 Task: Search one way flight ticket for 2 adults, 4 children and 1 infant on lap in business from Palm Springs: Palm Springs International Airport to Jackson: Jackson Hole Airport on 5-2-2023. Choice of flights is Spirit. Number of bags: 1 carry on bag. Price is upto 107000. Outbound departure time preference is 4:00.
Action: Mouse moved to (254, 237)
Screenshot: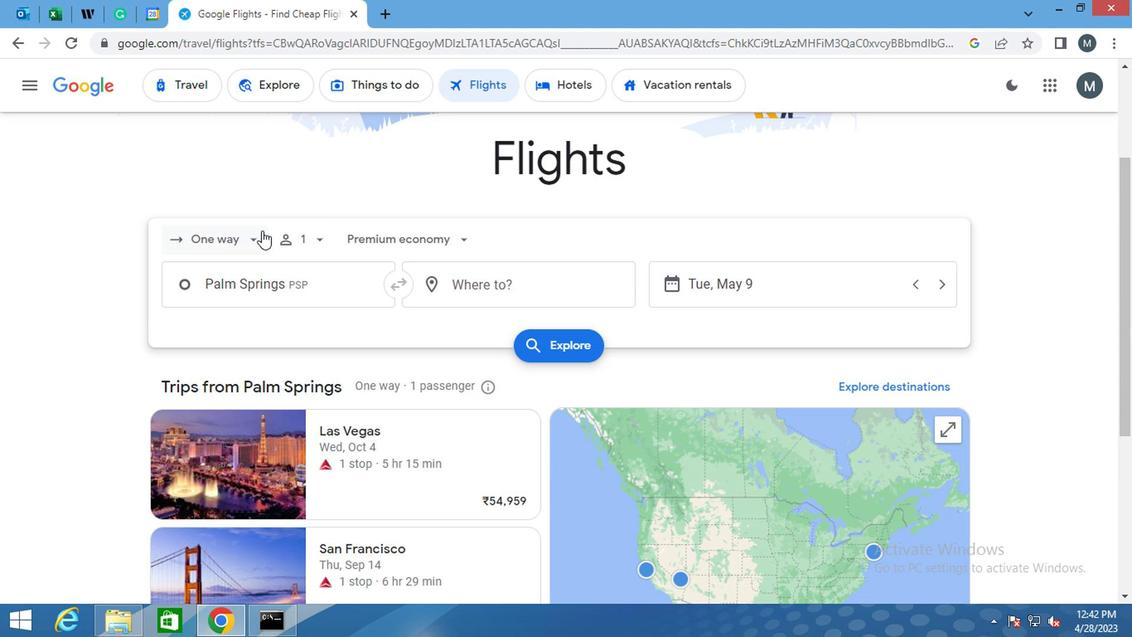 
Action: Mouse pressed left at (254, 237)
Screenshot: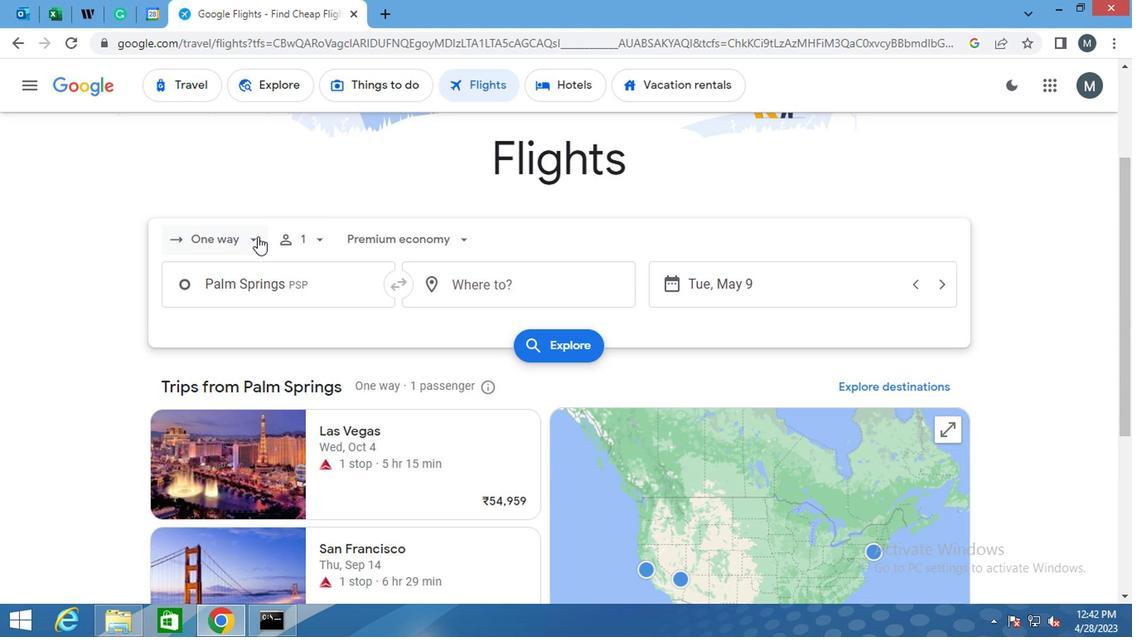 
Action: Mouse moved to (259, 310)
Screenshot: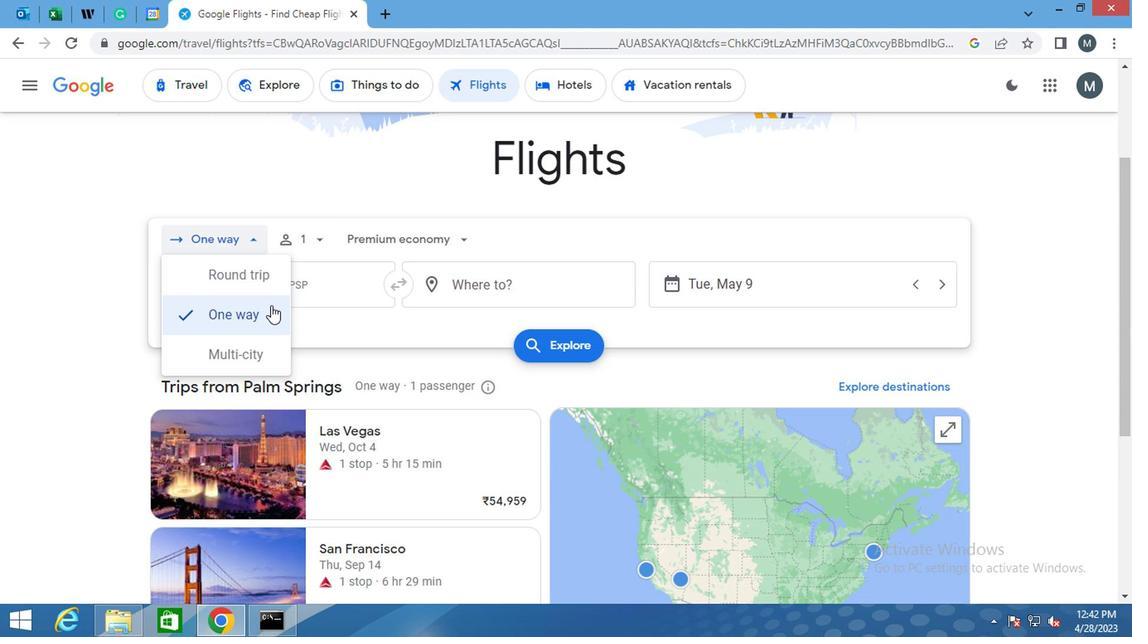 
Action: Mouse pressed left at (259, 310)
Screenshot: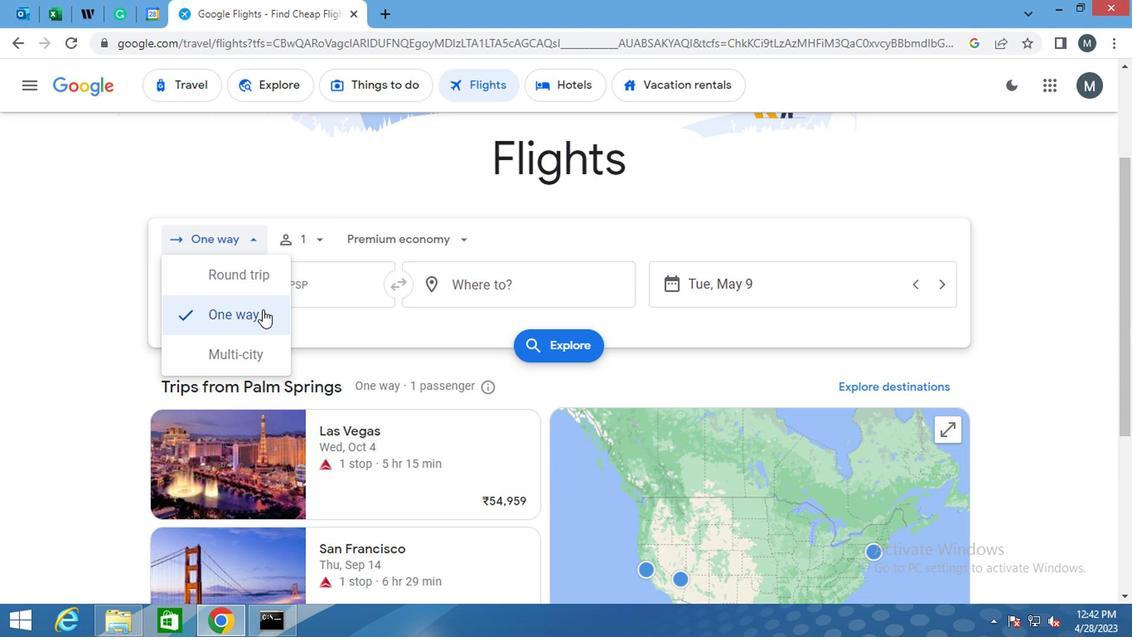 
Action: Mouse moved to (307, 240)
Screenshot: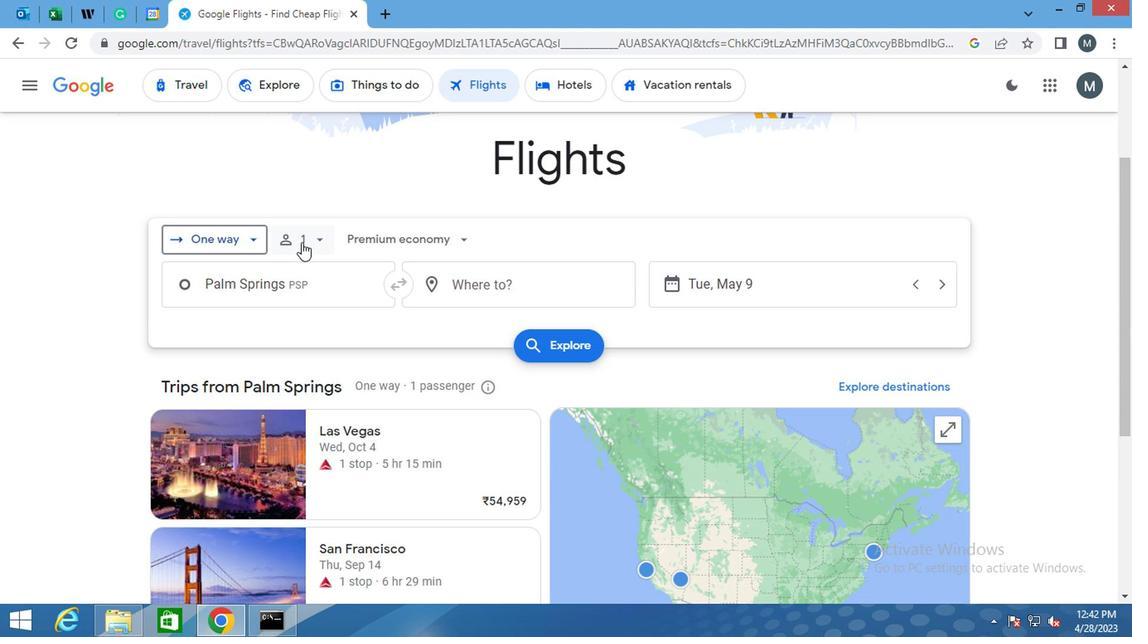 
Action: Mouse pressed left at (307, 240)
Screenshot: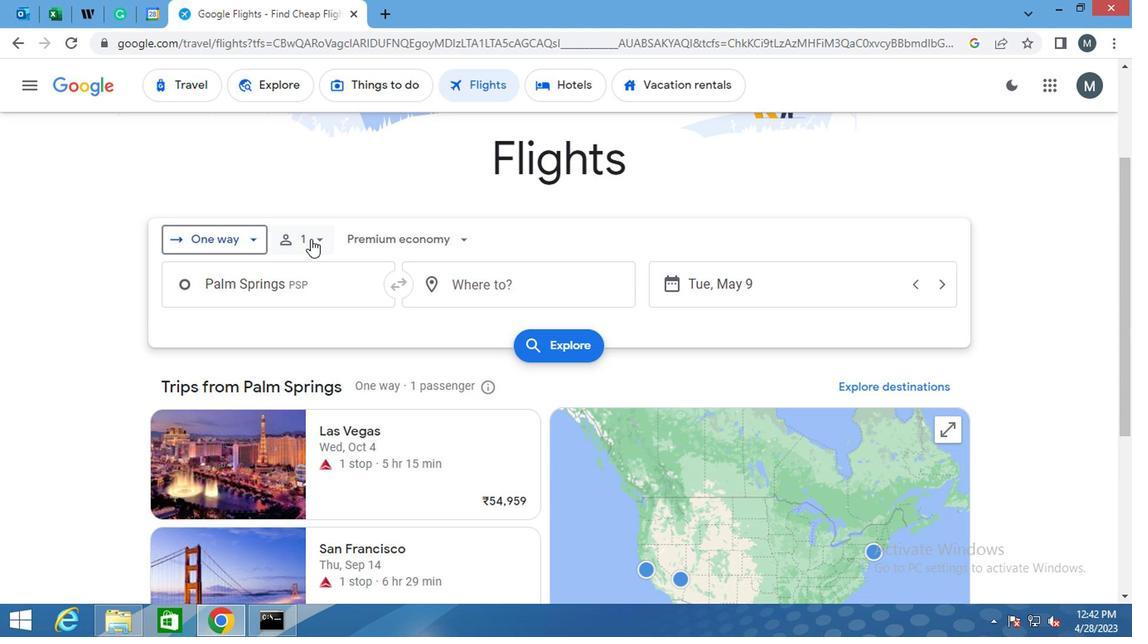 
Action: Mouse moved to (433, 283)
Screenshot: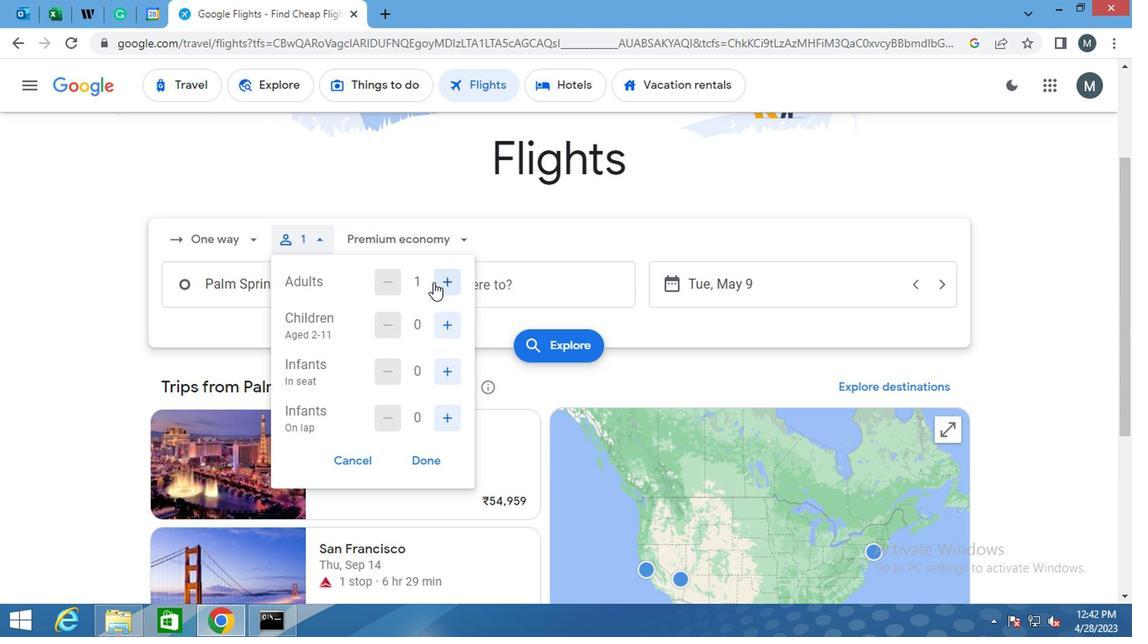 
Action: Mouse pressed left at (433, 283)
Screenshot: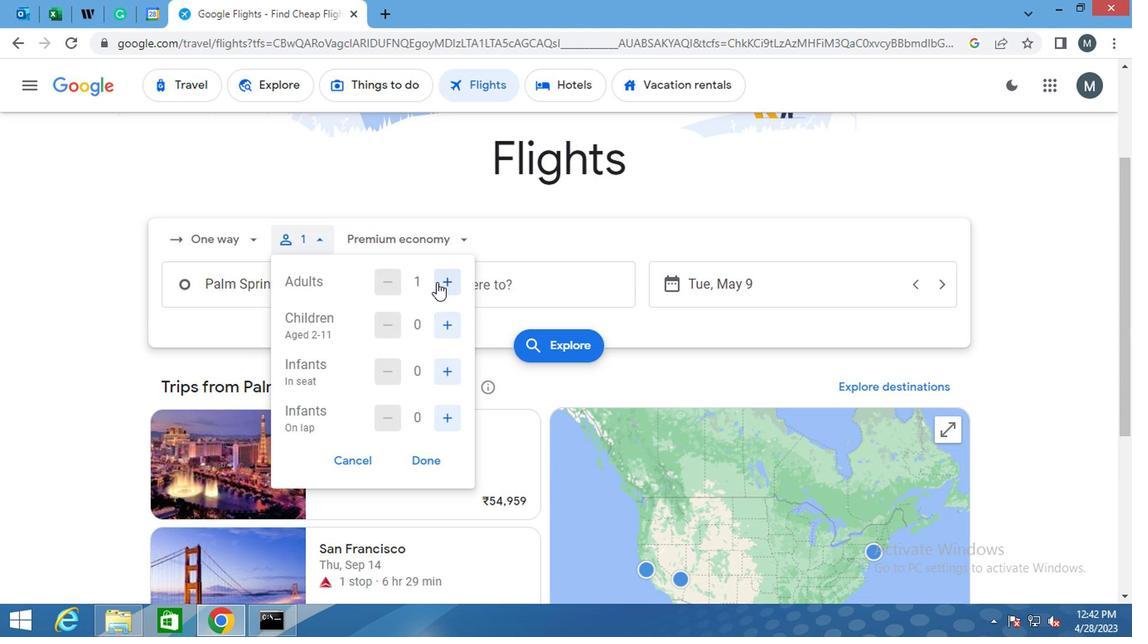 
Action: Mouse moved to (456, 323)
Screenshot: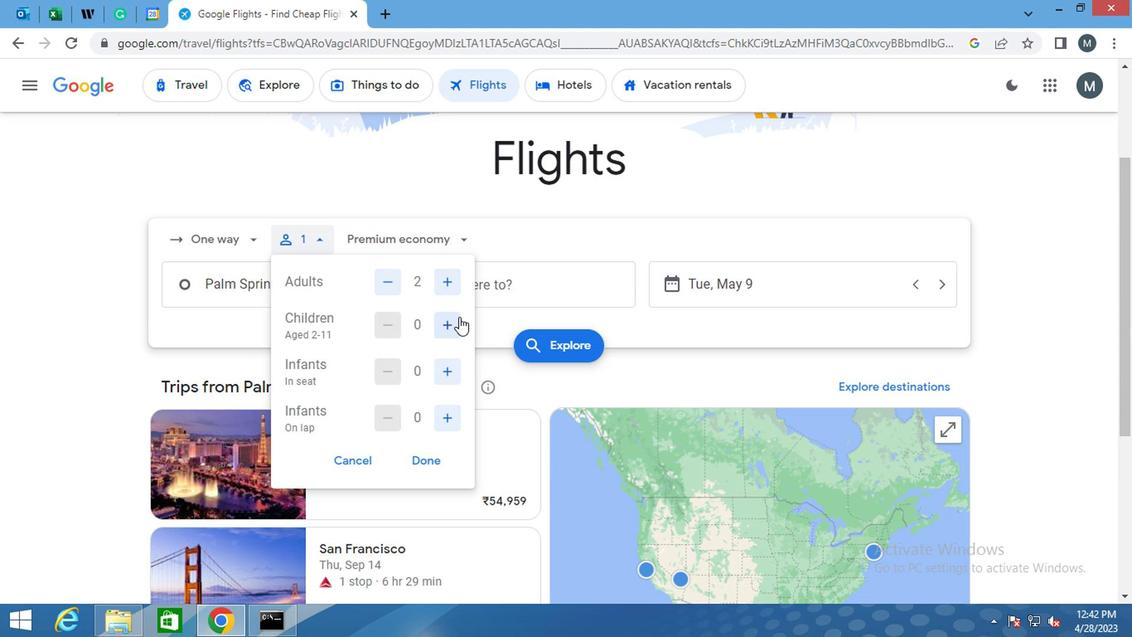 
Action: Mouse pressed left at (456, 323)
Screenshot: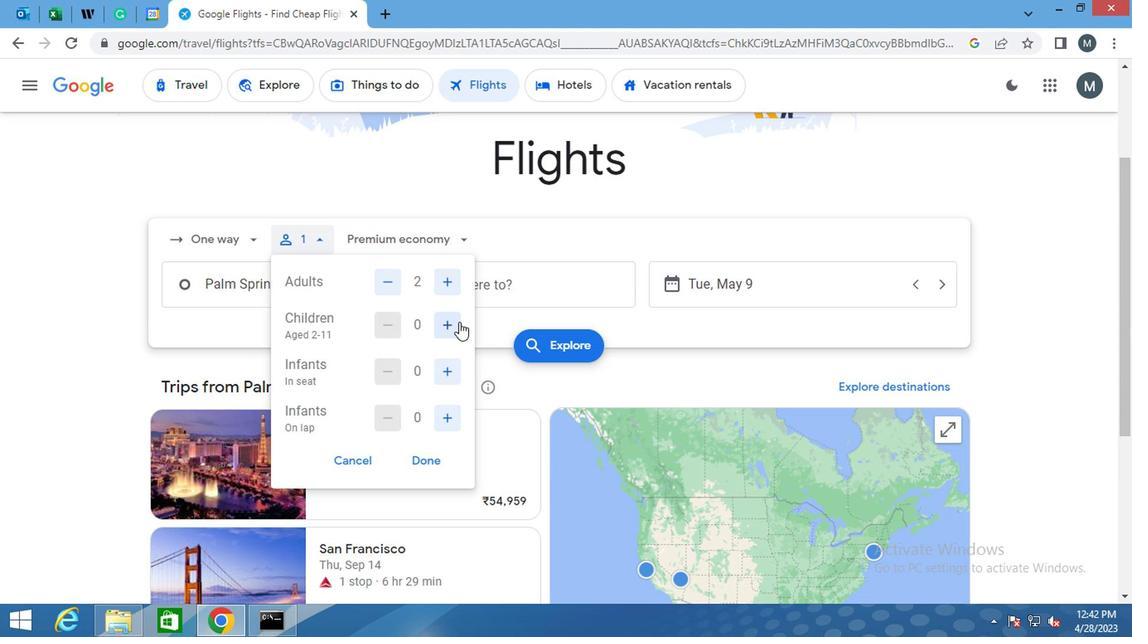 
Action: Mouse moved to (456, 325)
Screenshot: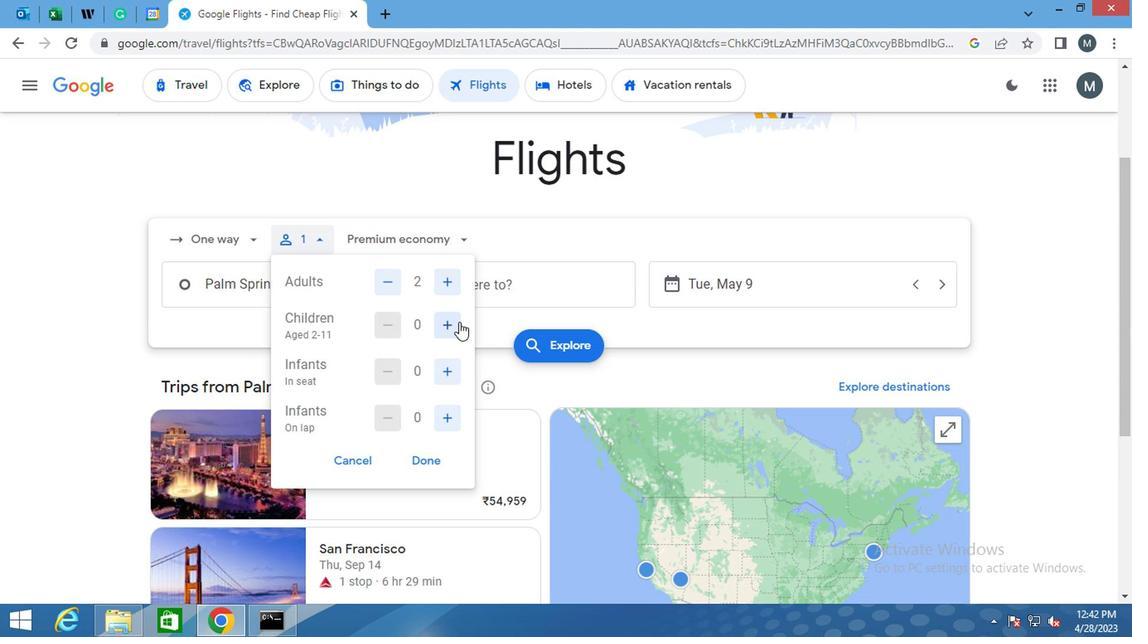 
Action: Mouse pressed left at (456, 325)
Screenshot: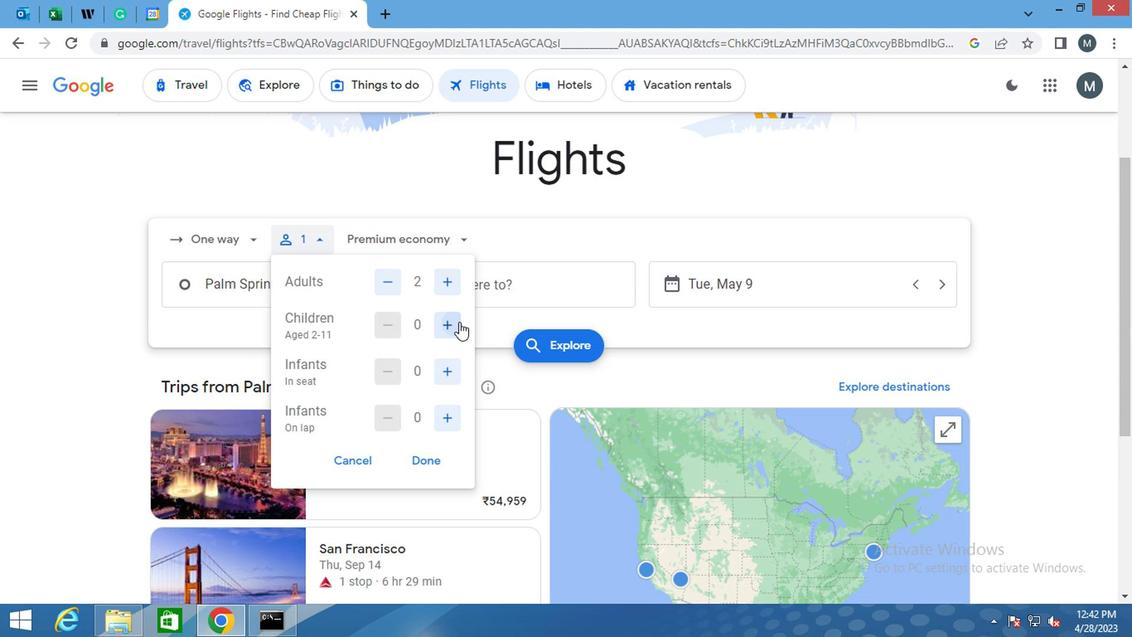 
Action: Mouse pressed left at (456, 325)
Screenshot: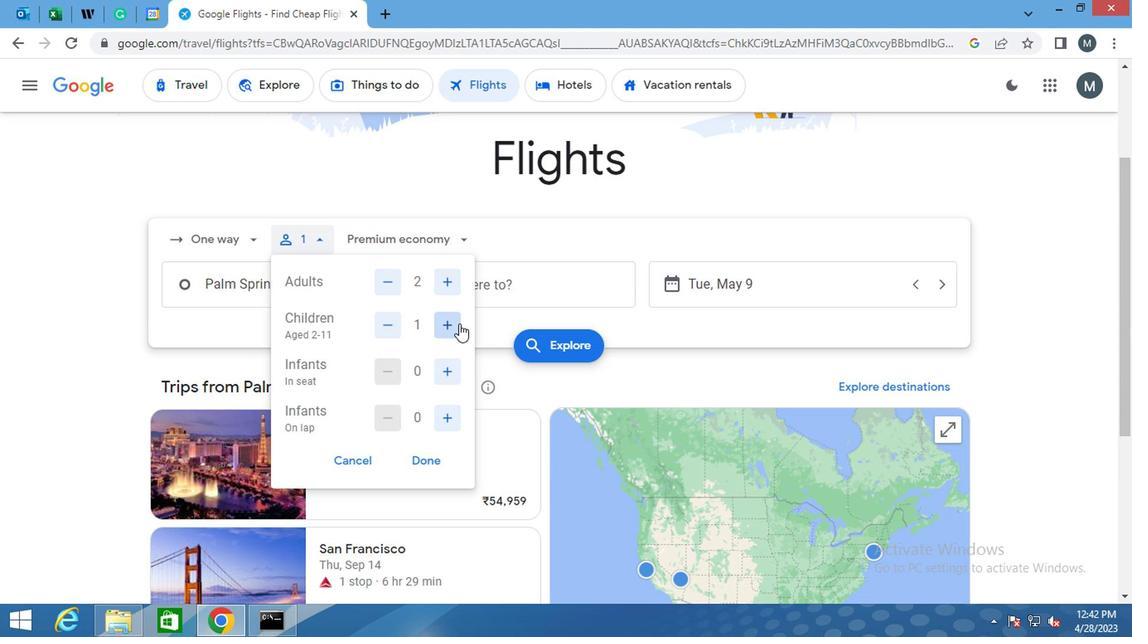 
Action: Mouse pressed left at (456, 325)
Screenshot: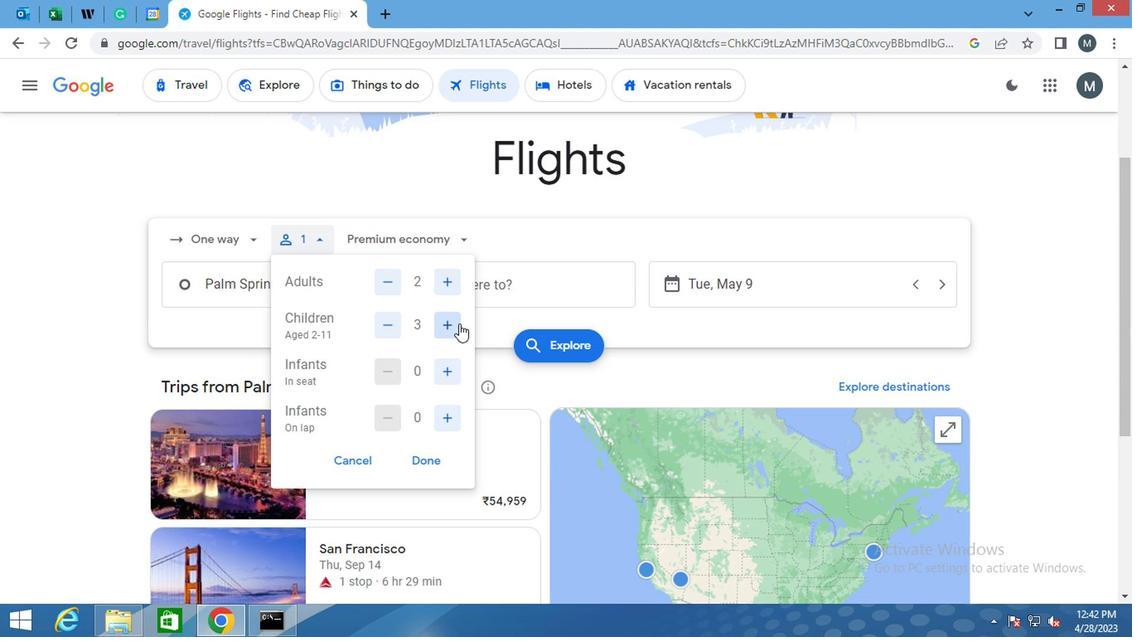 
Action: Mouse moved to (439, 420)
Screenshot: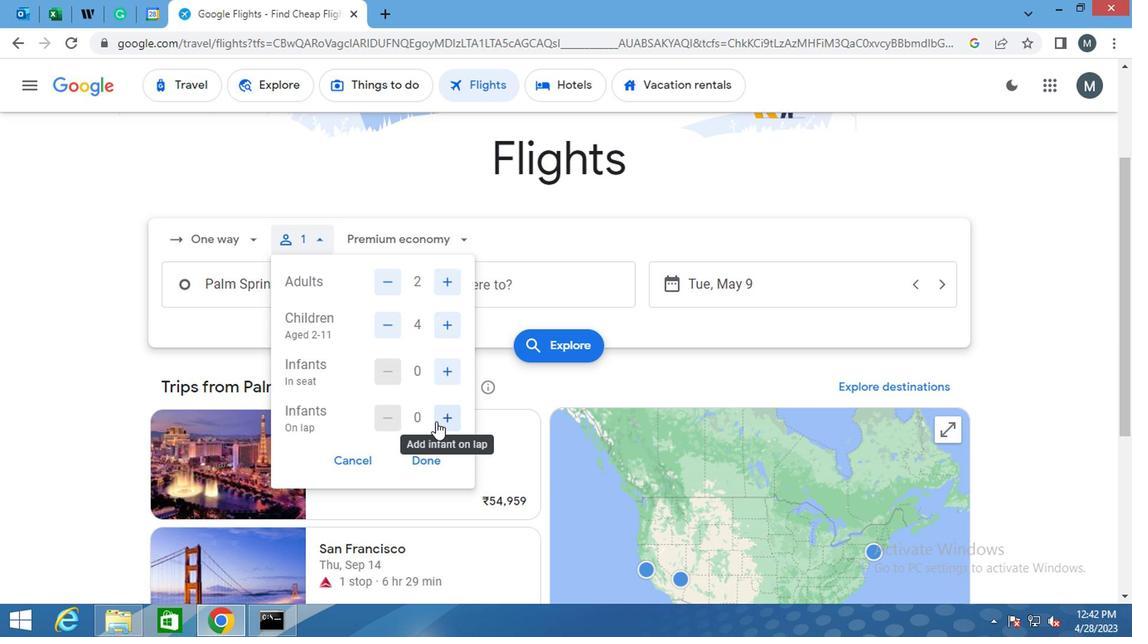 
Action: Mouse pressed left at (439, 420)
Screenshot: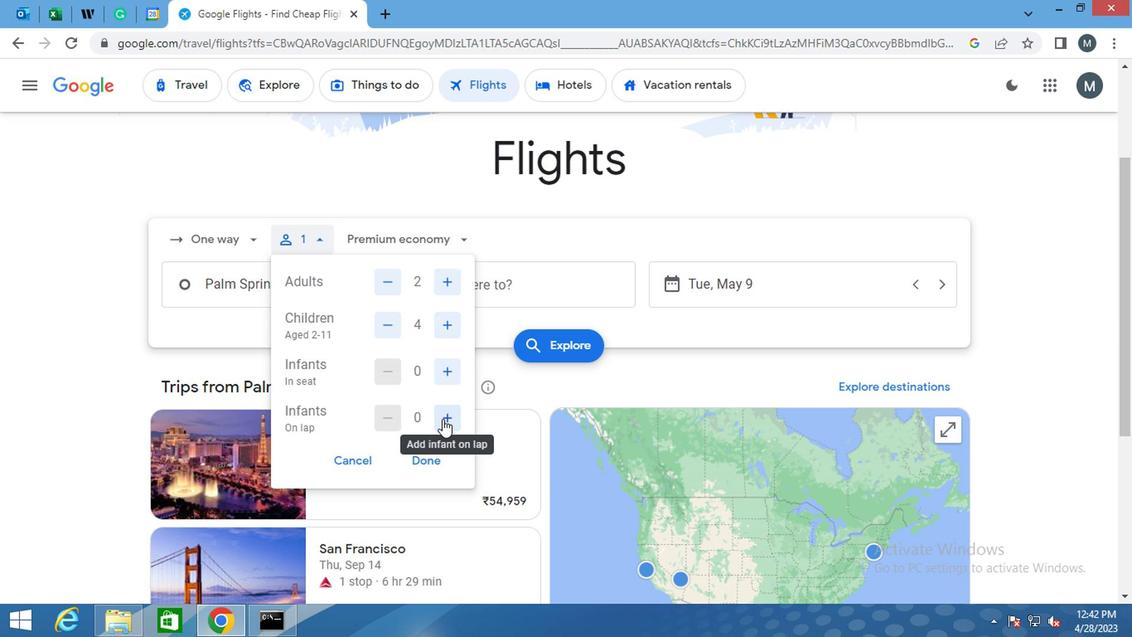 
Action: Mouse moved to (426, 464)
Screenshot: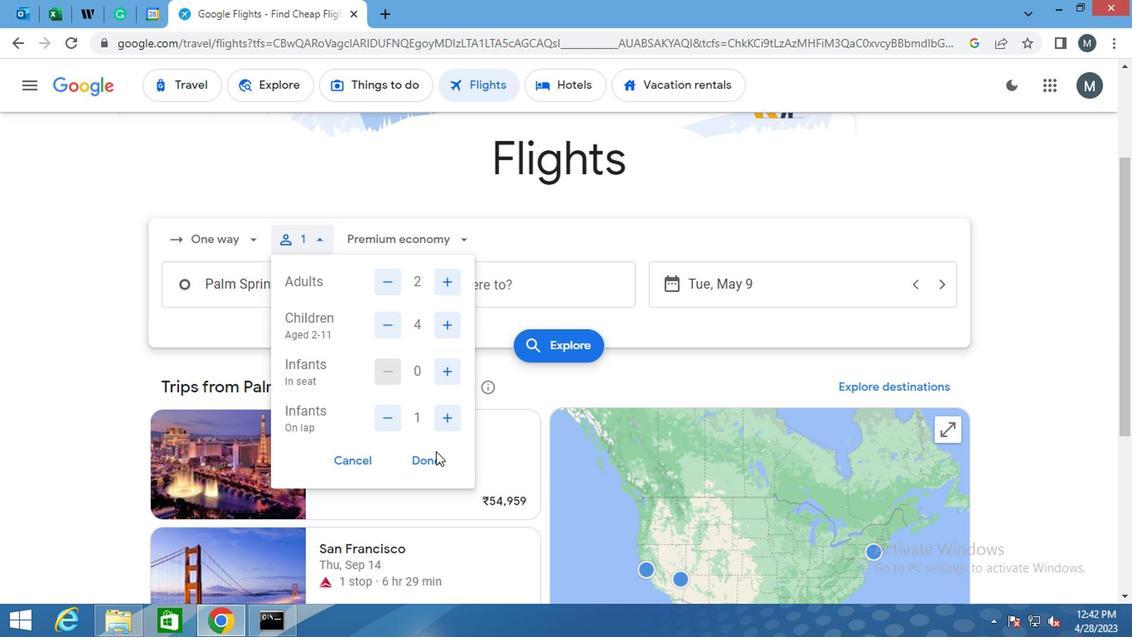 
Action: Mouse pressed left at (426, 464)
Screenshot: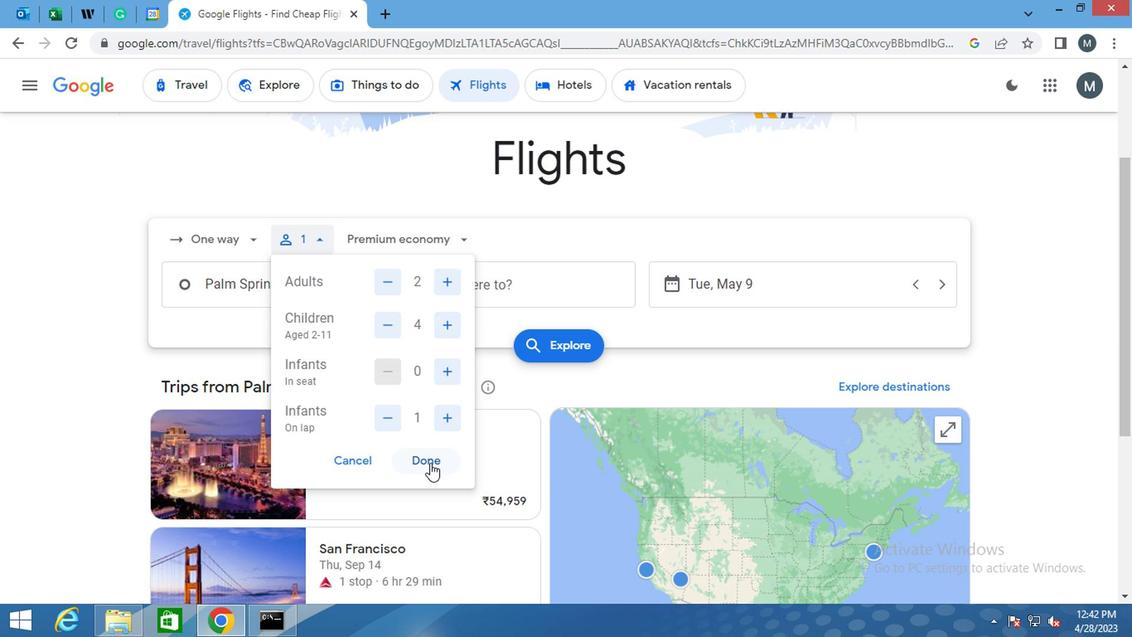
Action: Mouse moved to (440, 241)
Screenshot: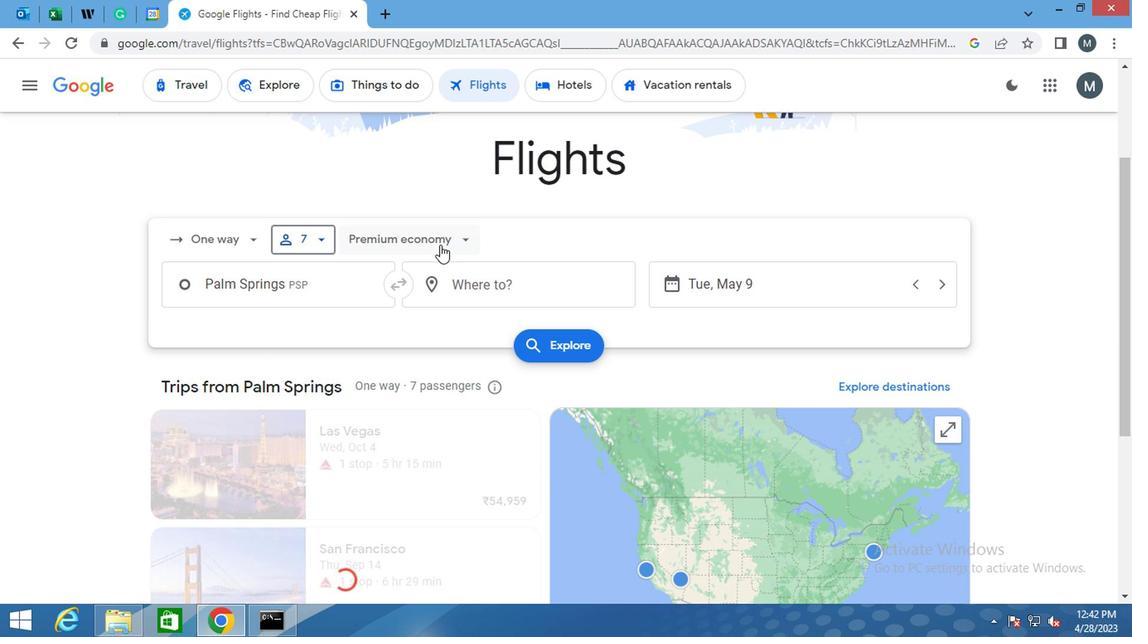 
Action: Mouse pressed left at (440, 241)
Screenshot: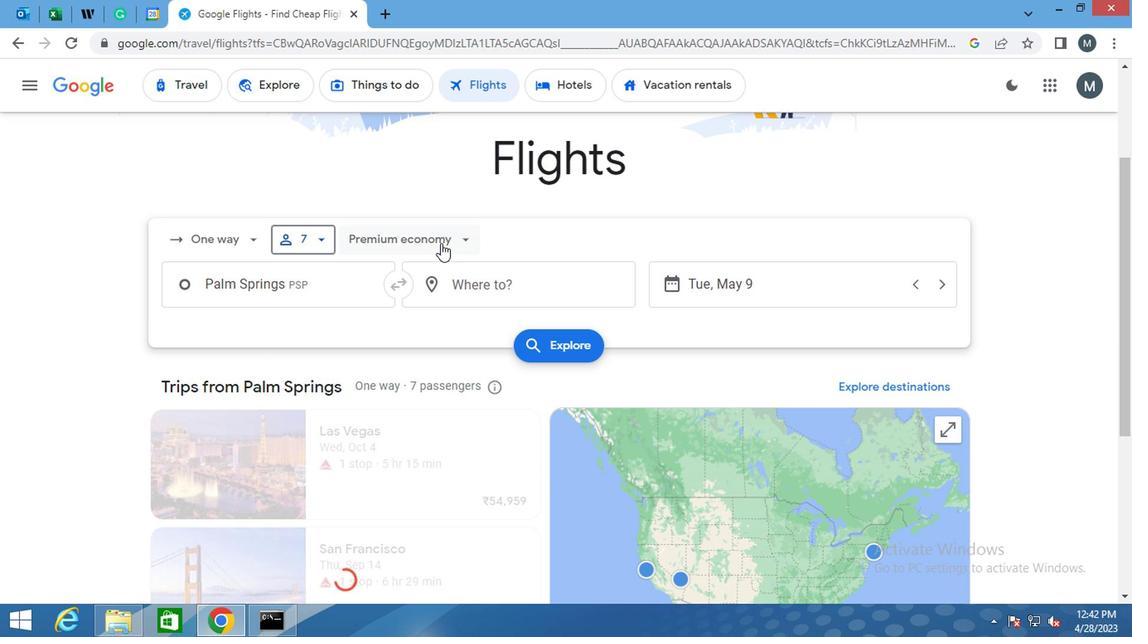 
Action: Mouse moved to (422, 359)
Screenshot: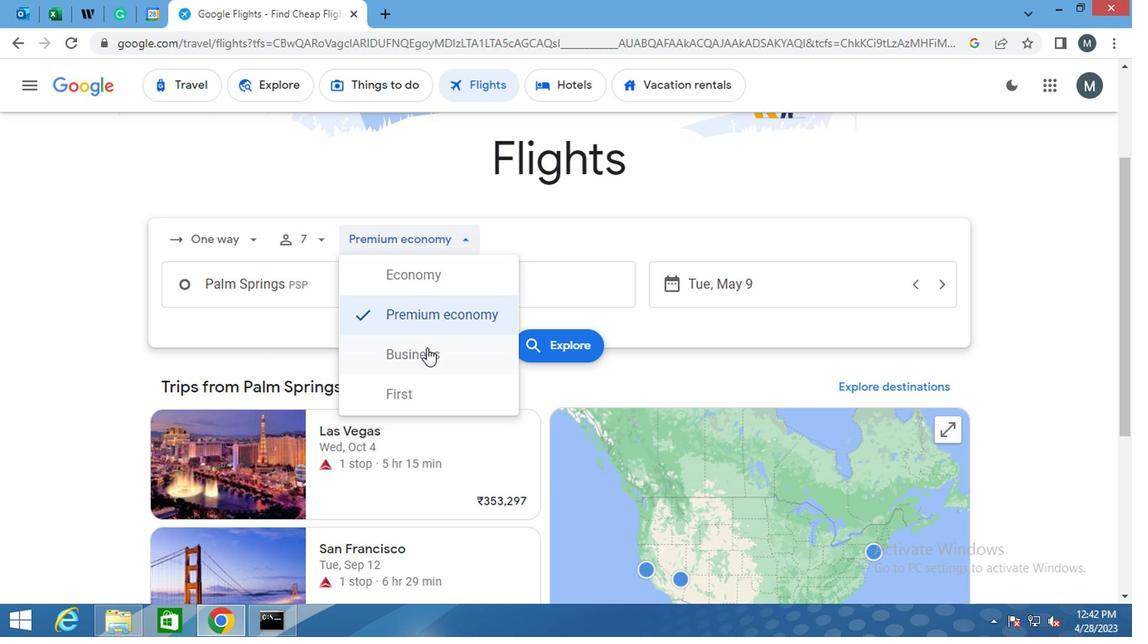 
Action: Mouse pressed left at (422, 359)
Screenshot: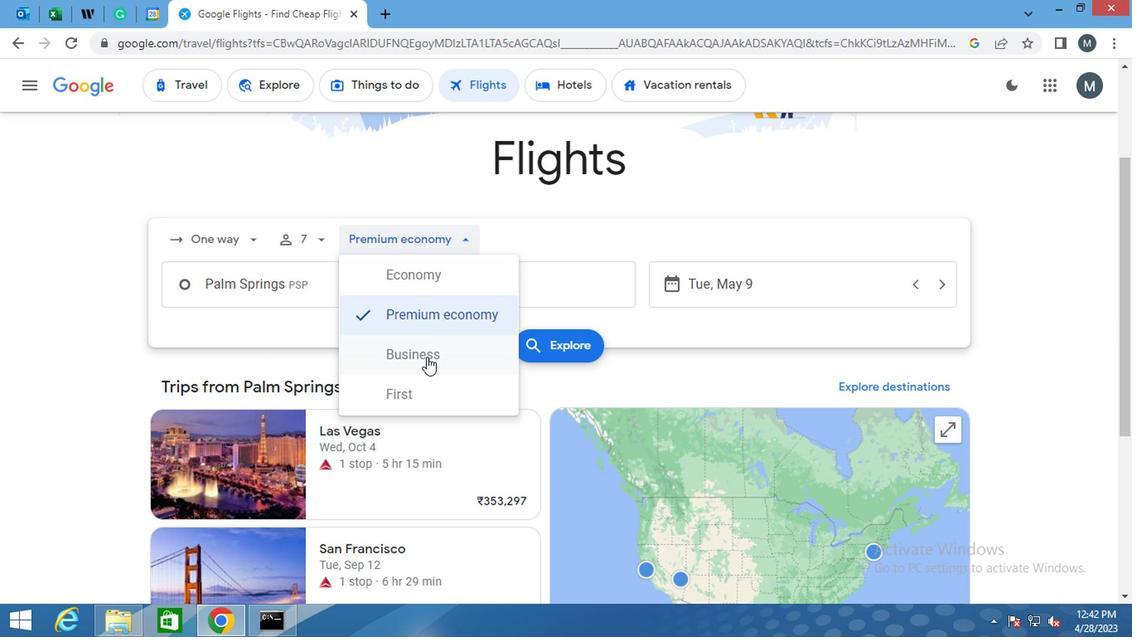 
Action: Mouse moved to (301, 288)
Screenshot: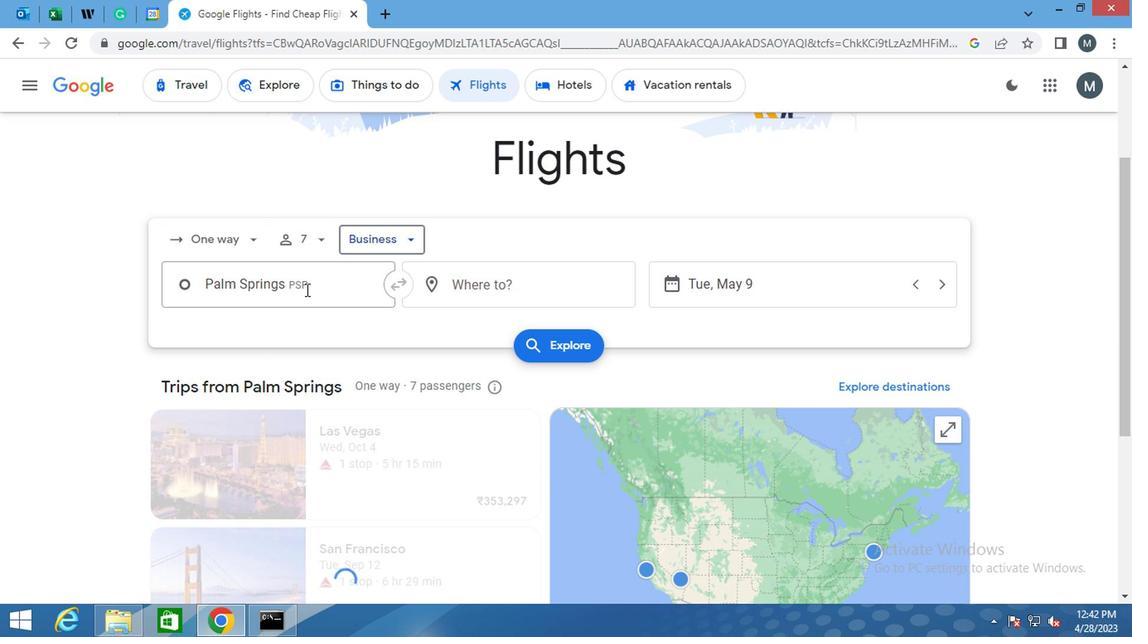 
Action: Mouse pressed left at (301, 288)
Screenshot: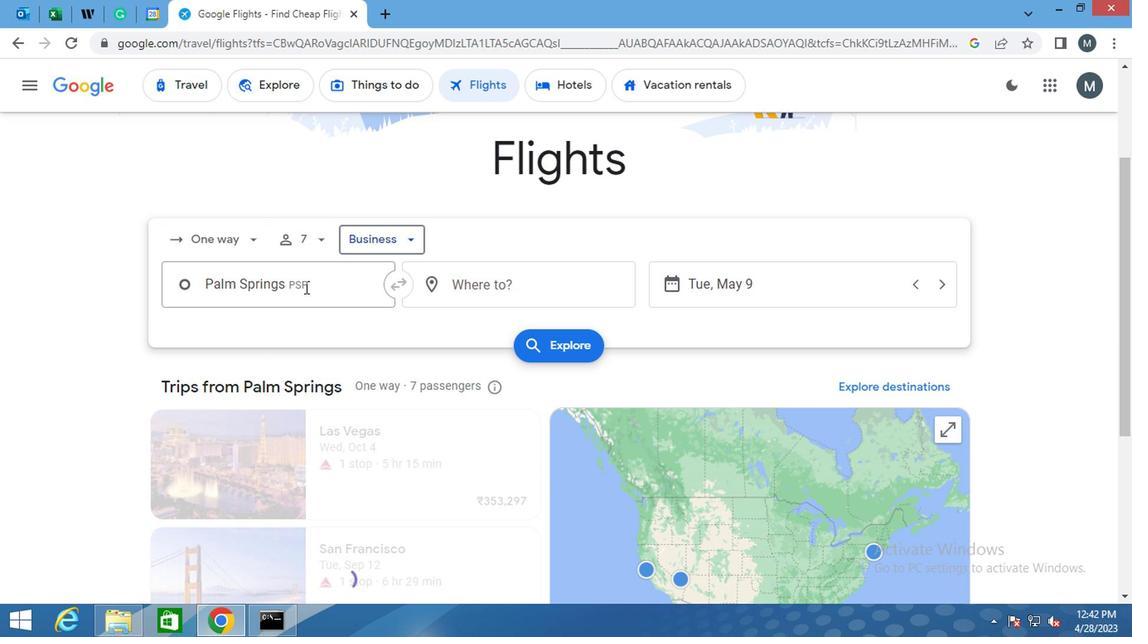 
Action: Mouse moved to (315, 369)
Screenshot: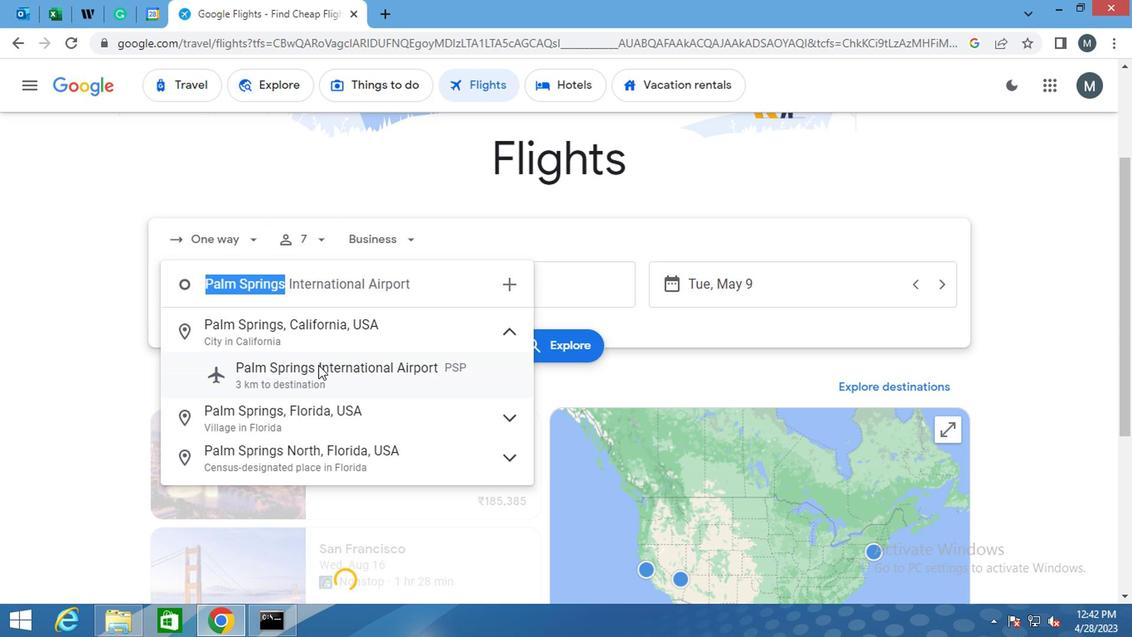 
Action: Mouse pressed left at (315, 369)
Screenshot: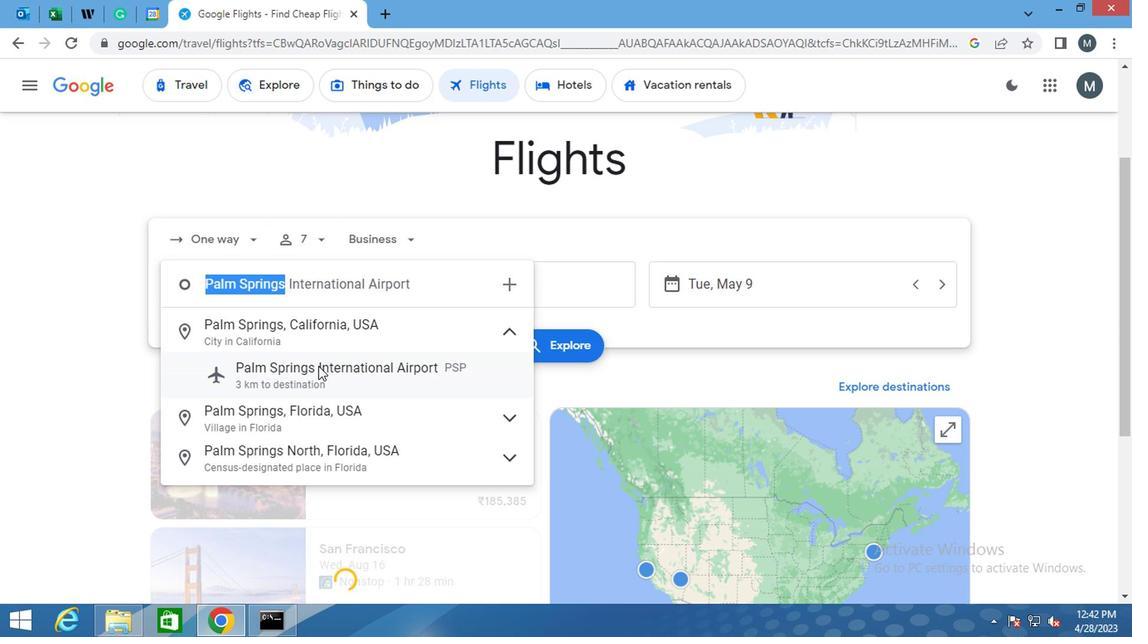
Action: Mouse moved to (463, 276)
Screenshot: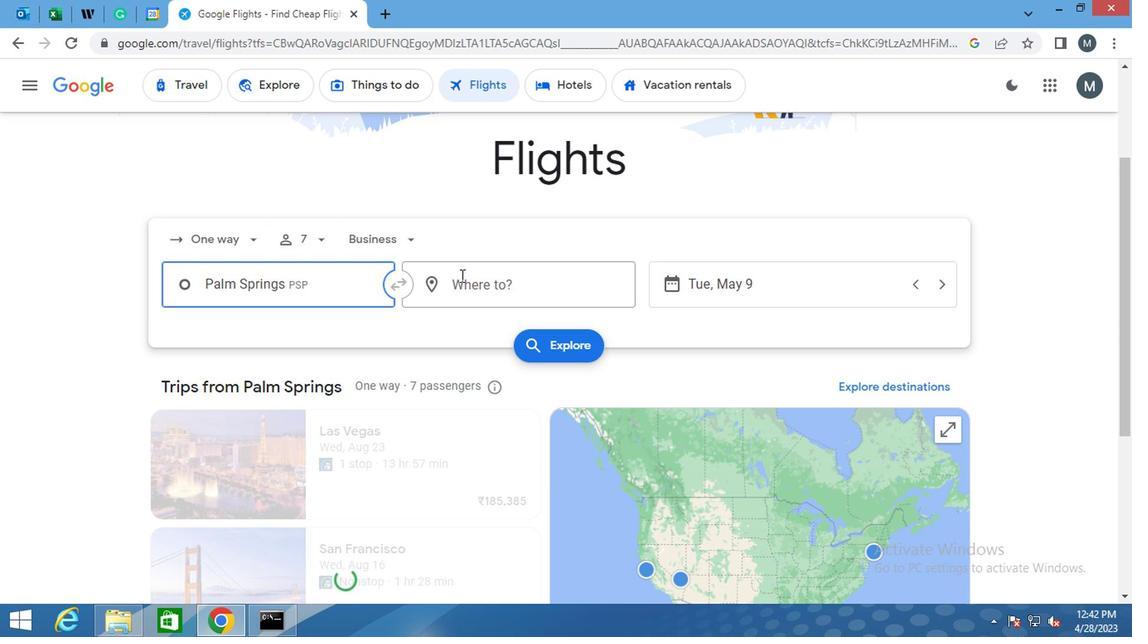 
Action: Mouse pressed left at (463, 276)
Screenshot: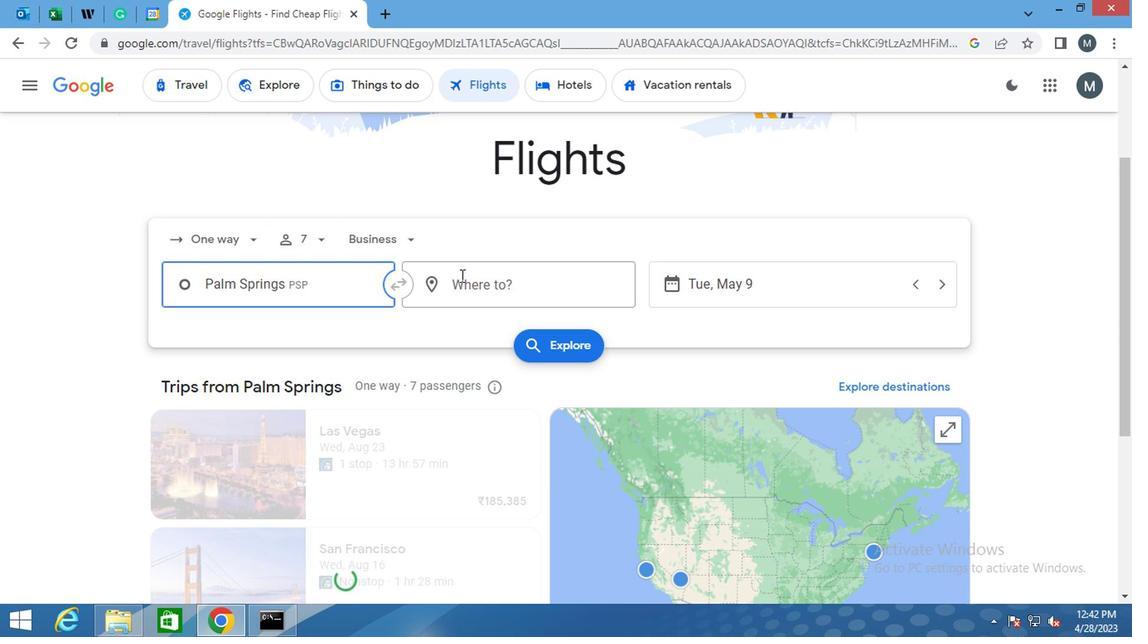 
Action: Mouse moved to (474, 310)
Screenshot: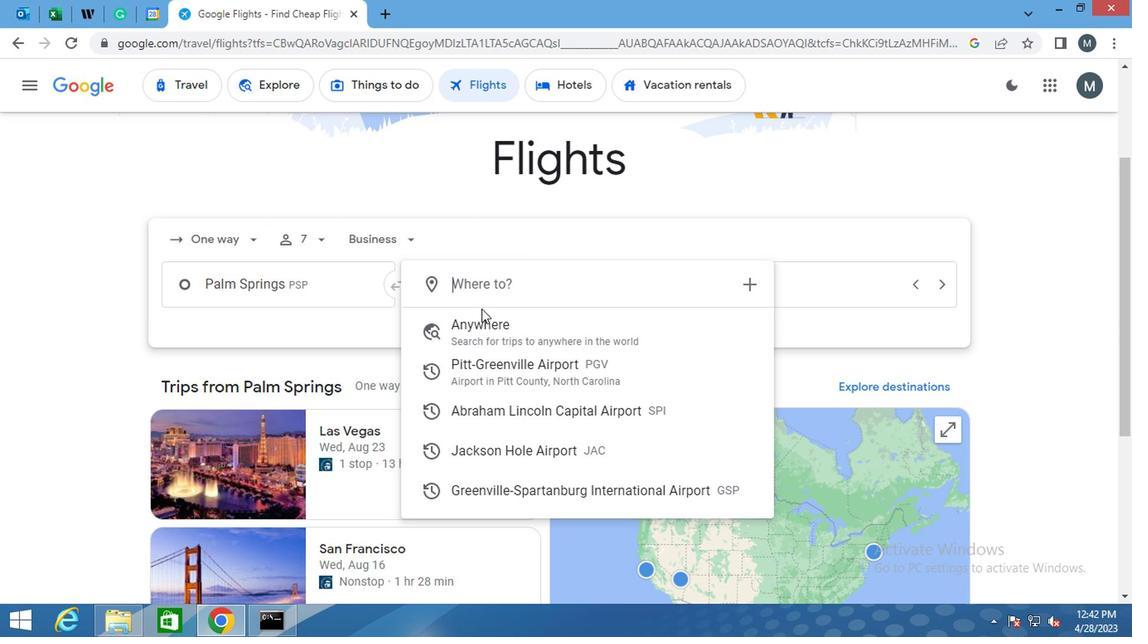 
Action: Key pressed <Key.shift><Key.shift><Key.shift><Key.shift><Key.shift><Key.shift><Key.shift><Key.shift>JACKSON<Key.space>H
Screenshot: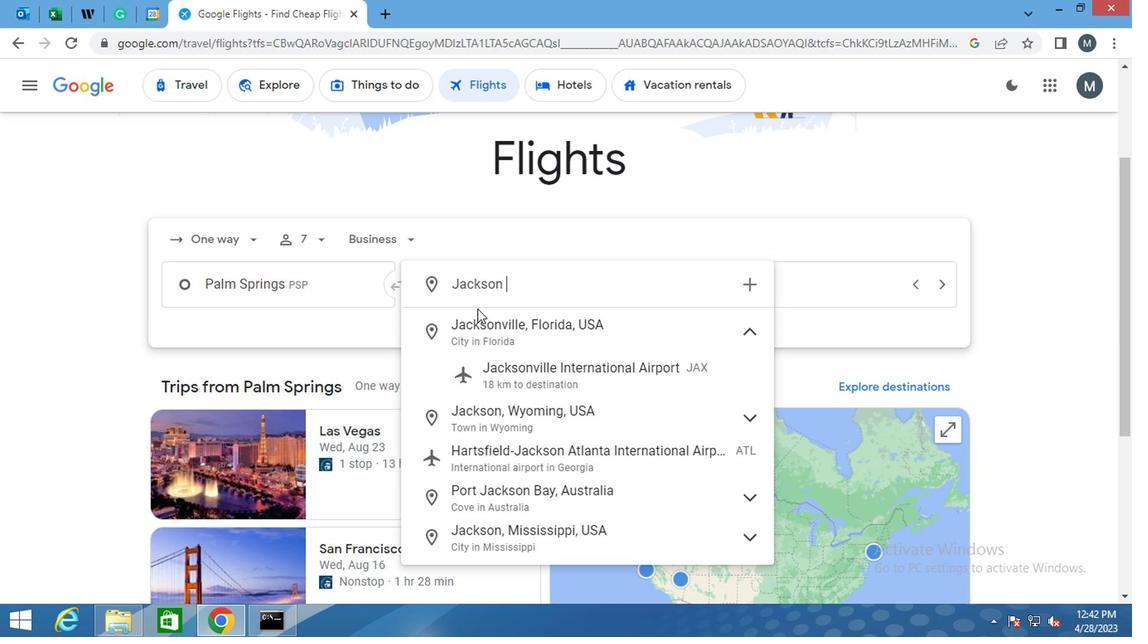
Action: Mouse moved to (544, 377)
Screenshot: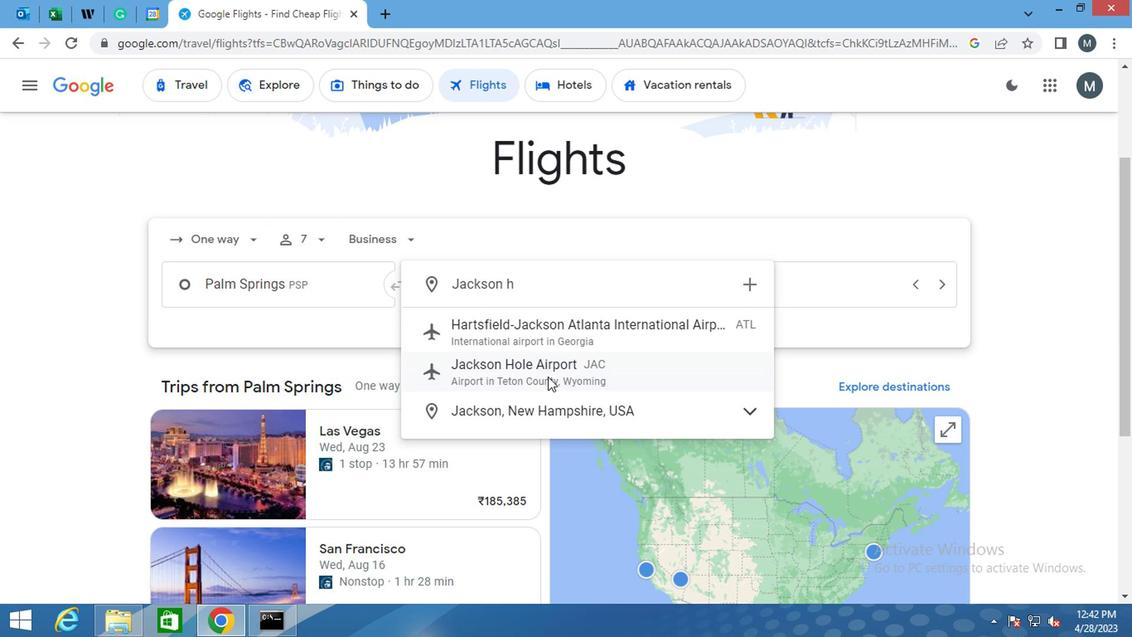 
Action: Mouse pressed left at (544, 377)
Screenshot: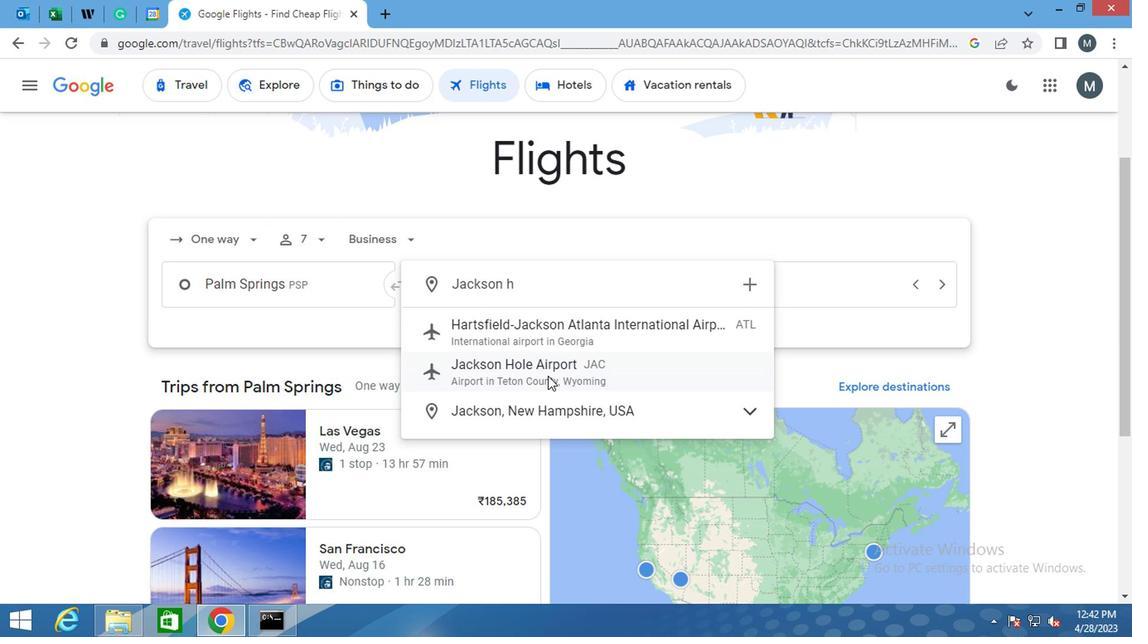 
Action: Mouse moved to (723, 292)
Screenshot: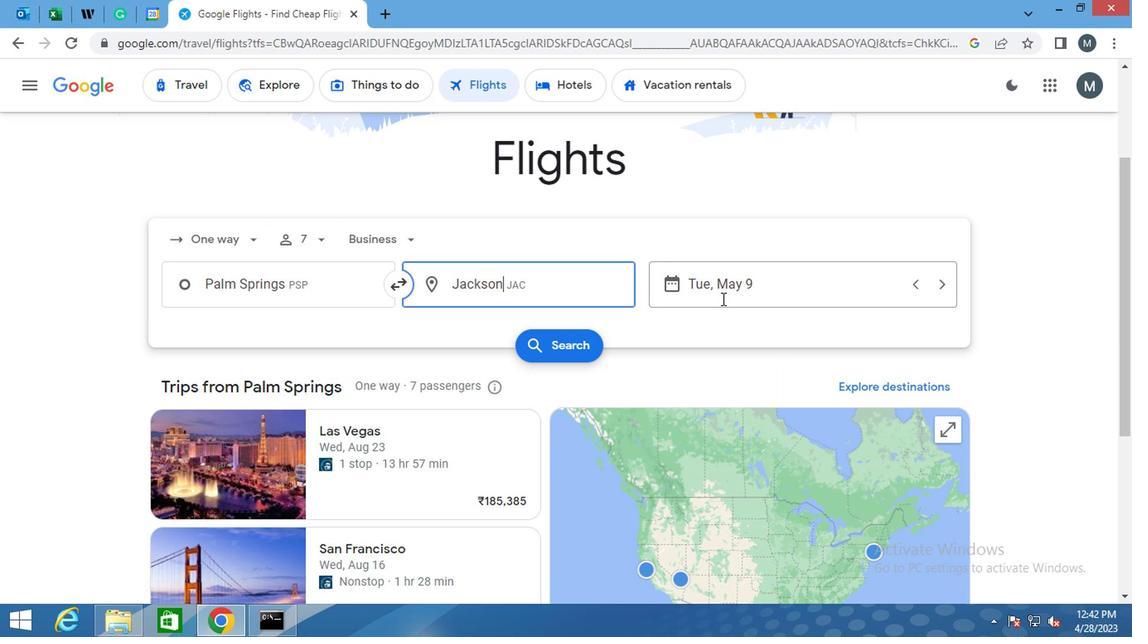 
Action: Mouse pressed left at (723, 292)
Screenshot: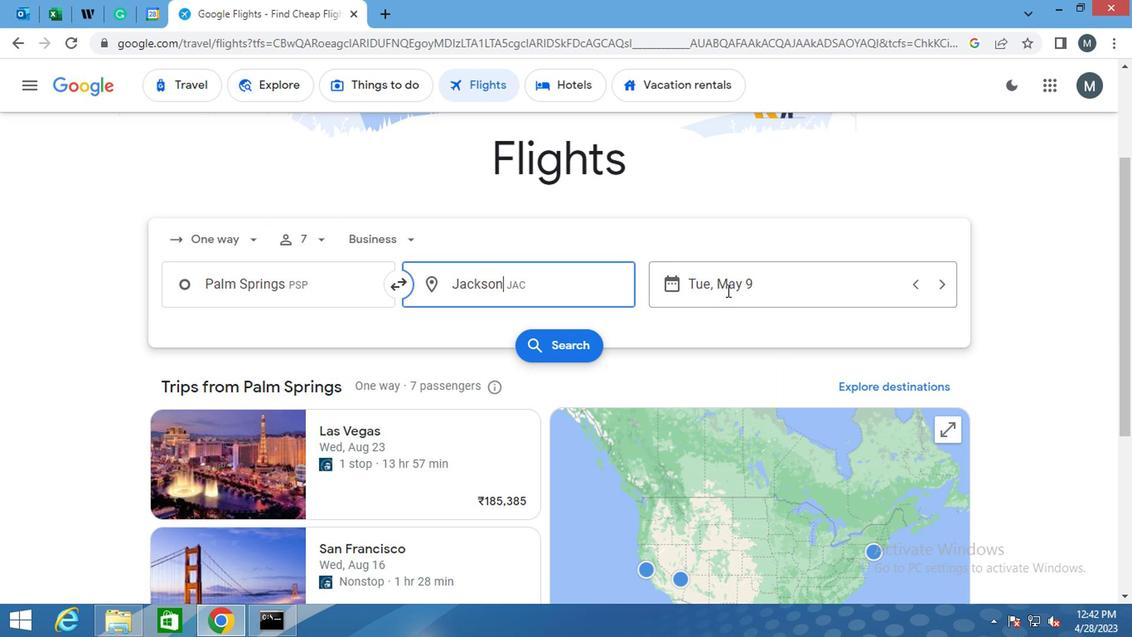 
Action: Mouse moved to (771, 296)
Screenshot: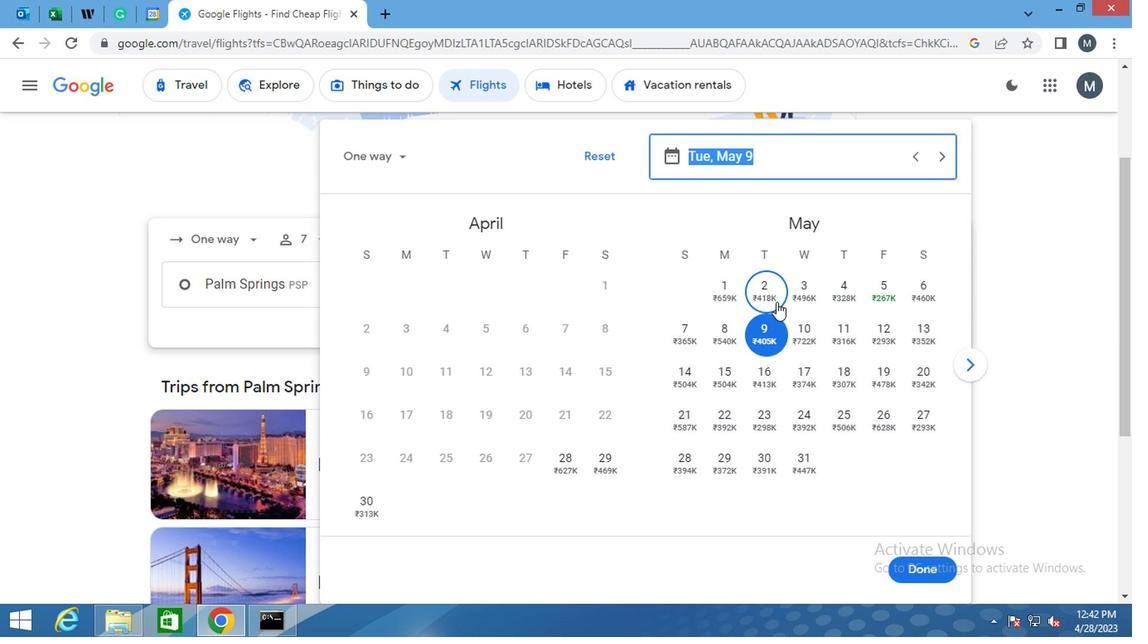 
Action: Mouse pressed left at (771, 296)
Screenshot: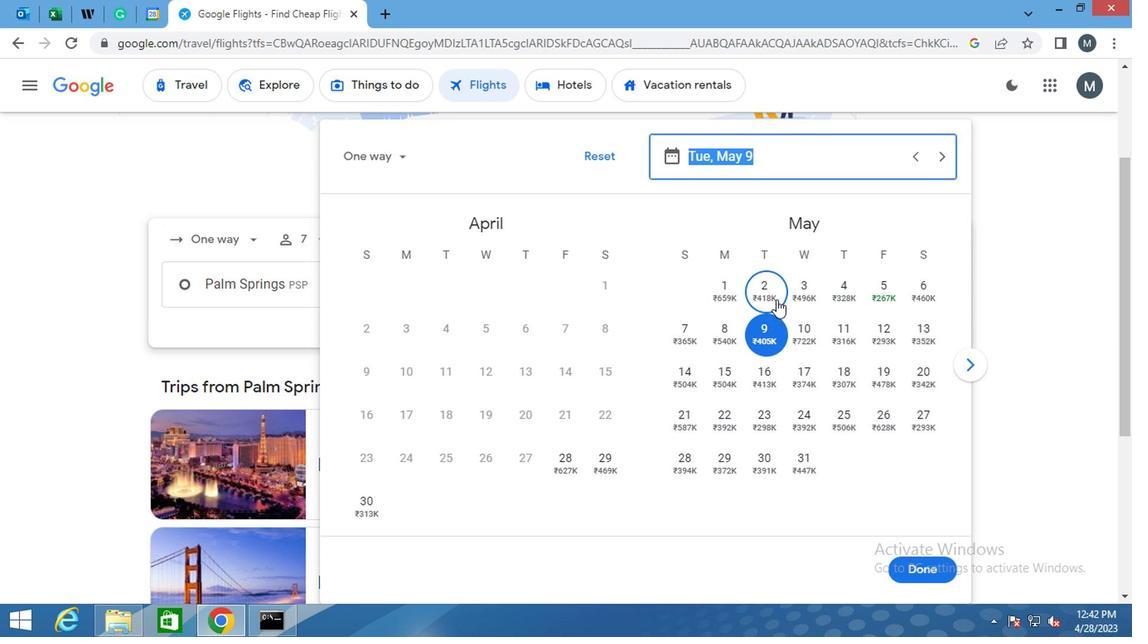 
Action: Mouse moved to (928, 564)
Screenshot: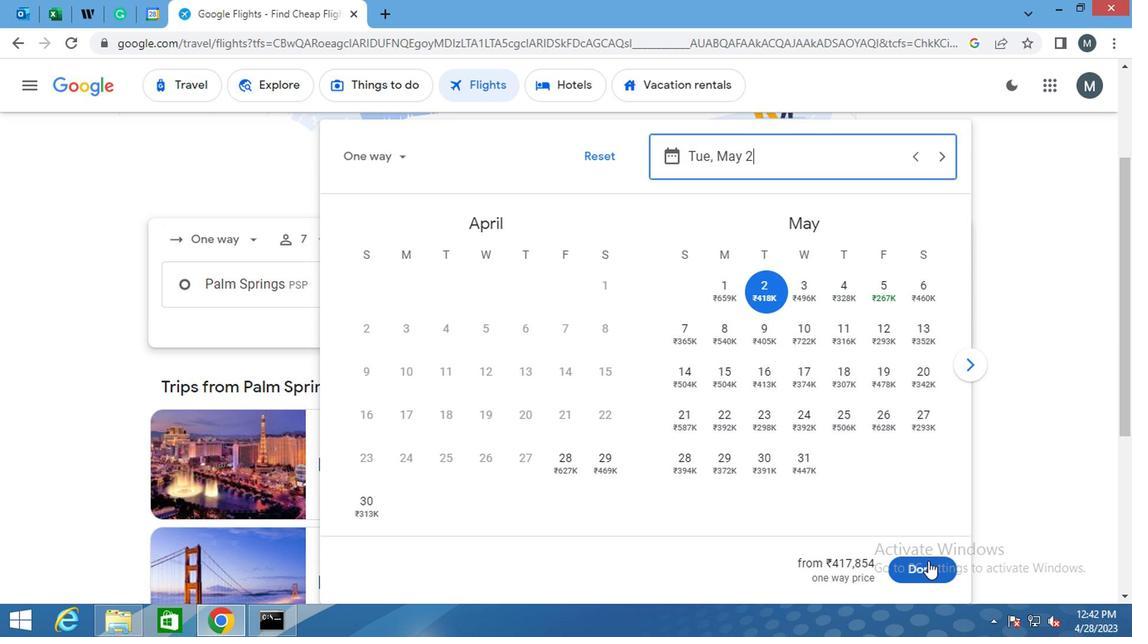 
Action: Mouse pressed left at (928, 564)
Screenshot: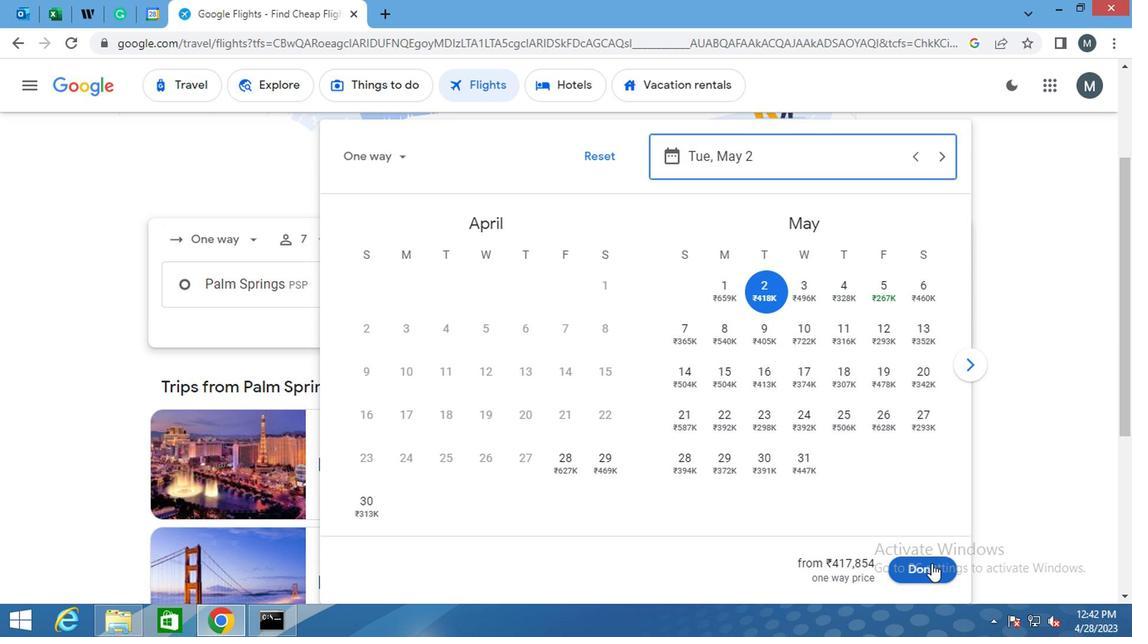 
Action: Mouse moved to (556, 349)
Screenshot: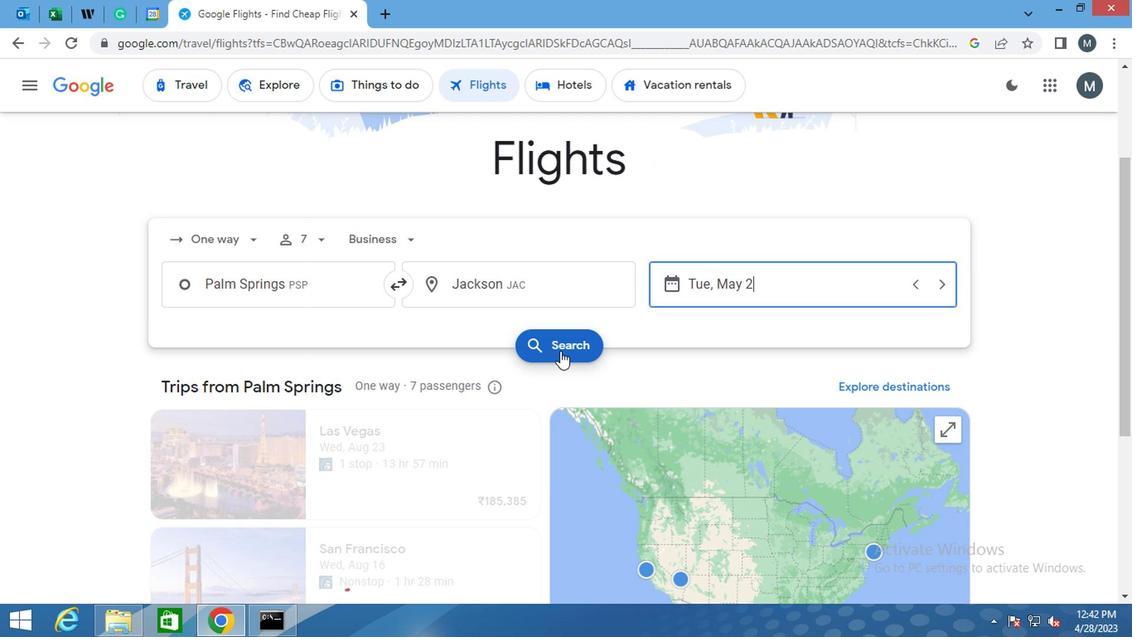 
Action: Mouse pressed left at (556, 349)
Screenshot: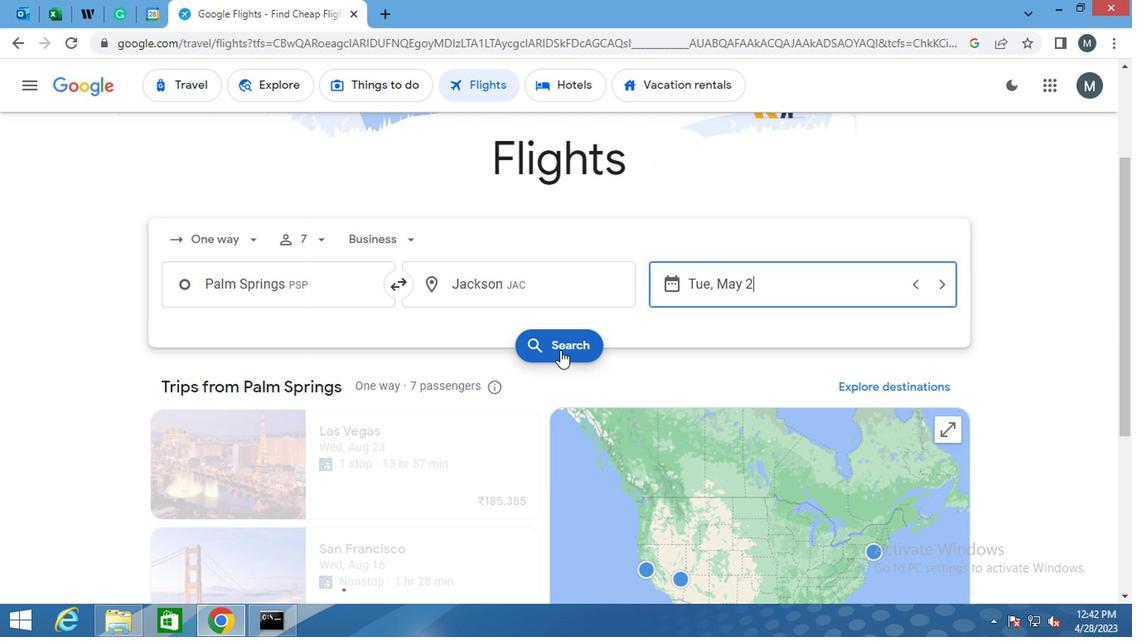 
Action: Mouse moved to (161, 246)
Screenshot: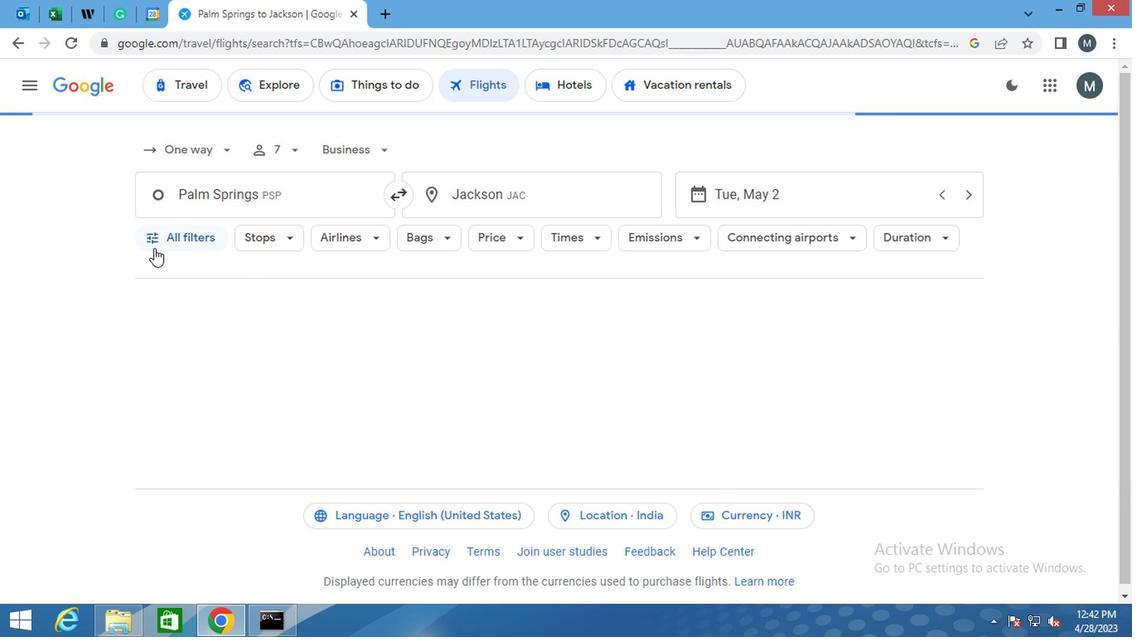 
Action: Mouse pressed left at (161, 246)
Screenshot: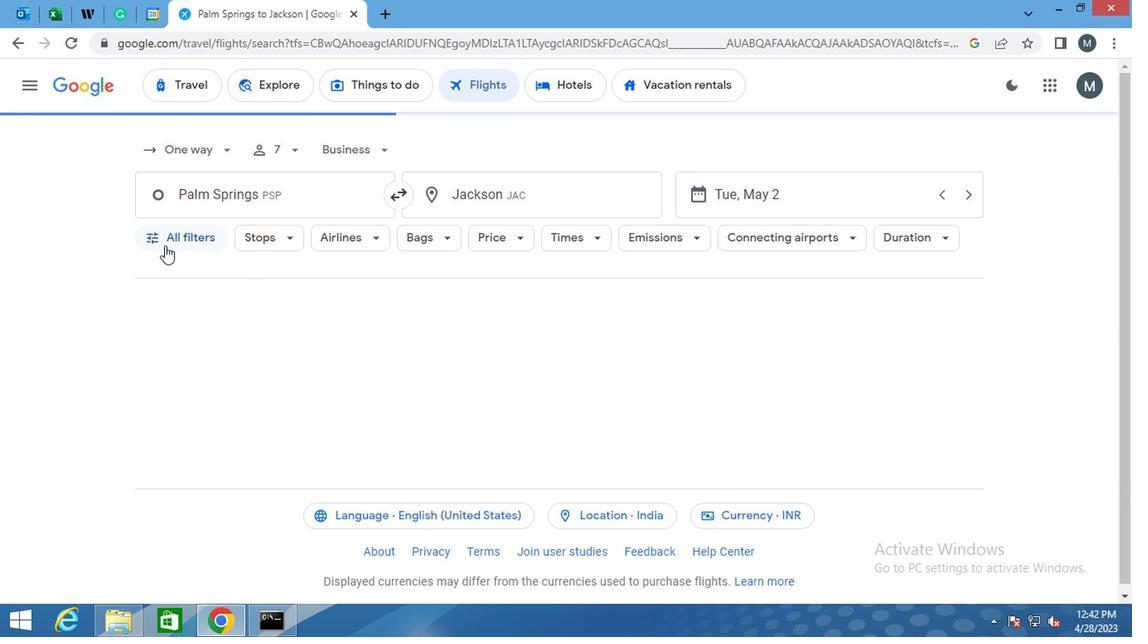 
Action: Mouse moved to (221, 319)
Screenshot: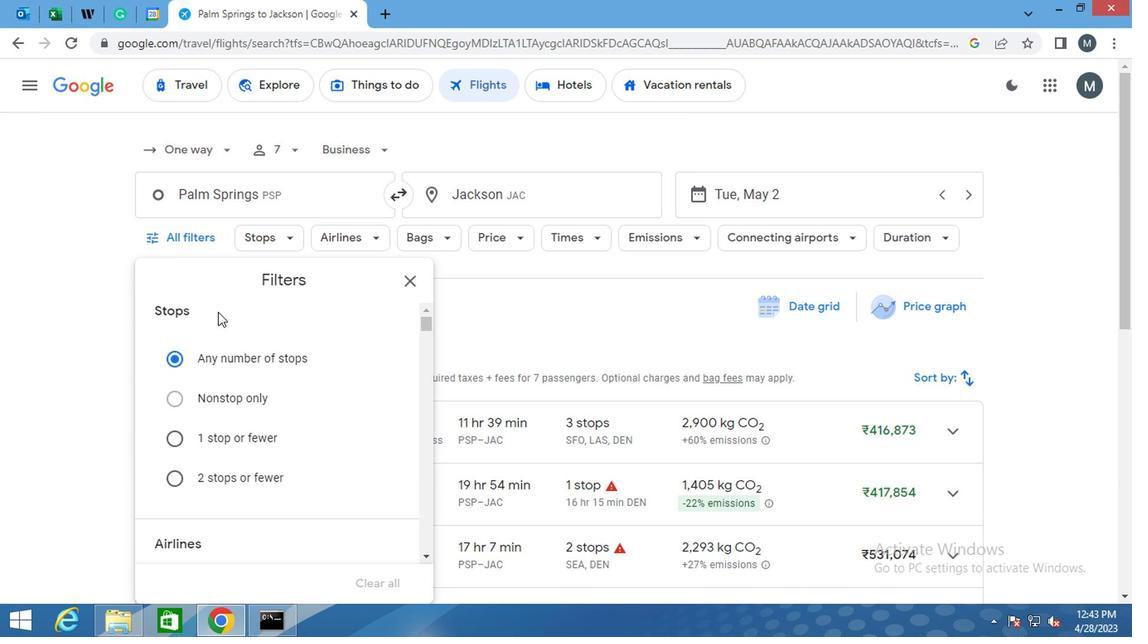 
Action: Mouse scrolled (221, 318) with delta (0, 0)
Screenshot: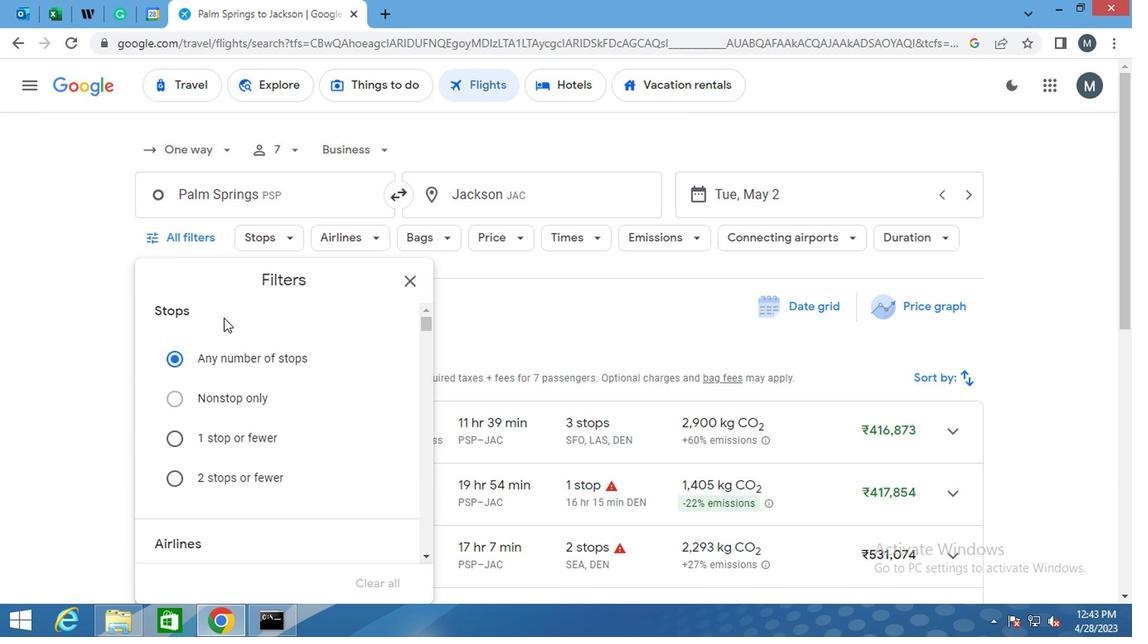 
Action: Mouse moved to (266, 372)
Screenshot: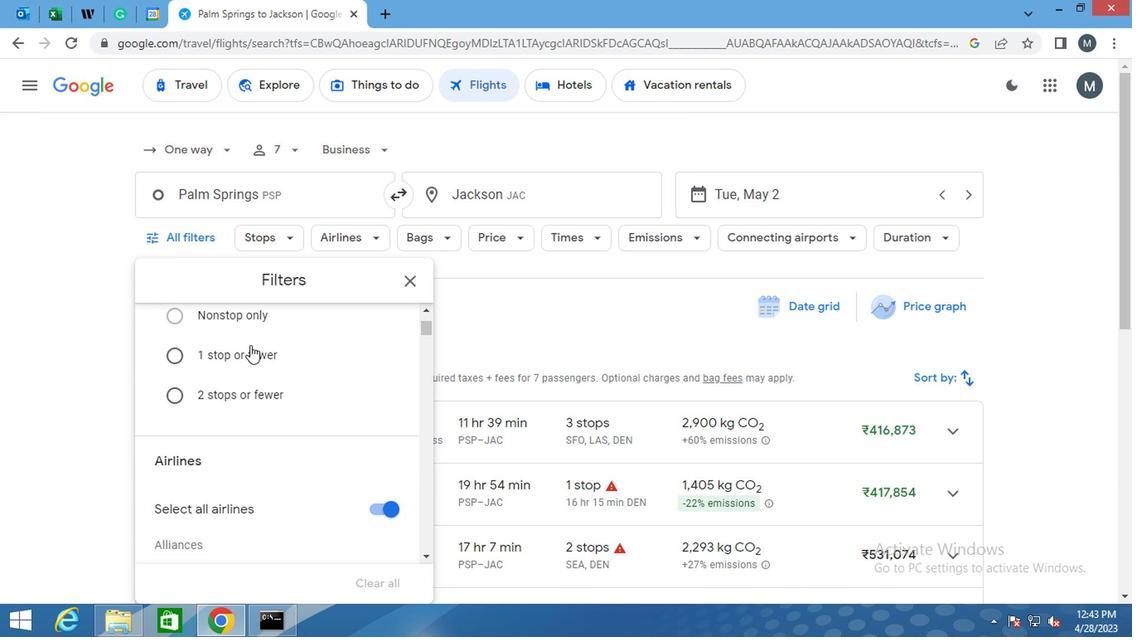 
Action: Mouse scrolled (266, 372) with delta (0, 0)
Screenshot: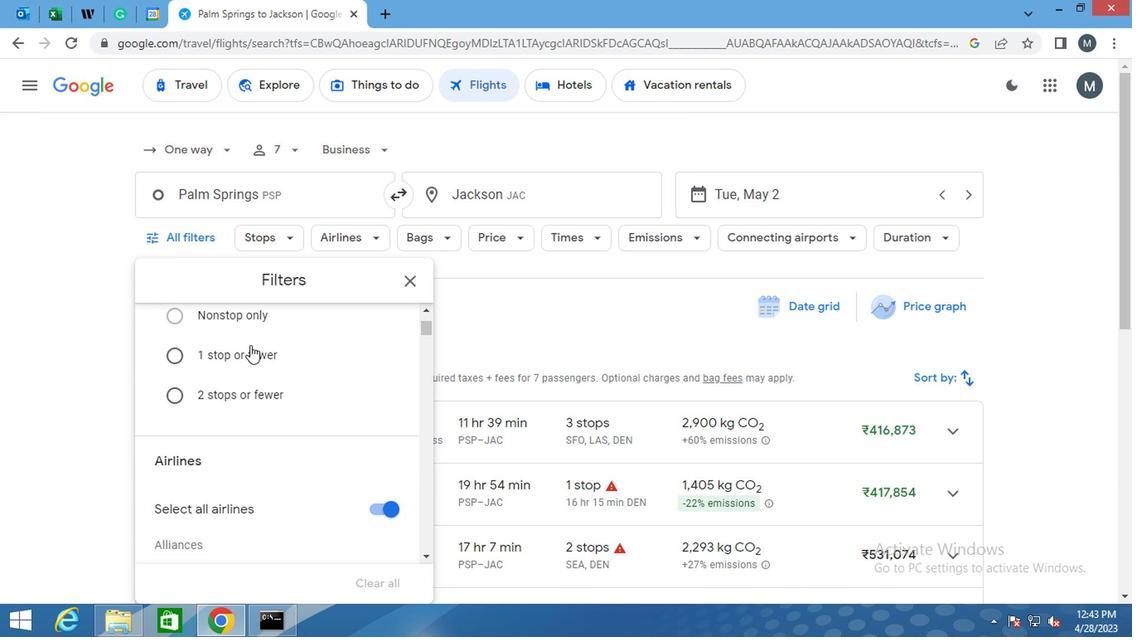 
Action: Mouse moved to (372, 429)
Screenshot: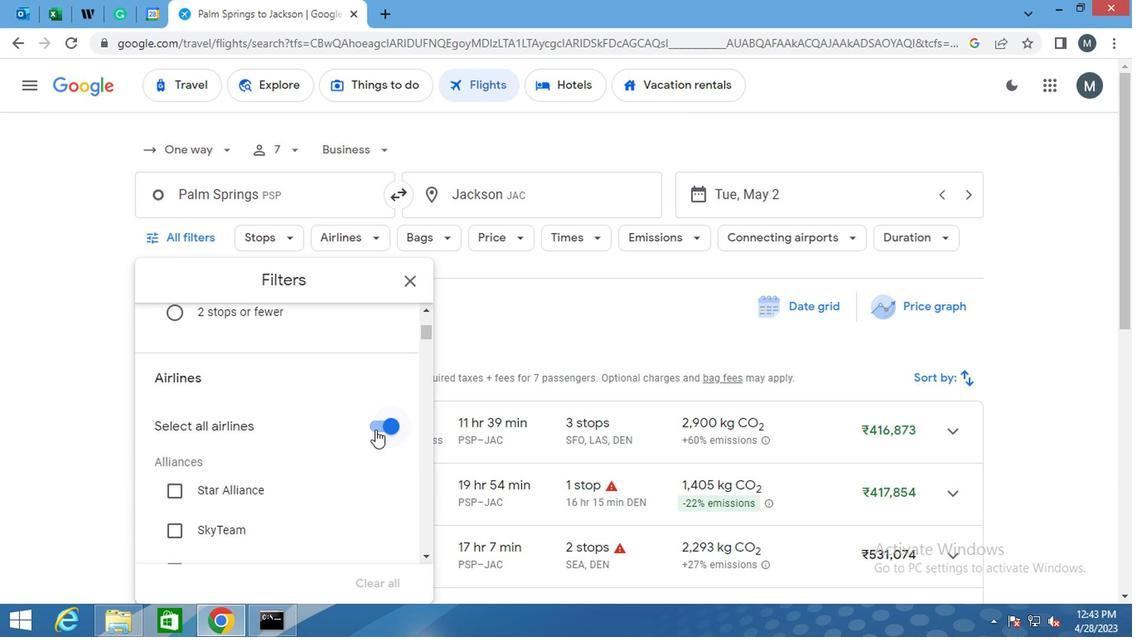 
Action: Mouse pressed left at (372, 429)
Screenshot: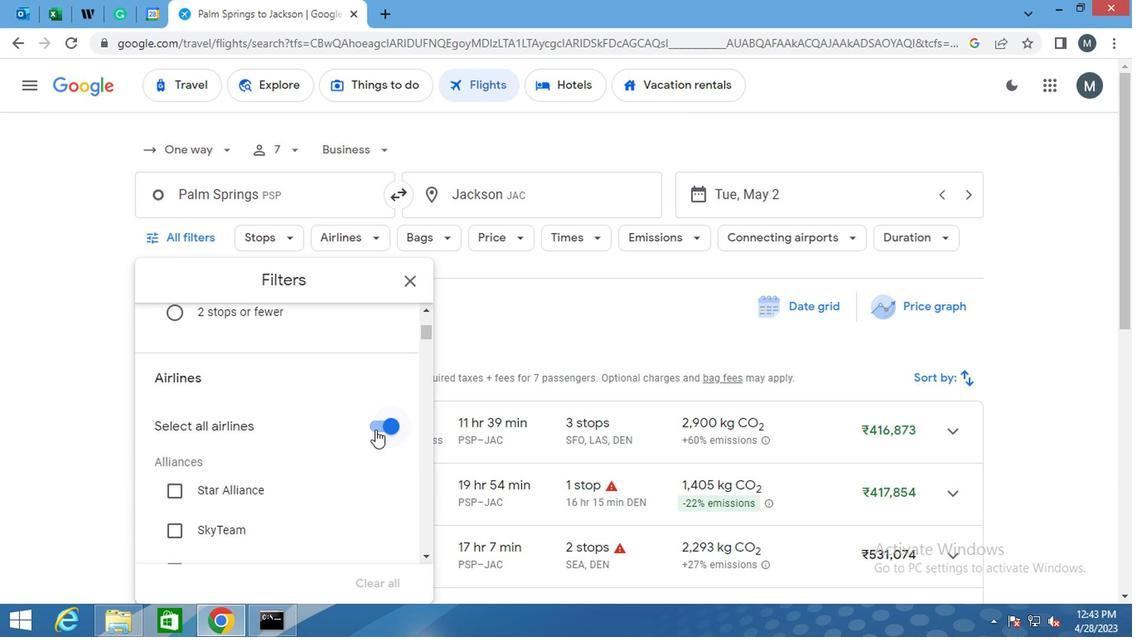 
Action: Mouse moved to (290, 411)
Screenshot: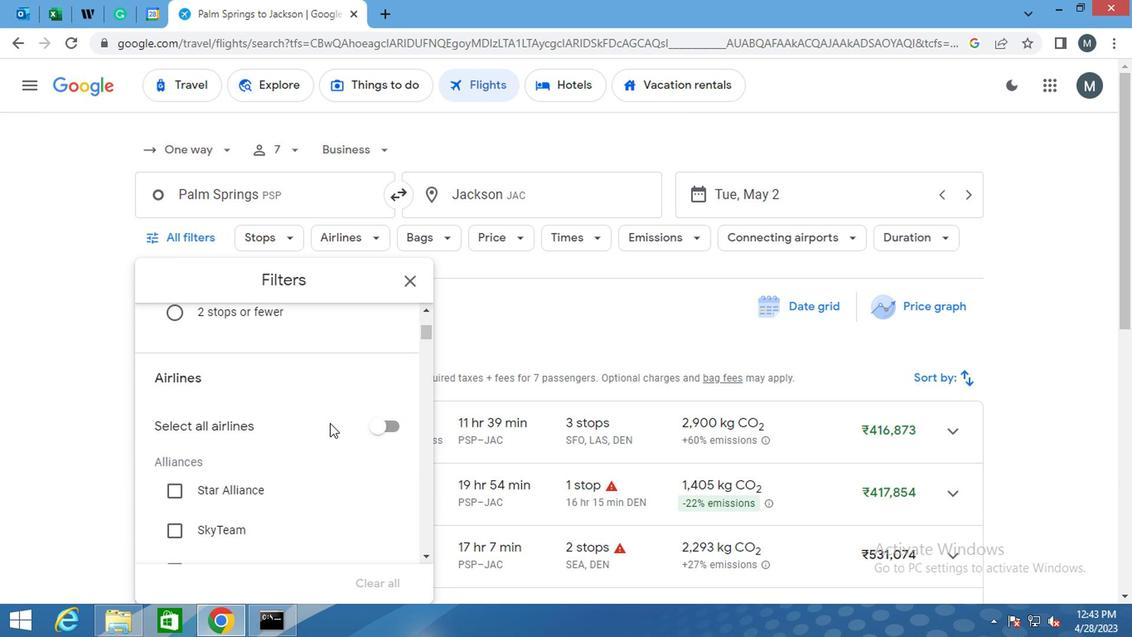 
Action: Mouse scrolled (290, 410) with delta (0, -1)
Screenshot: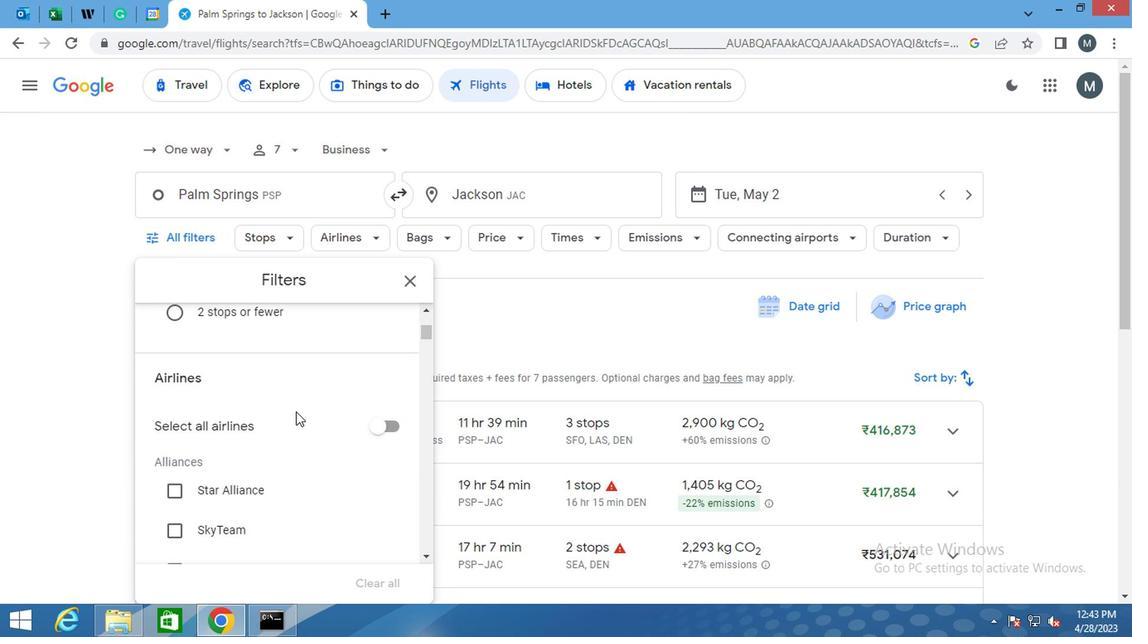 
Action: Mouse moved to (289, 411)
Screenshot: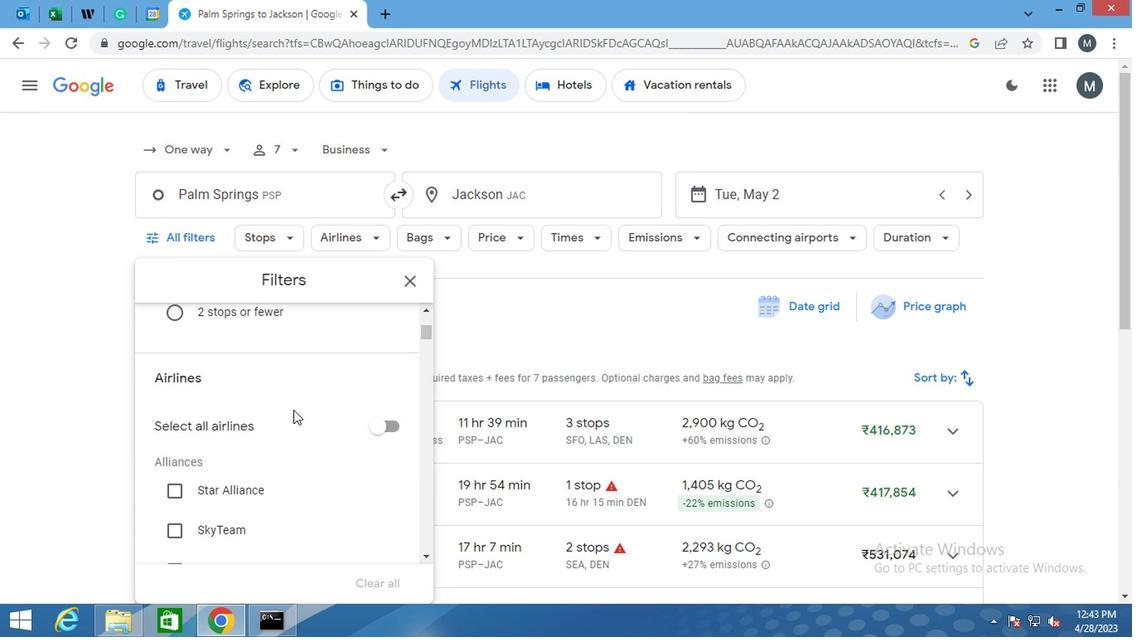 
Action: Mouse scrolled (289, 410) with delta (0, -1)
Screenshot: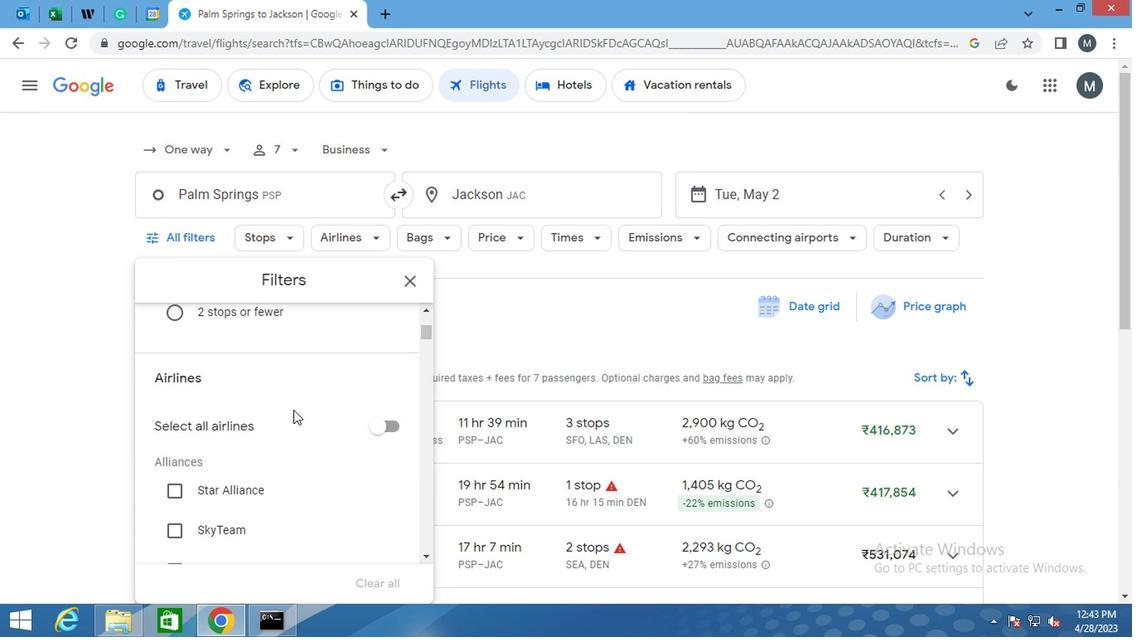 
Action: Mouse moved to (237, 400)
Screenshot: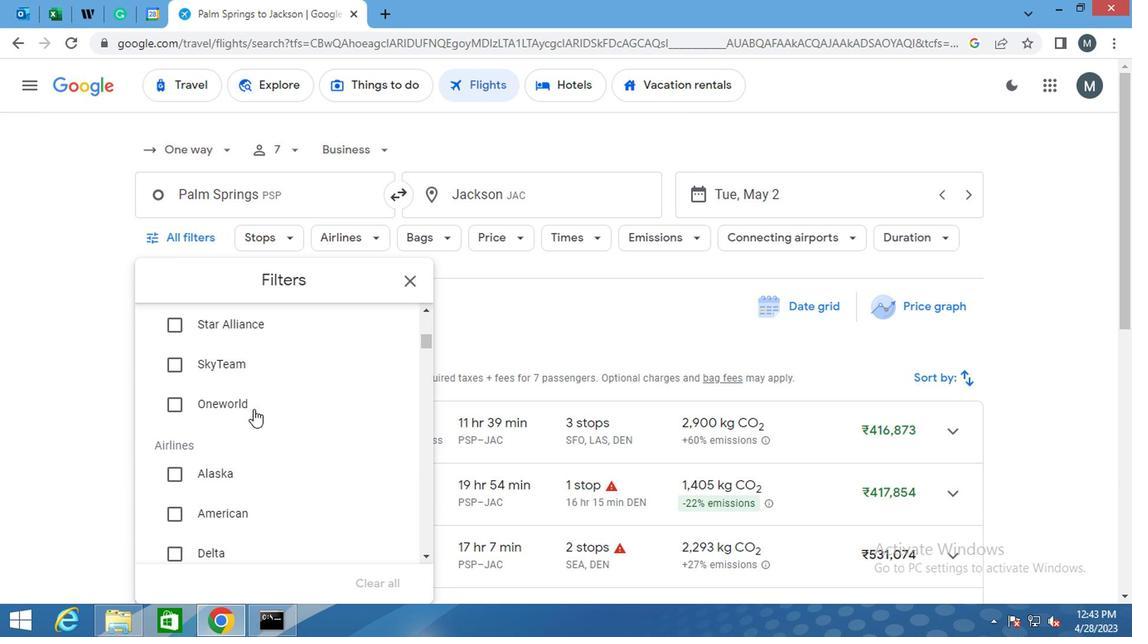 
Action: Mouse scrolled (237, 399) with delta (0, -1)
Screenshot: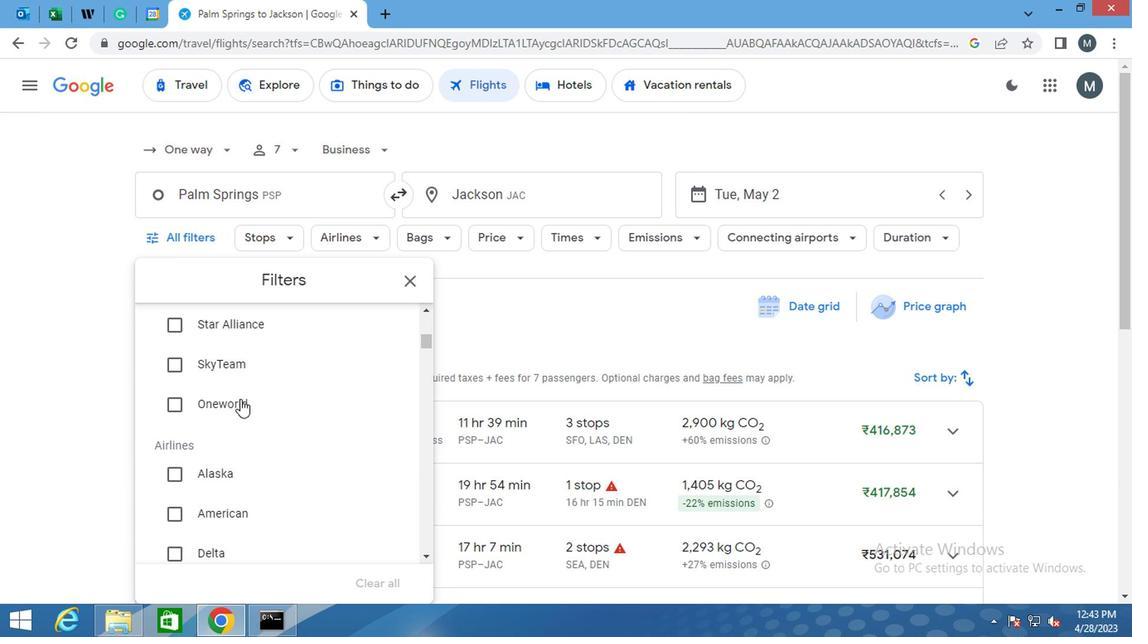 
Action: Mouse moved to (233, 410)
Screenshot: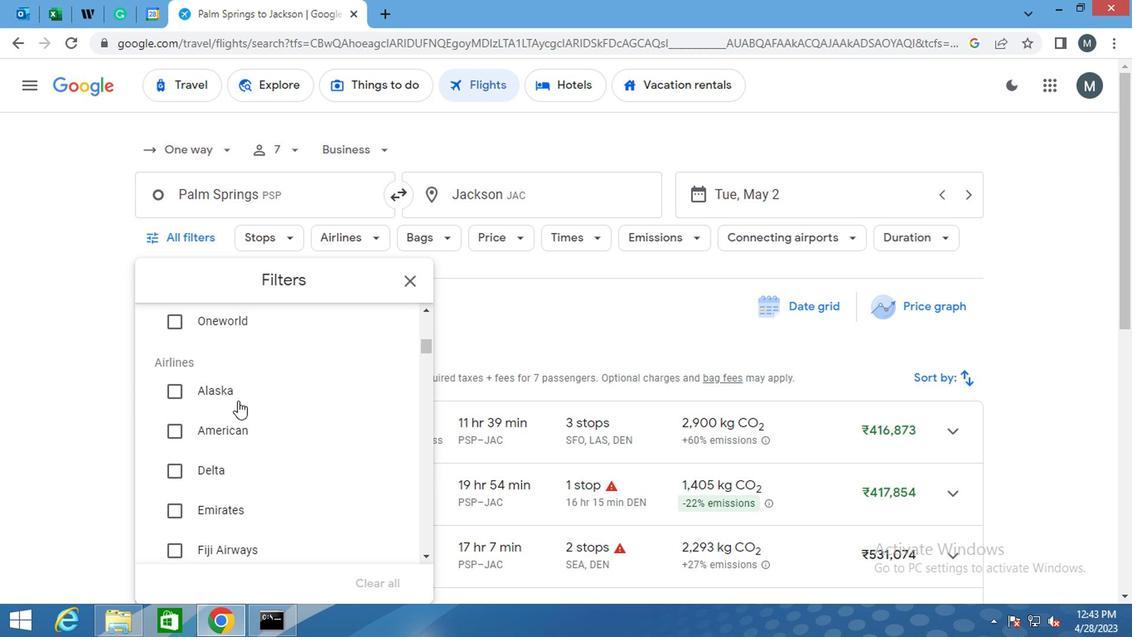 
Action: Mouse scrolled (233, 409) with delta (0, 0)
Screenshot: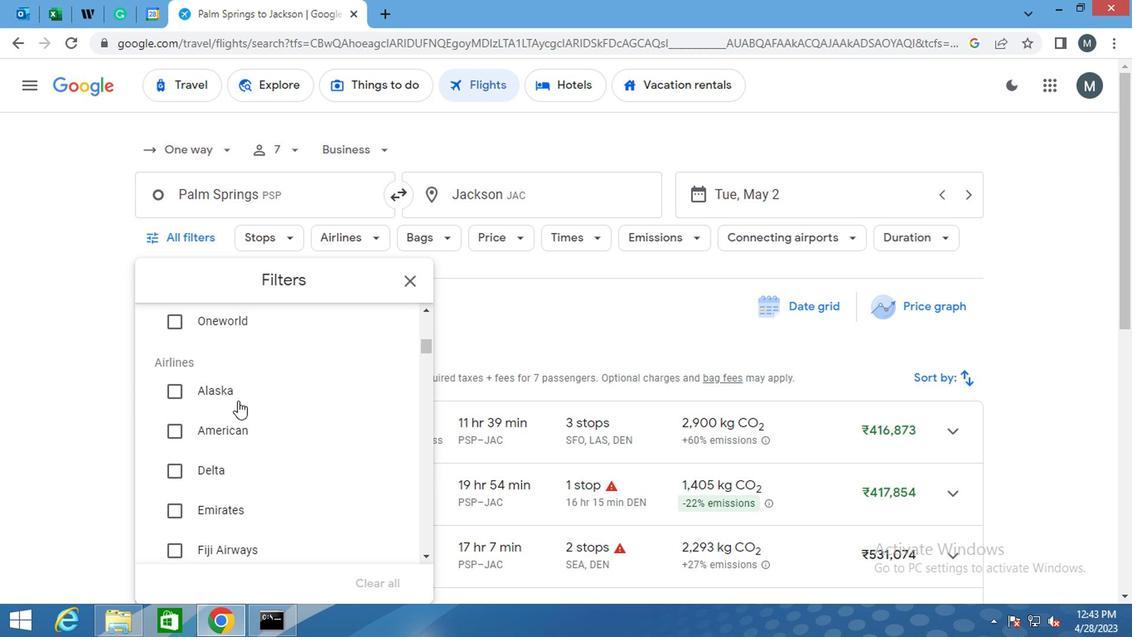 
Action: Mouse moved to (235, 422)
Screenshot: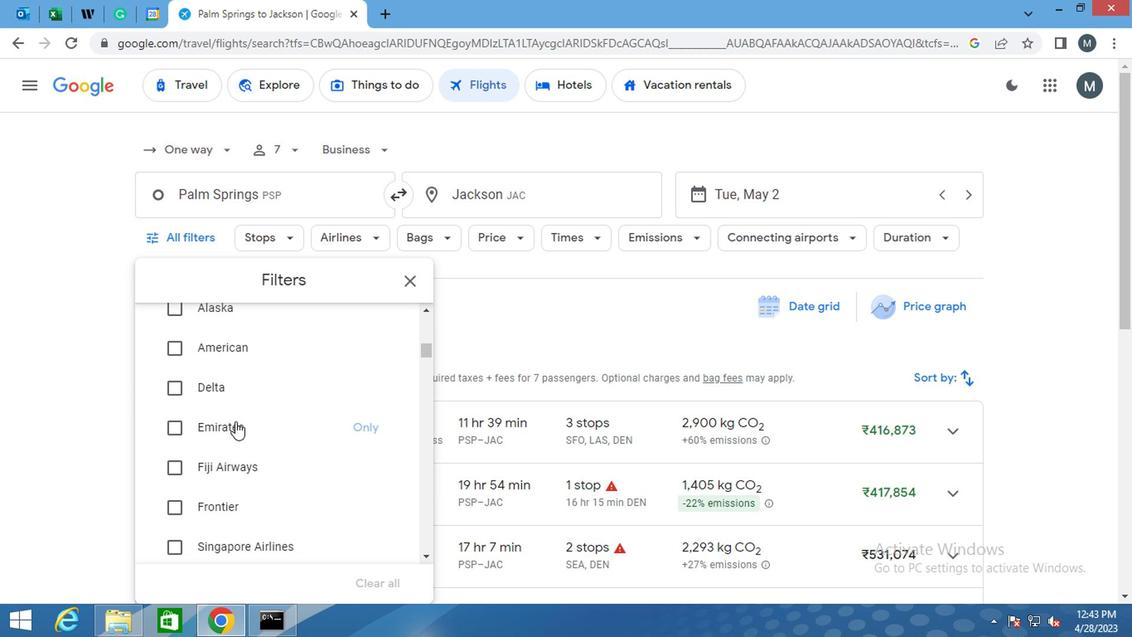 
Action: Mouse scrolled (235, 421) with delta (0, 0)
Screenshot: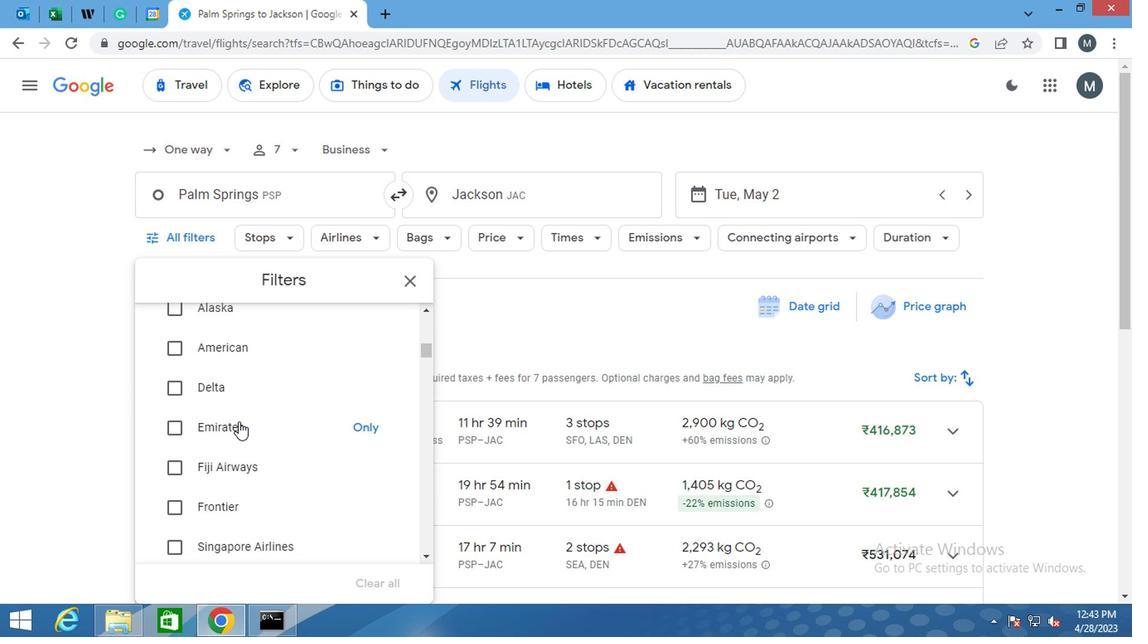 
Action: Mouse scrolled (235, 421) with delta (0, 0)
Screenshot: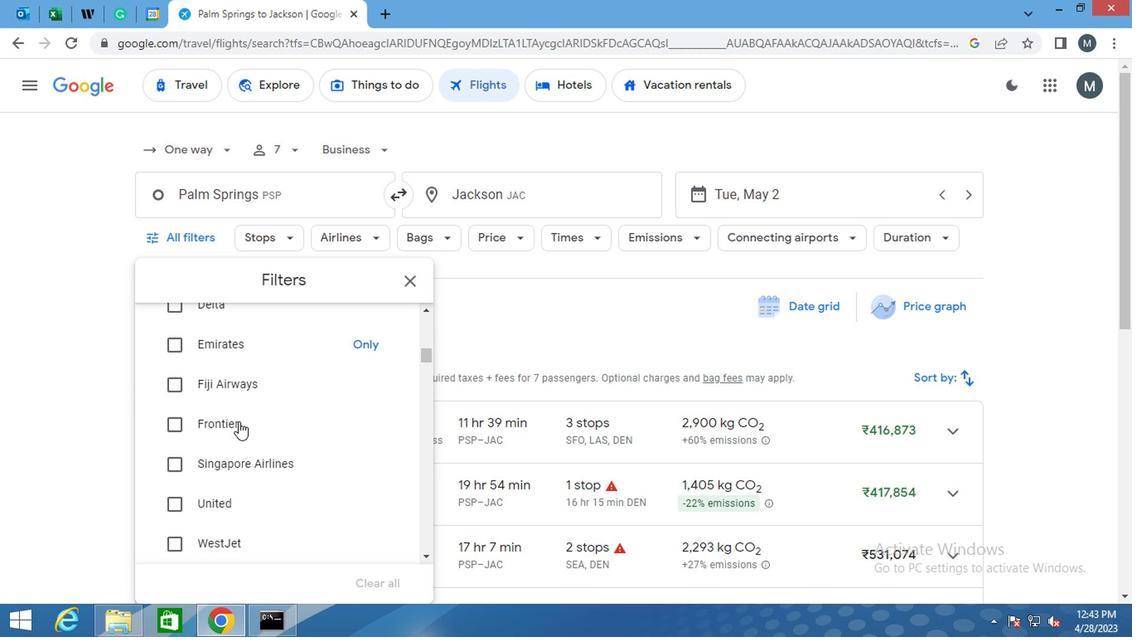 
Action: Mouse scrolled (235, 421) with delta (0, 0)
Screenshot: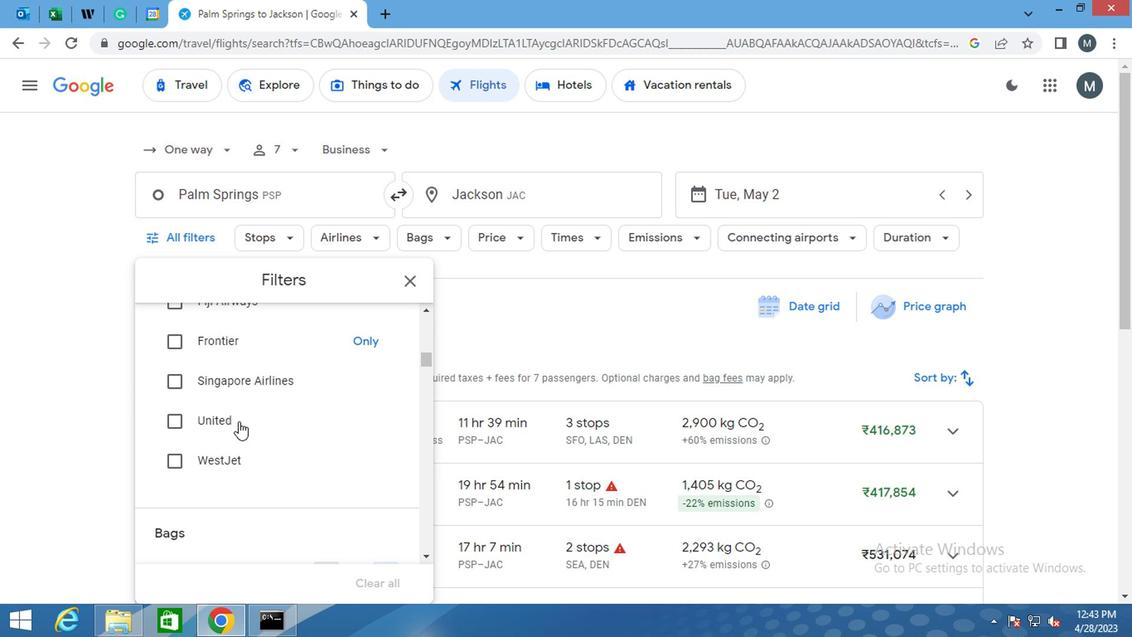 
Action: Mouse moved to (276, 392)
Screenshot: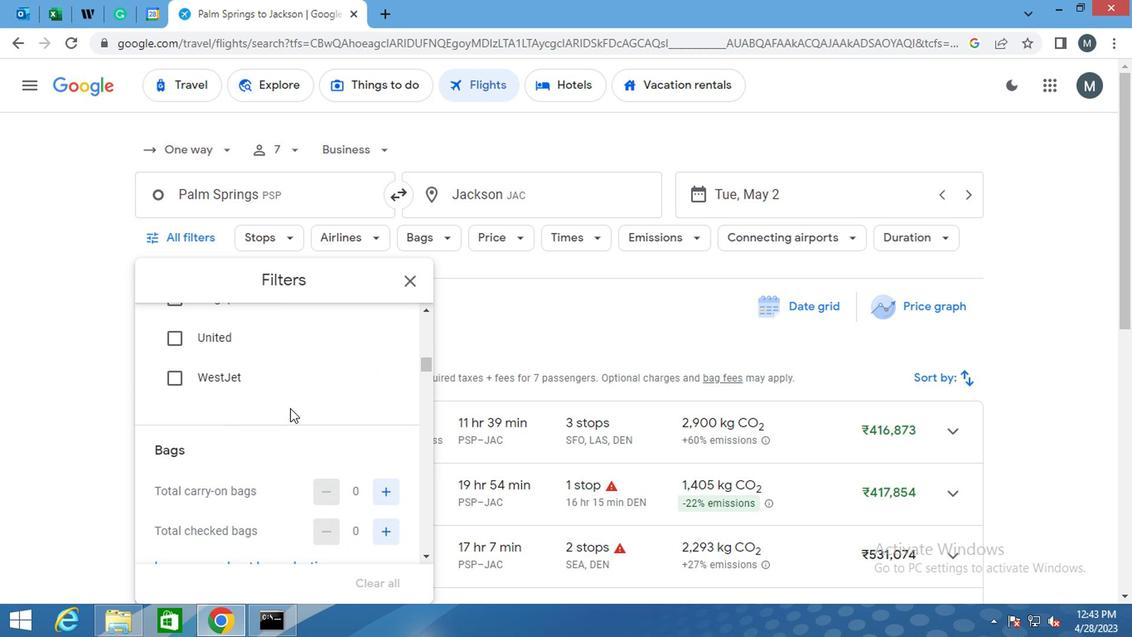 
Action: Mouse scrolled (276, 391) with delta (0, -1)
Screenshot: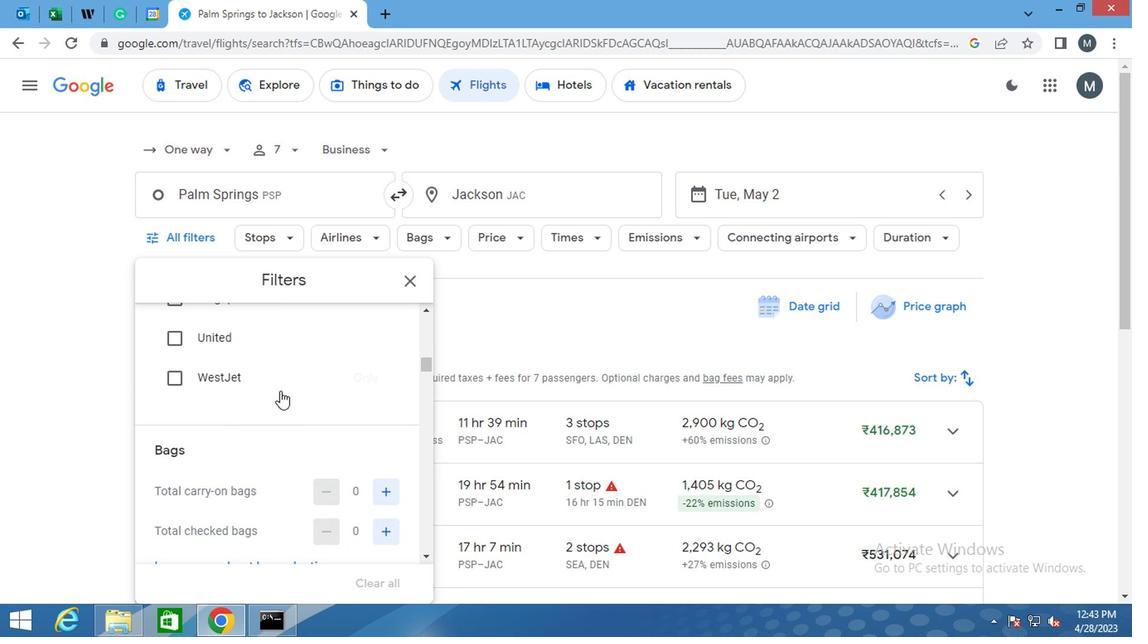 
Action: Mouse moved to (382, 414)
Screenshot: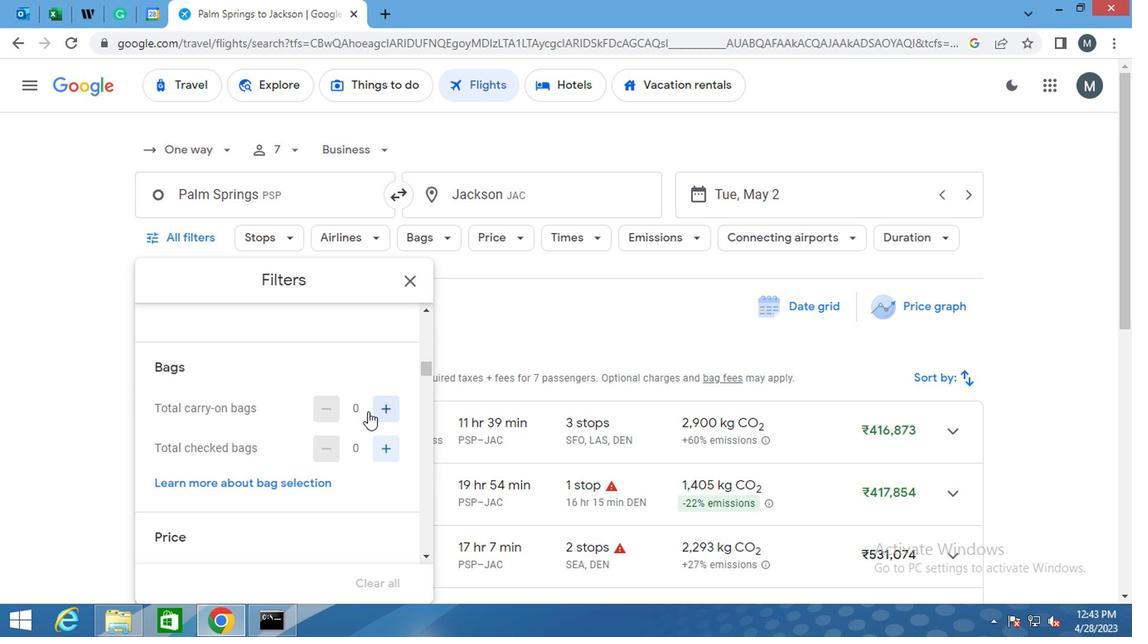 
Action: Mouse pressed left at (382, 414)
Screenshot: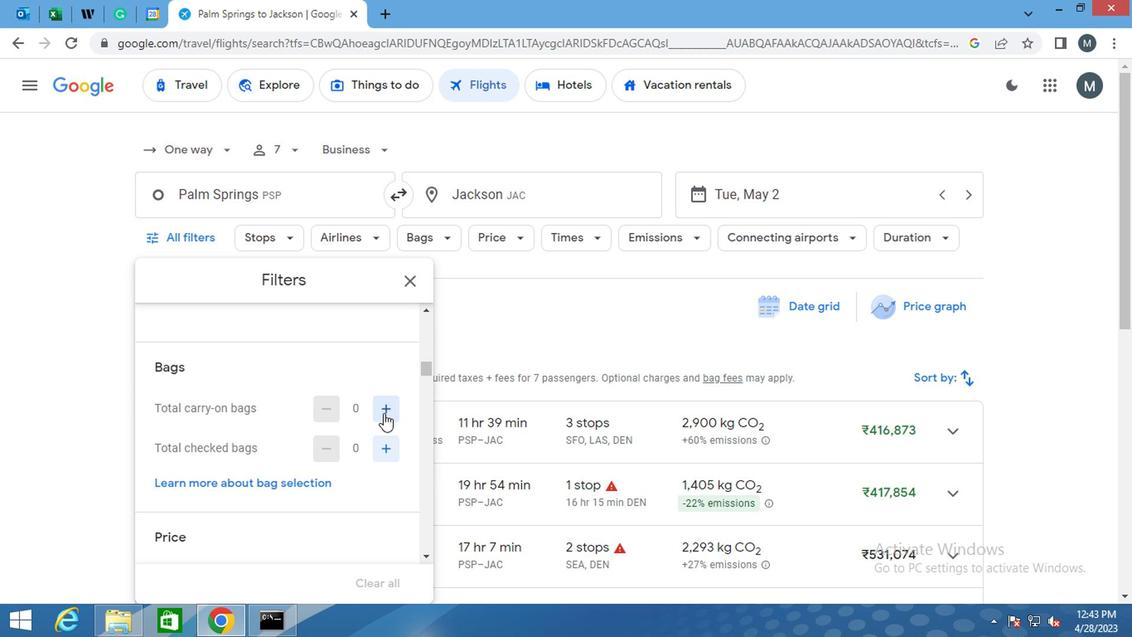 
Action: Mouse moved to (256, 429)
Screenshot: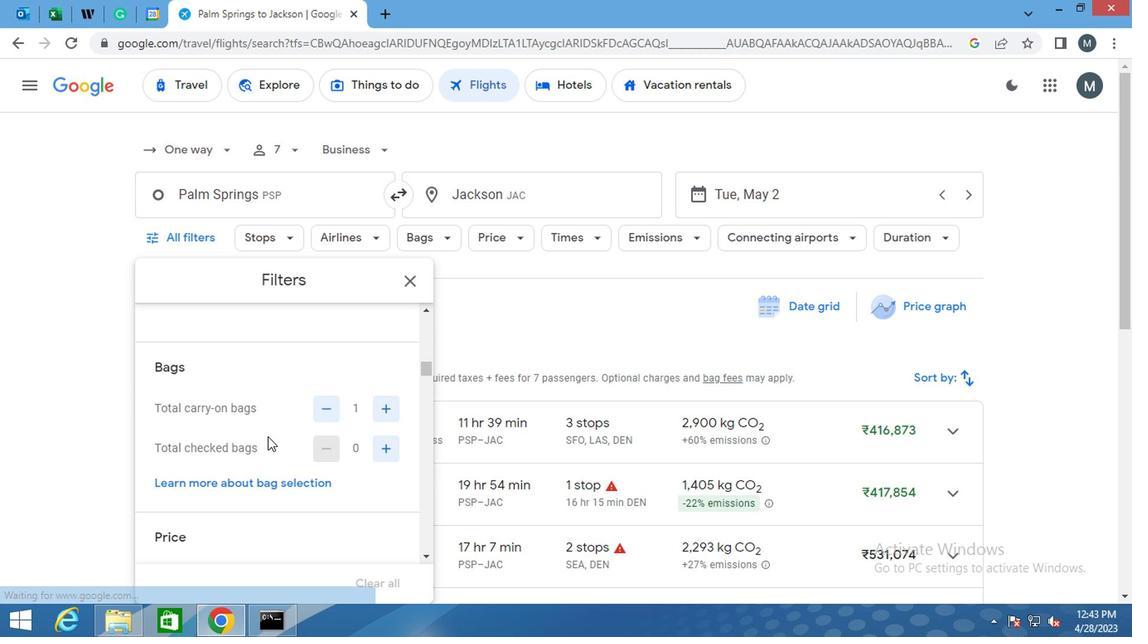 
Action: Mouse scrolled (256, 428) with delta (0, -1)
Screenshot: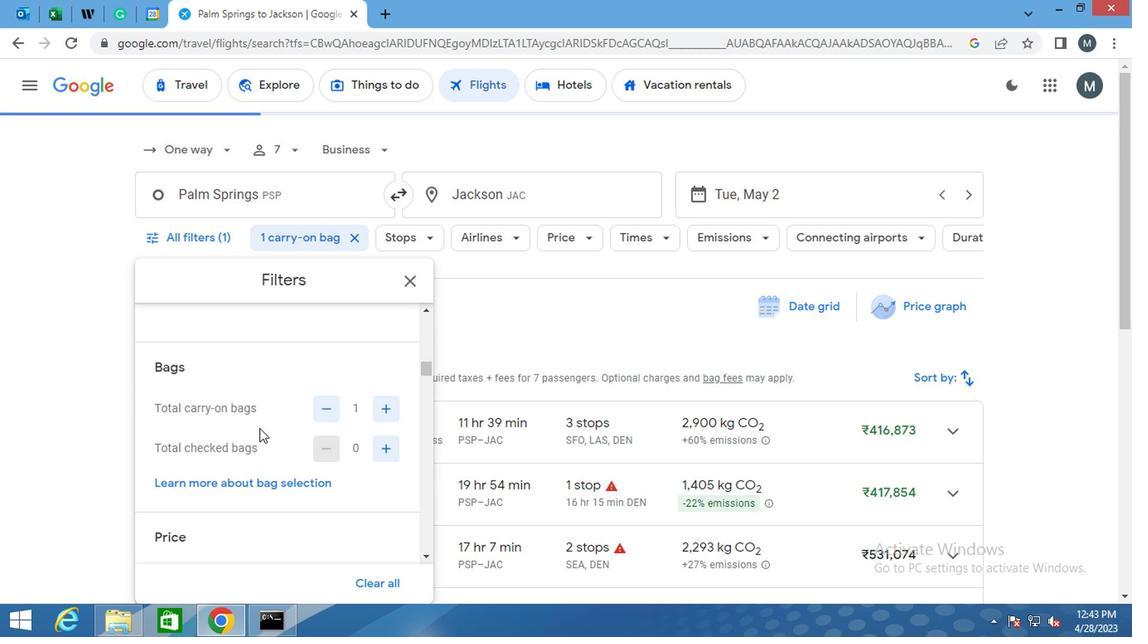 
Action: Mouse moved to (255, 417)
Screenshot: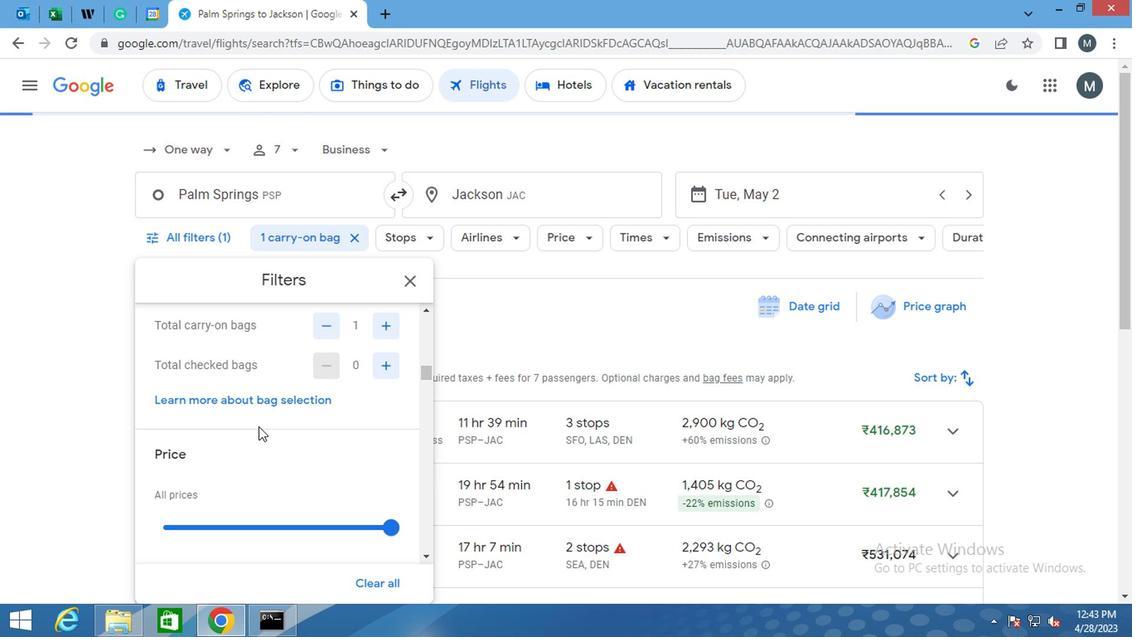
Action: Mouse scrolled (255, 417) with delta (0, 0)
Screenshot: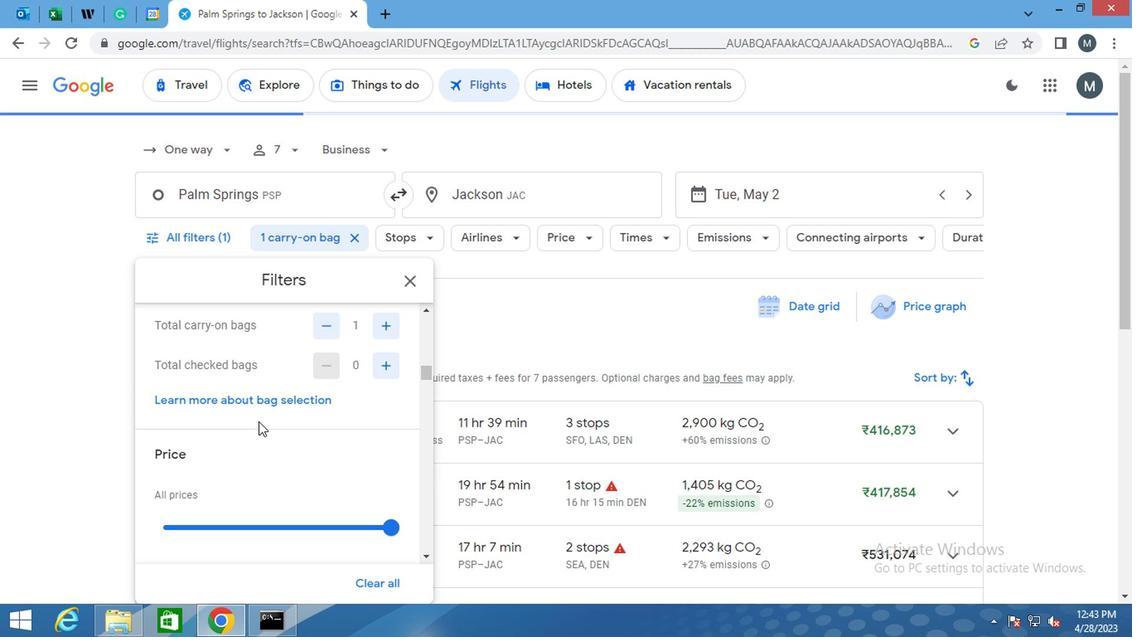 
Action: Mouse moved to (346, 443)
Screenshot: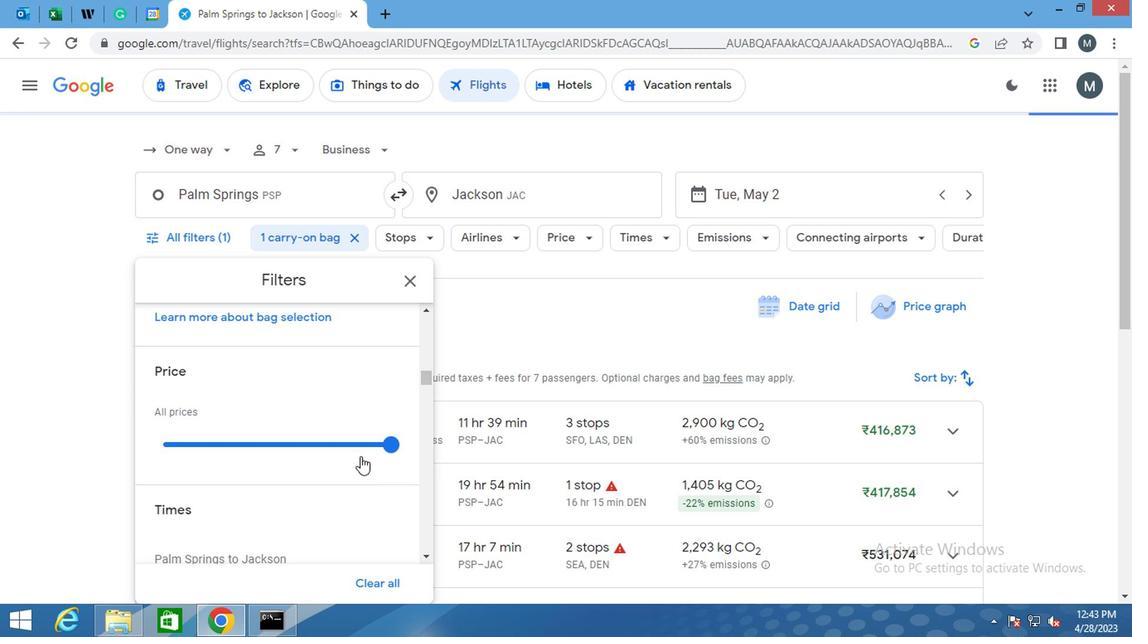 
Action: Mouse pressed left at (346, 443)
Screenshot: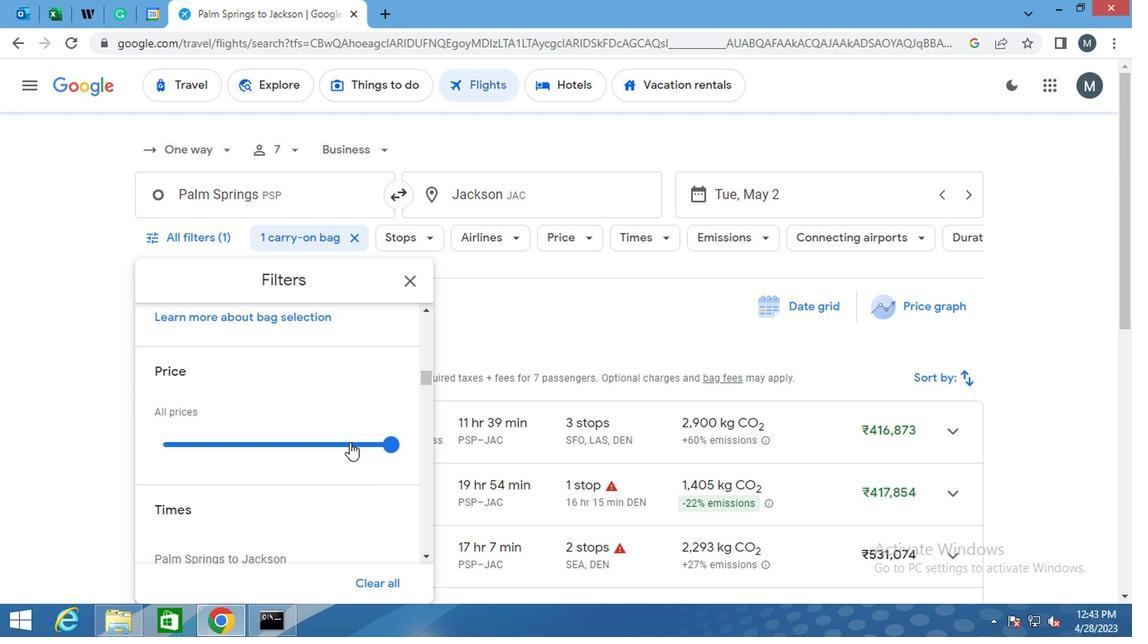 
Action: Mouse pressed left at (346, 443)
Screenshot: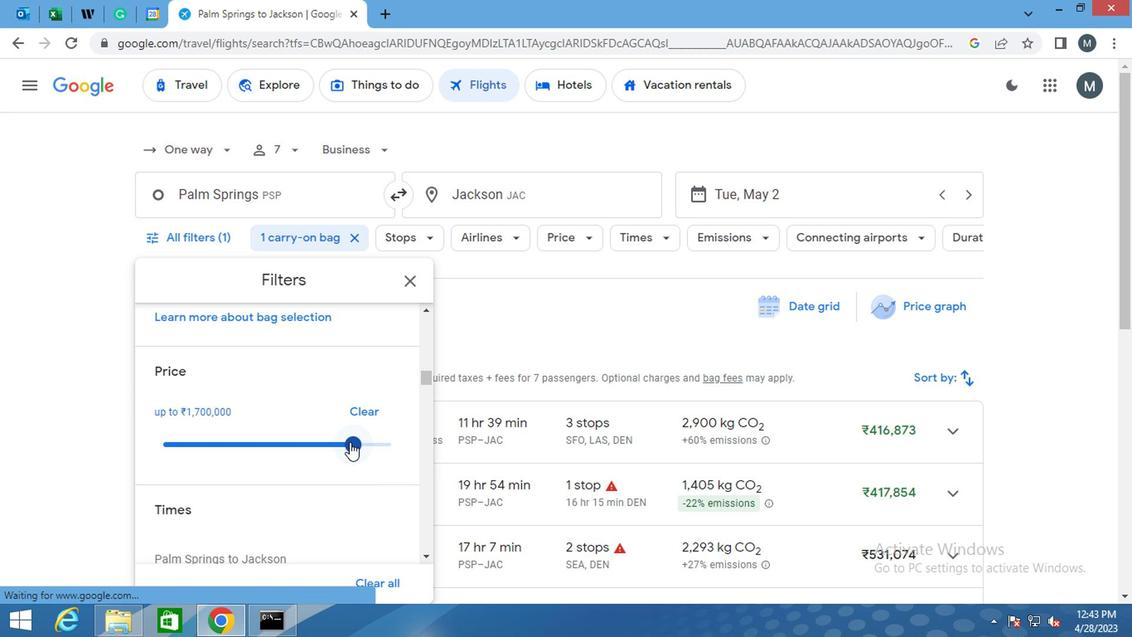 
Action: Mouse moved to (255, 441)
Screenshot: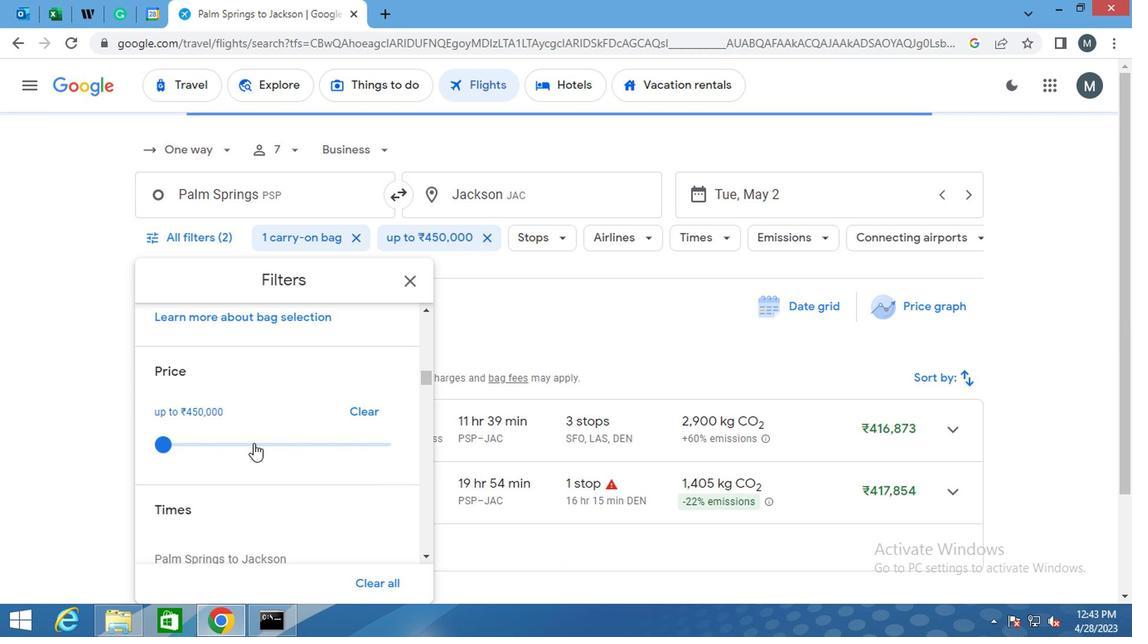 
Action: Mouse scrolled (255, 440) with delta (0, -1)
Screenshot: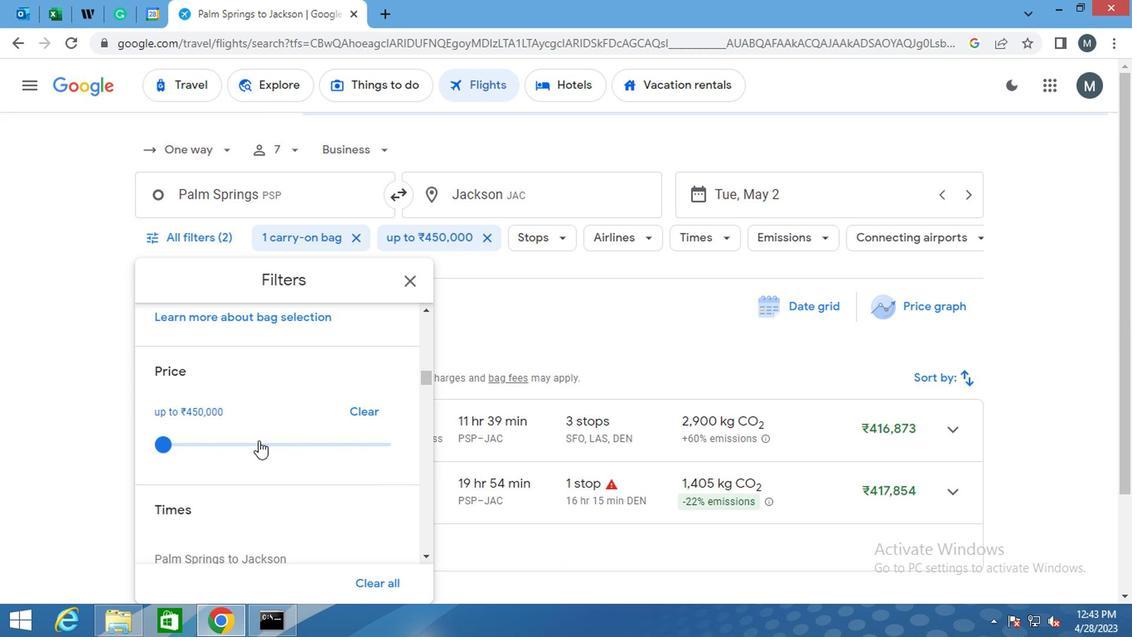 
Action: Mouse moved to (319, 439)
Screenshot: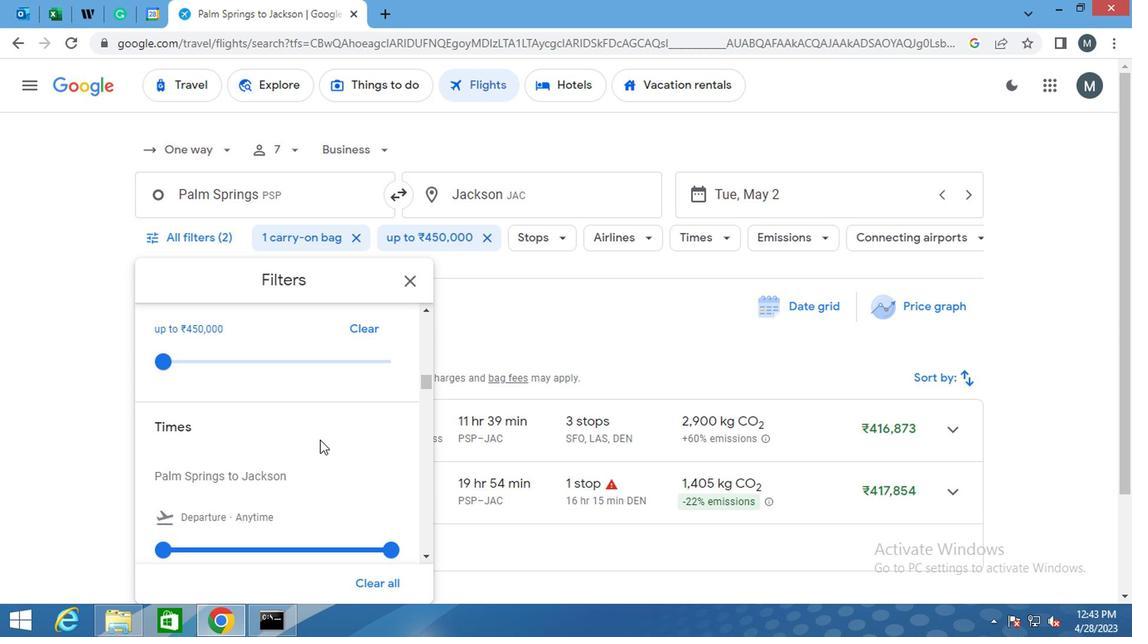 
Action: Mouse scrolled (319, 438) with delta (0, -1)
Screenshot: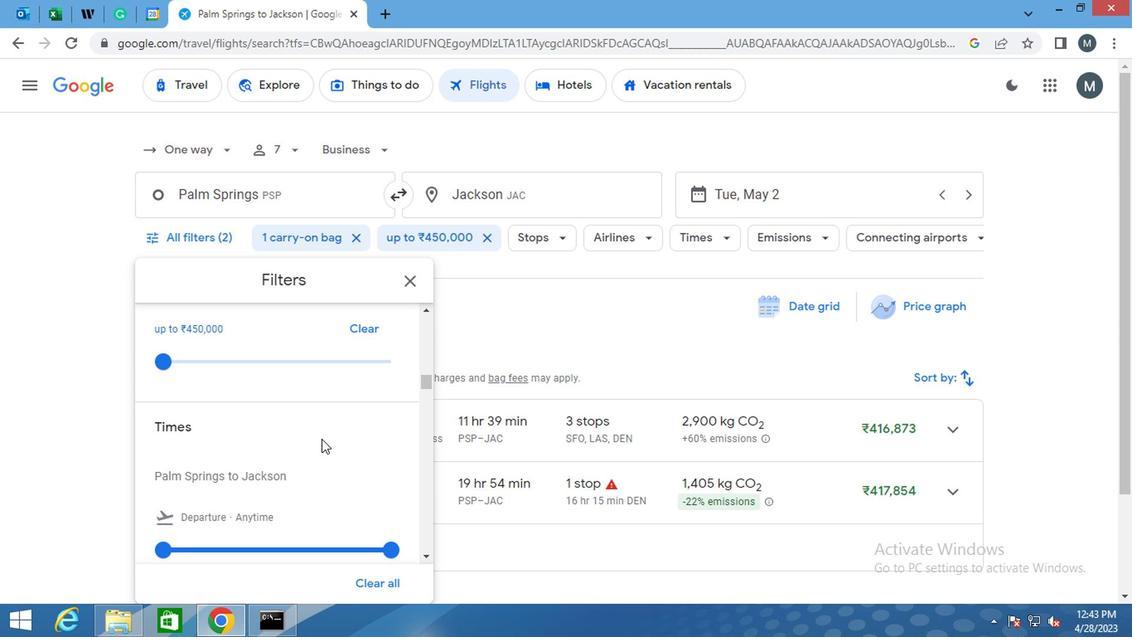 
Action: Mouse moved to (276, 446)
Screenshot: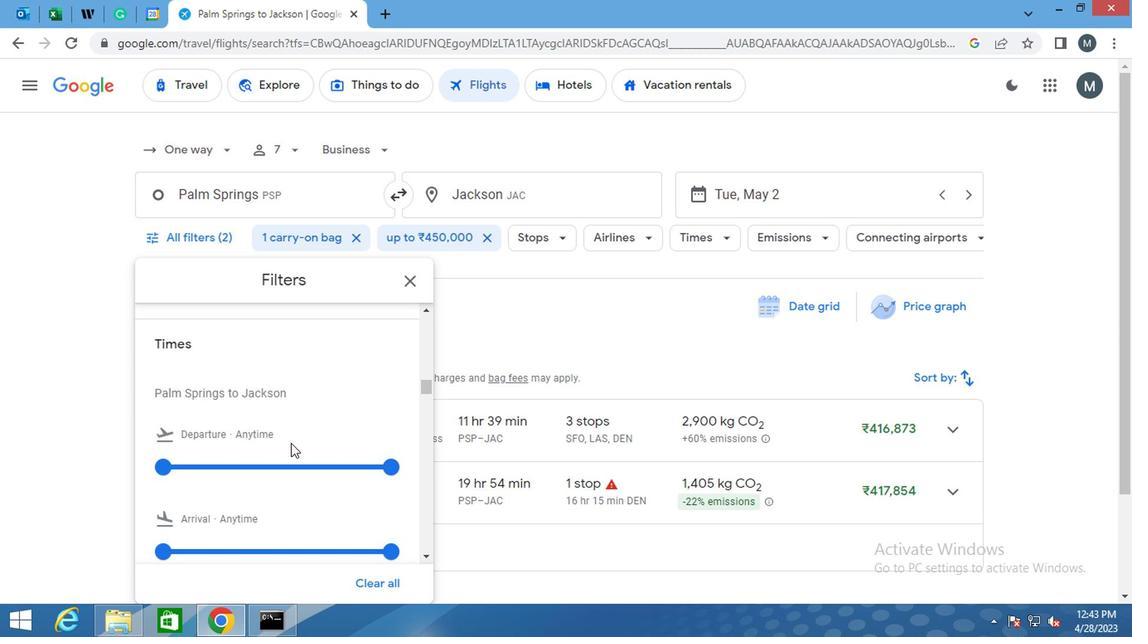 
Action: Mouse scrolled (276, 444) with delta (0, -1)
Screenshot: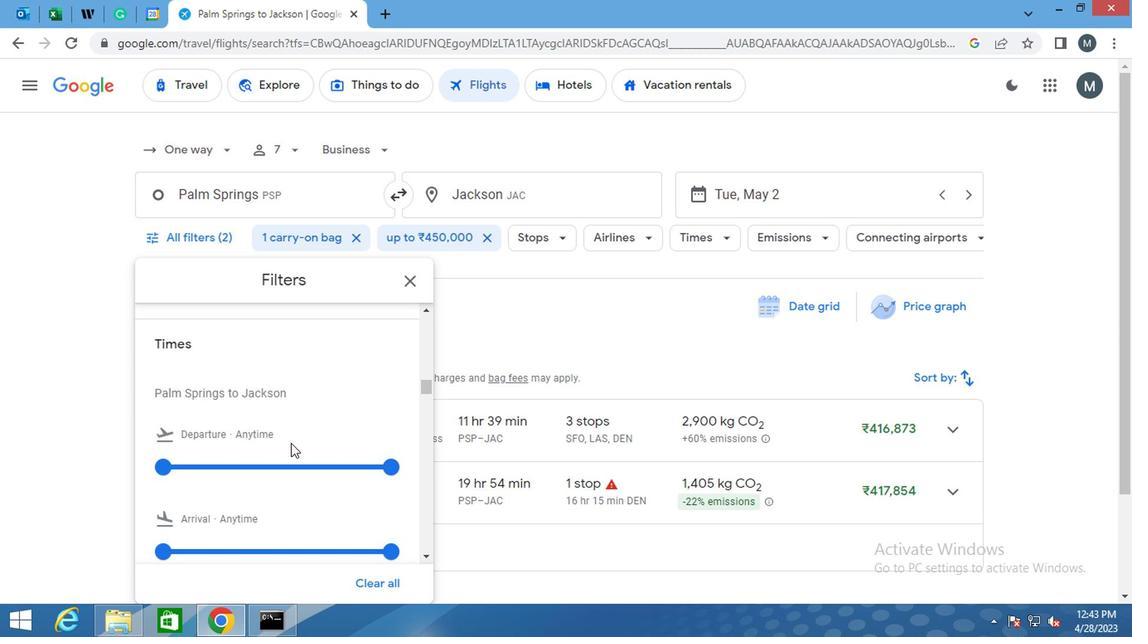 
Action: Mouse moved to (159, 388)
Screenshot: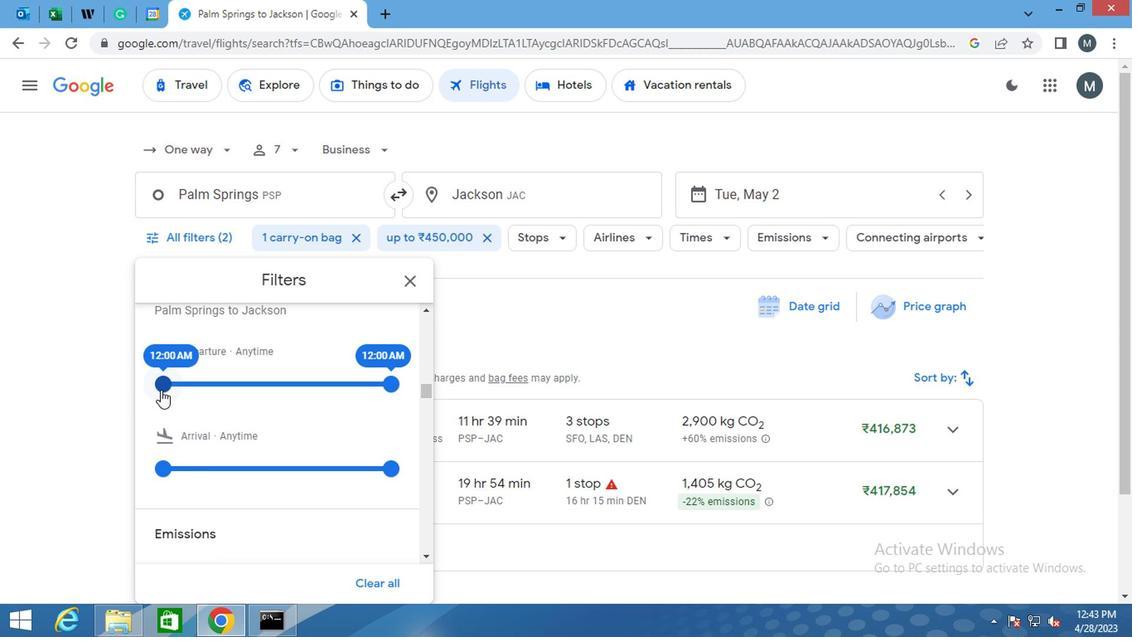 
Action: Mouse pressed left at (159, 388)
Screenshot: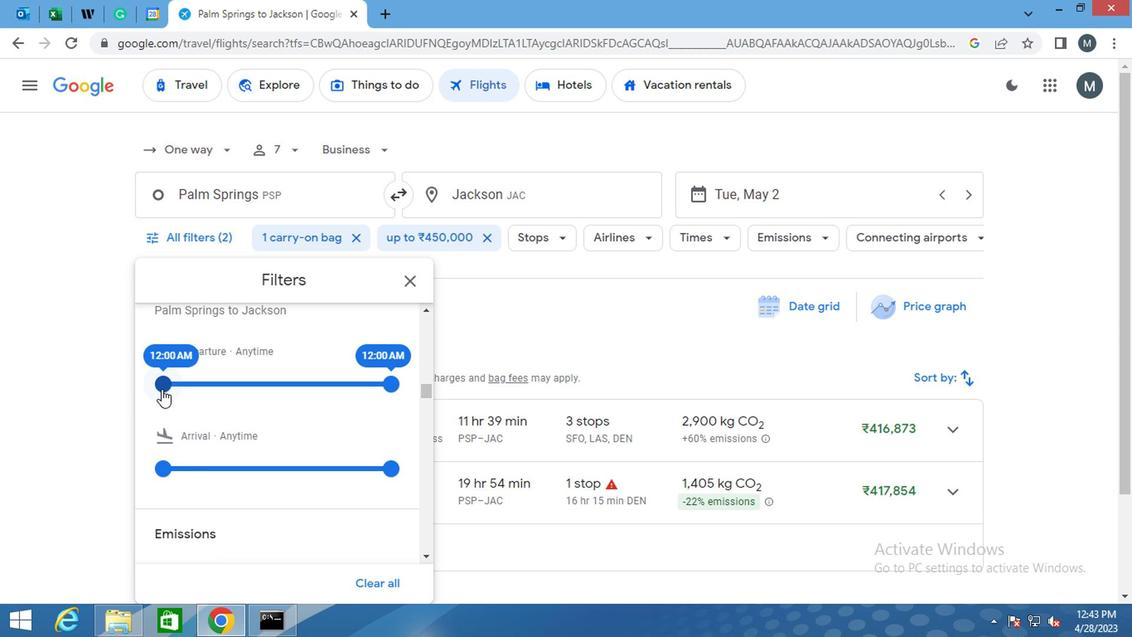 
Action: Mouse moved to (387, 385)
Screenshot: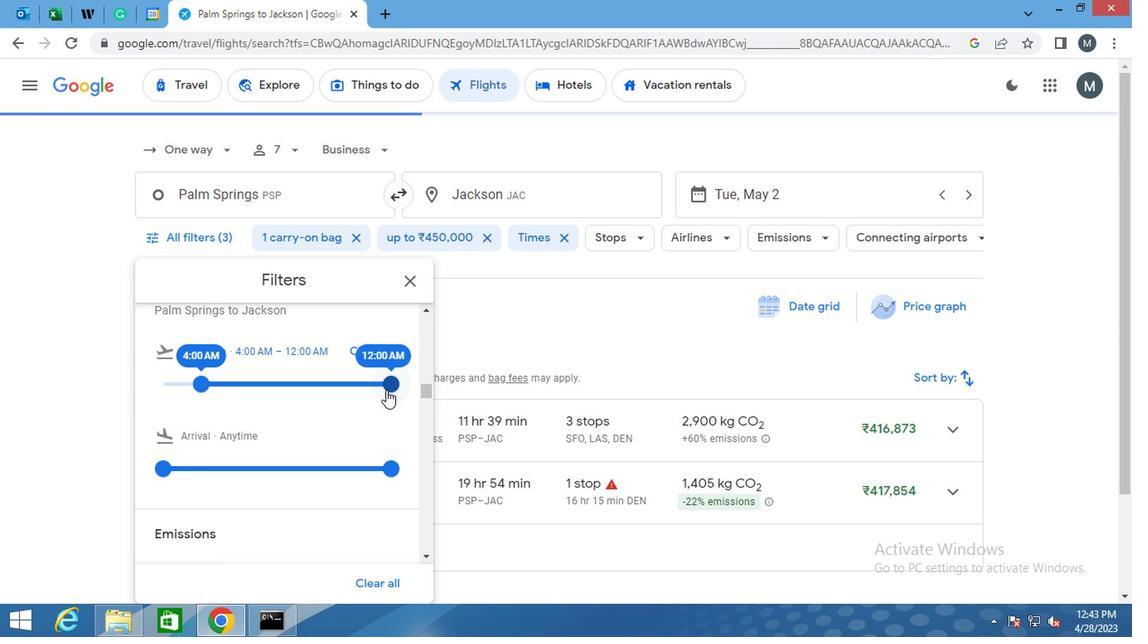 
Action: Mouse pressed left at (387, 385)
Screenshot: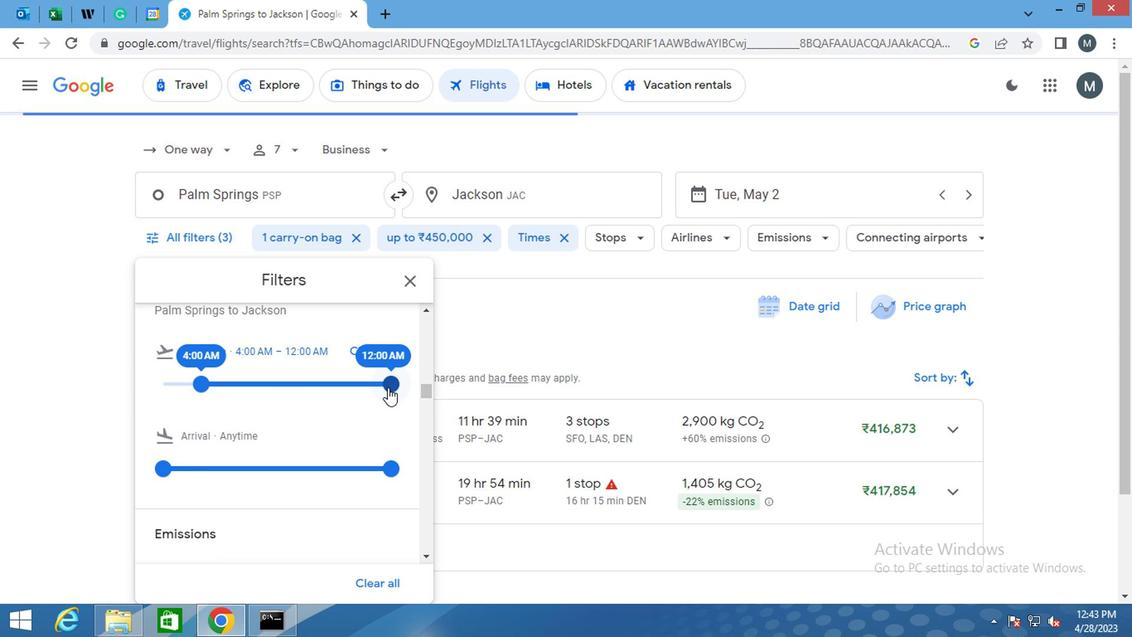 
Action: Mouse moved to (241, 400)
Screenshot: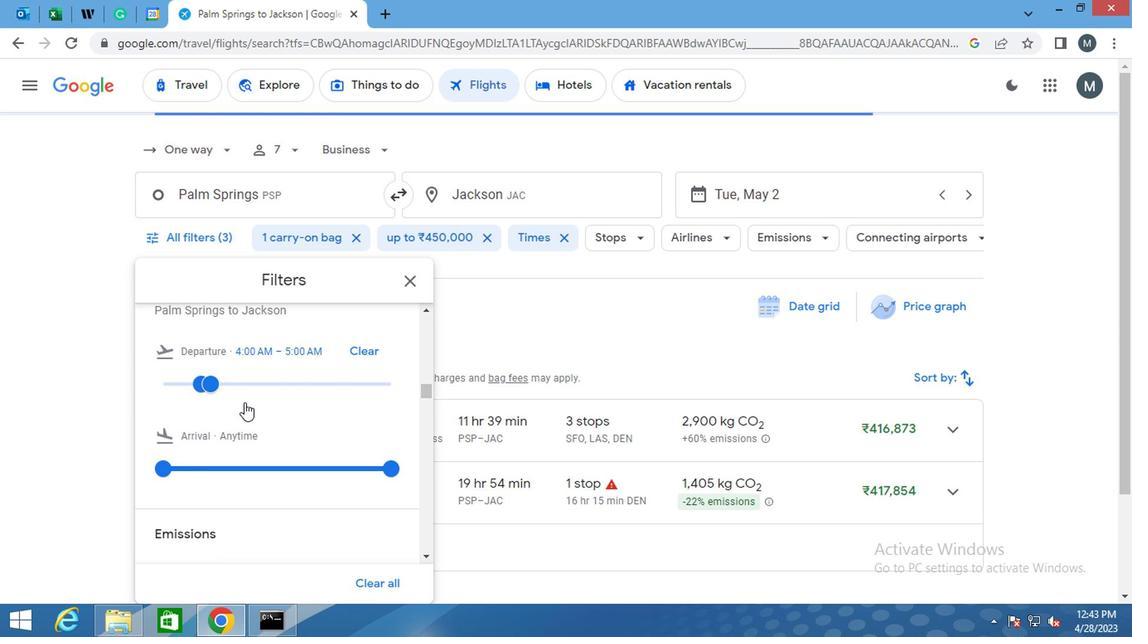 
Action: Mouse scrolled (241, 399) with delta (0, -1)
Screenshot: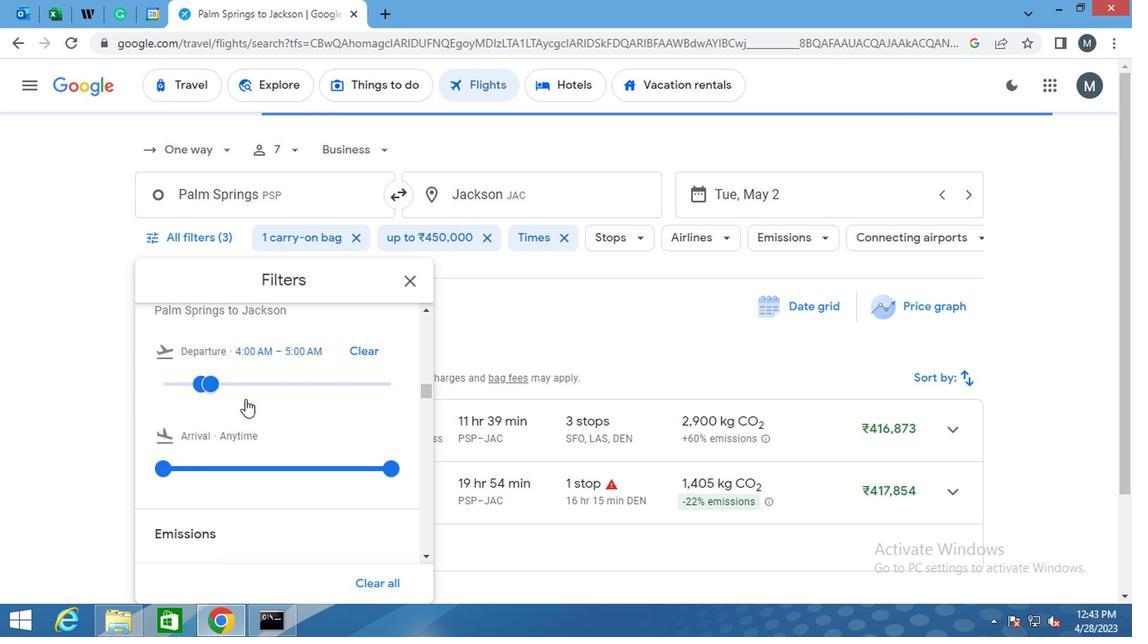
Action: Mouse moved to (241, 399)
Screenshot: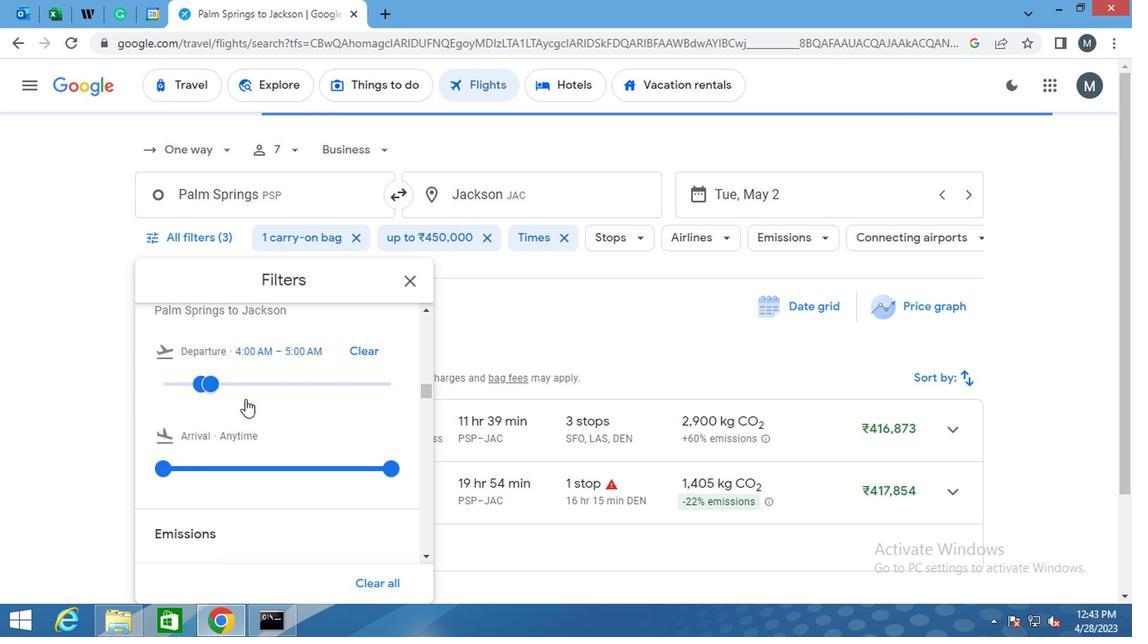 
Action: Mouse scrolled (241, 398) with delta (0, 0)
Screenshot: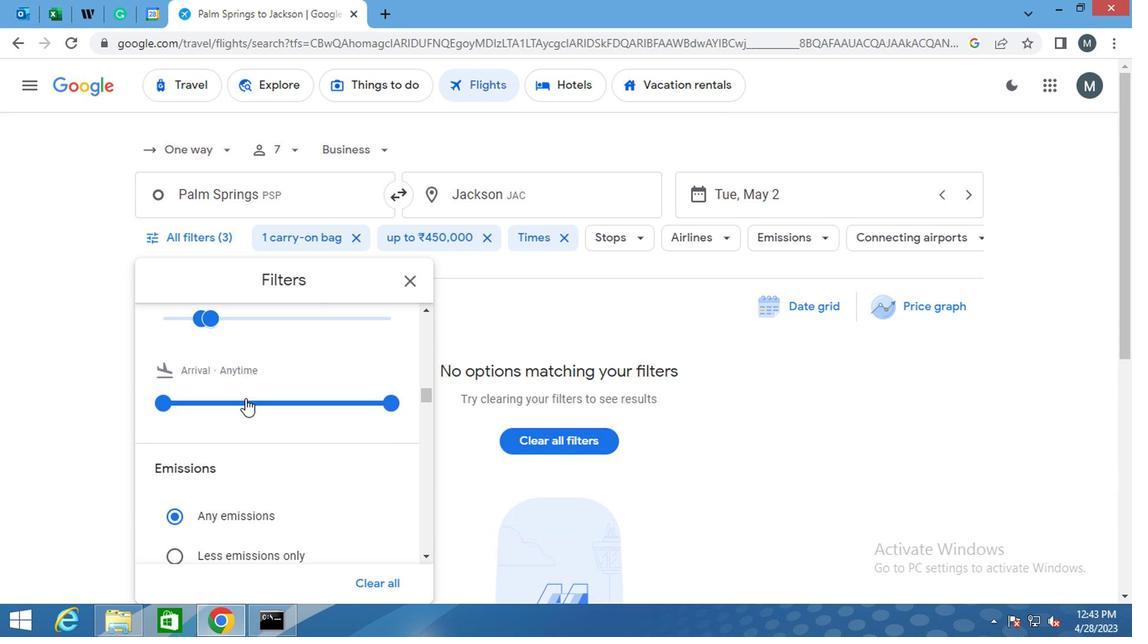 
Action: Mouse moved to (242, 401)
Screenshot: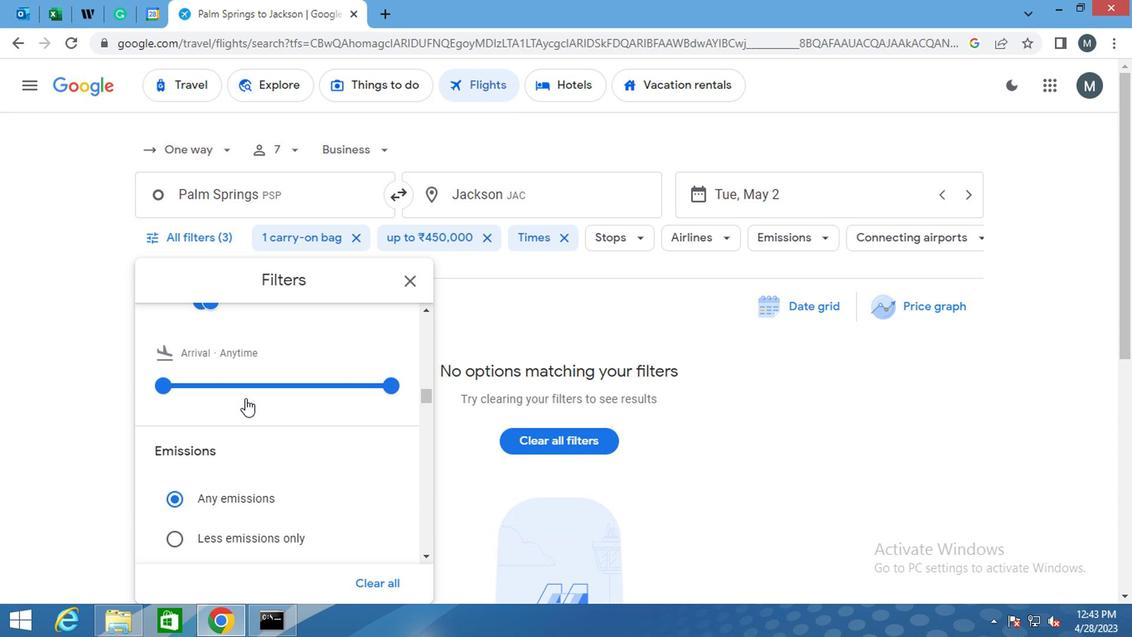 
Action: Mouse scrolled (242, 400) with delta (0, 0)
Screenshot: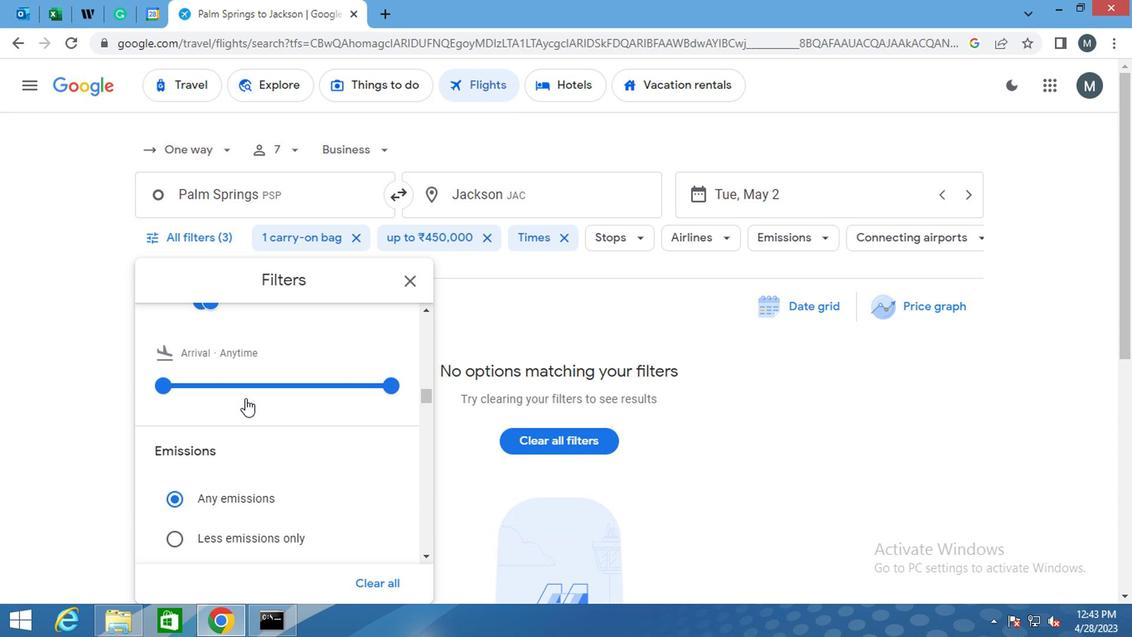 
Action: Mouse moved to (243, 403)
Screenshot: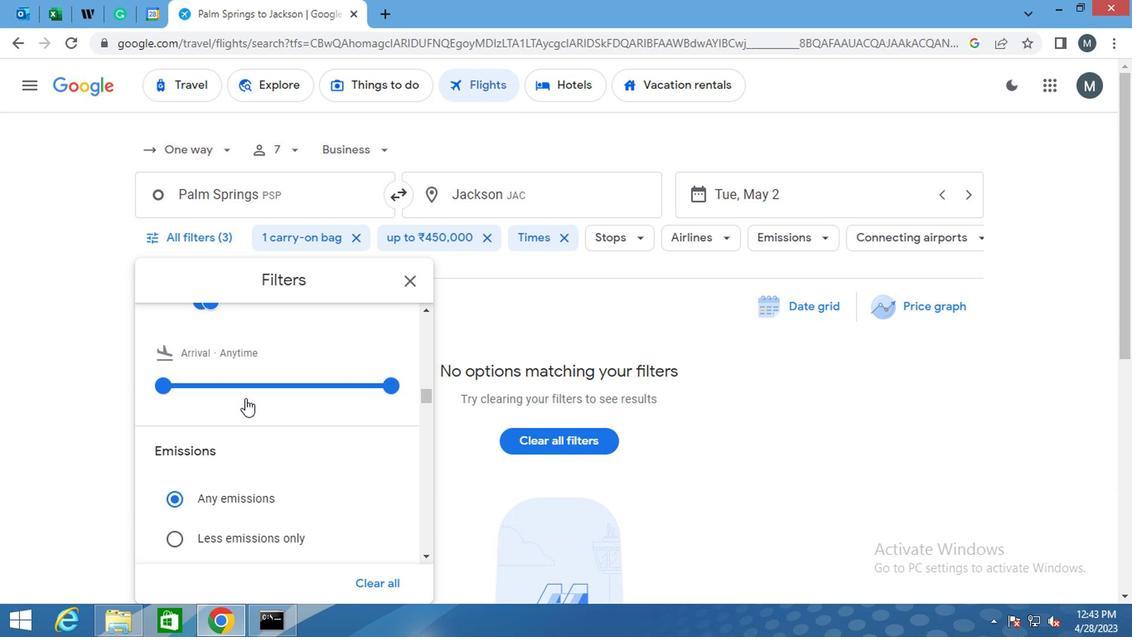 
Action: Mouse scrolled (243, 402) with delta (0, 0)
Screenshot: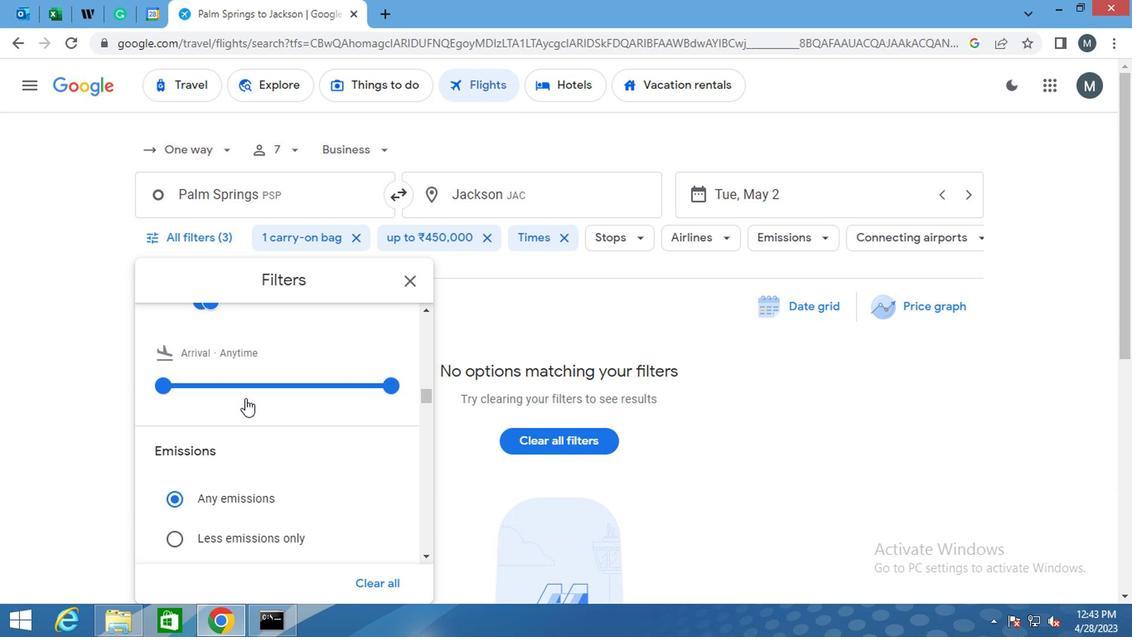 
Action: Mouse moved to (255, 437)
Screenshot: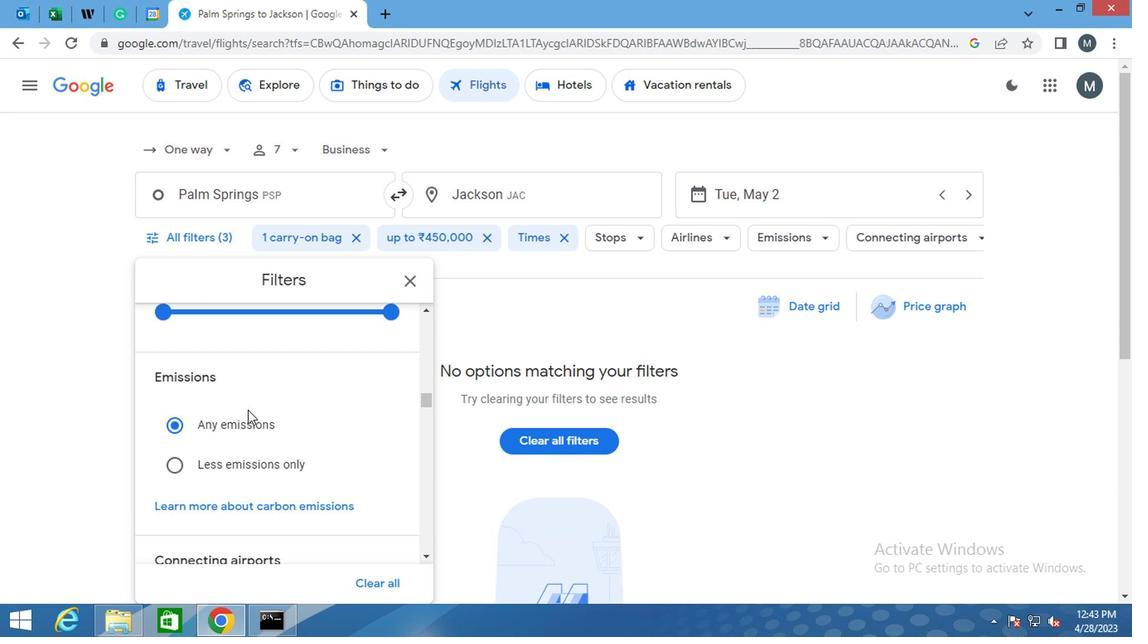 
Action: Mouse scrolled (255, 436) with delta (0, -1)
Screenshot: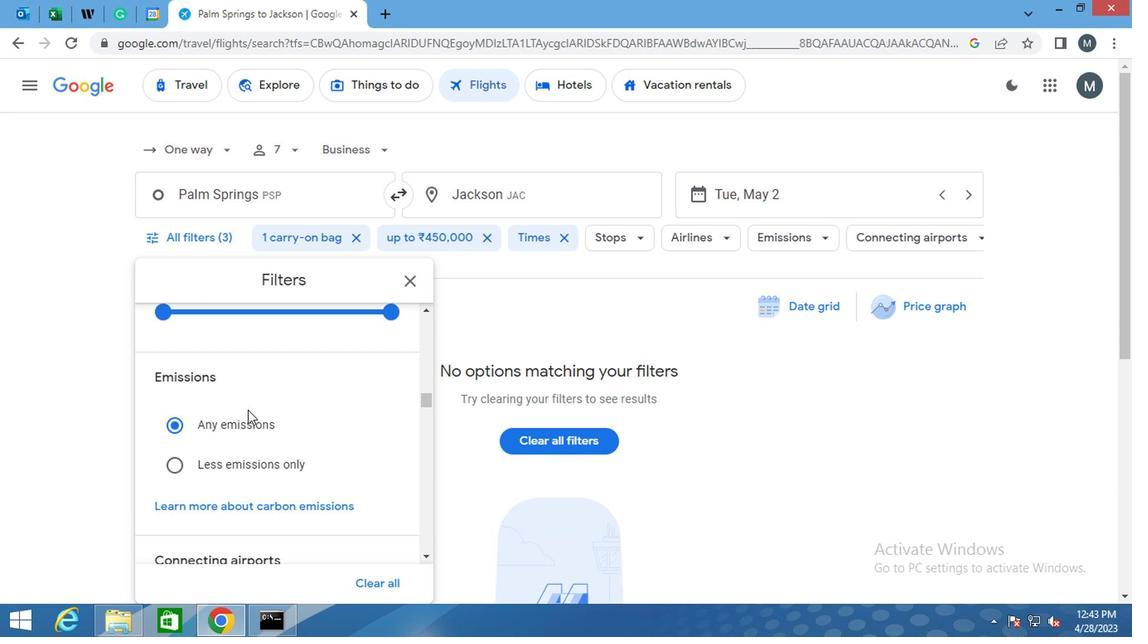 
Action: Mouse moved to (259, 446)
Screenshot: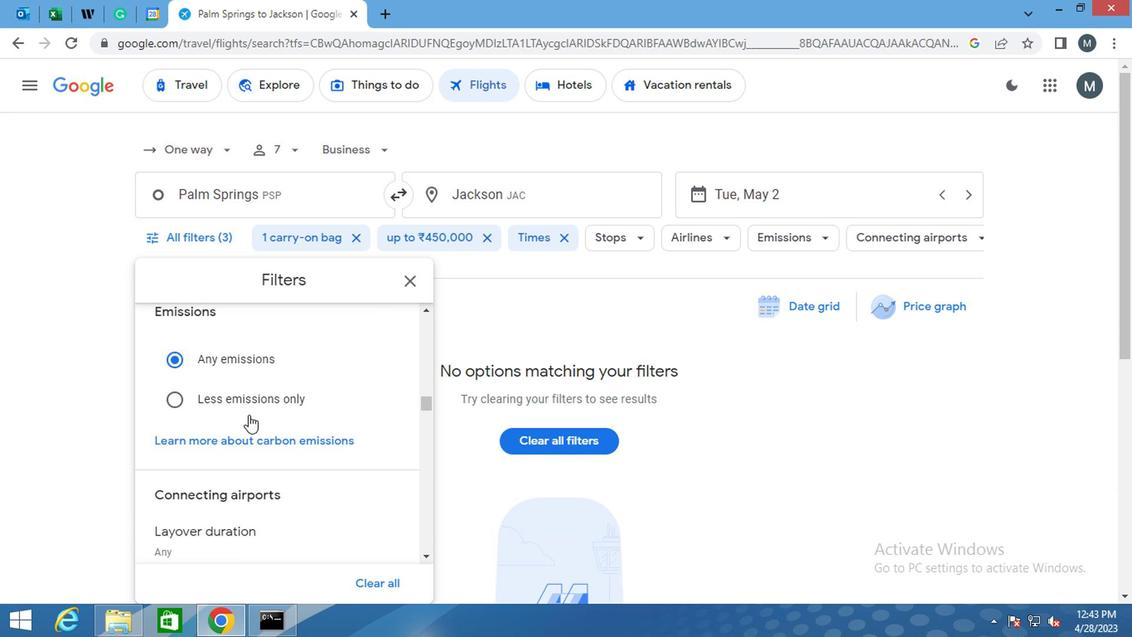 
Action: Mouse scrolled (259, 444) with delta (0, -1)
Screenshot: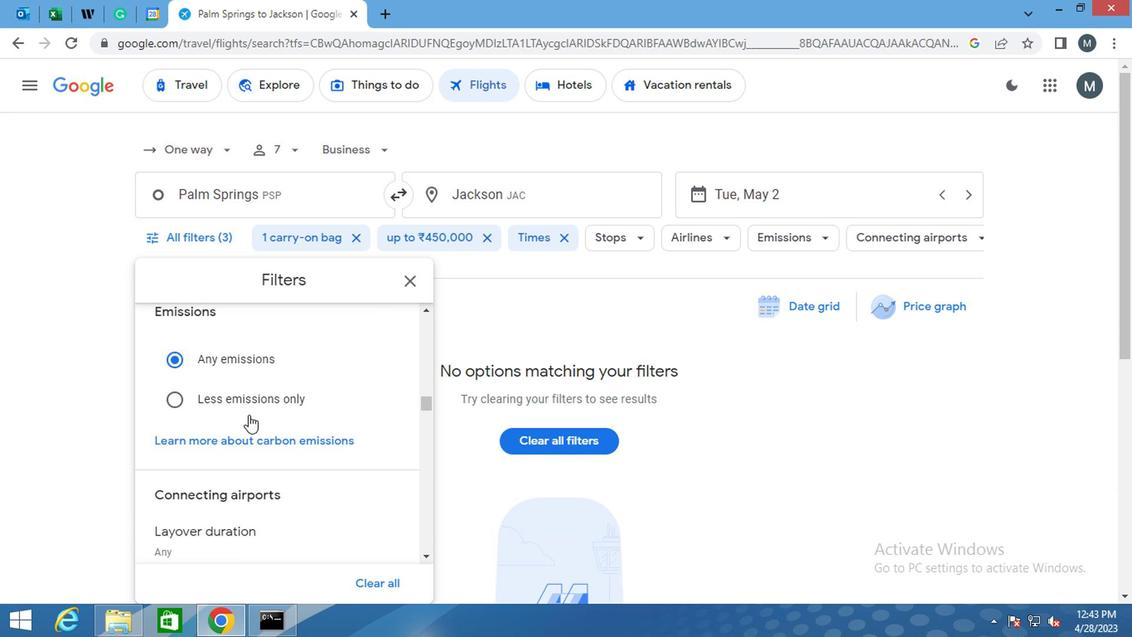 
Action: Mouse moved to (260, 449)
Screenshot: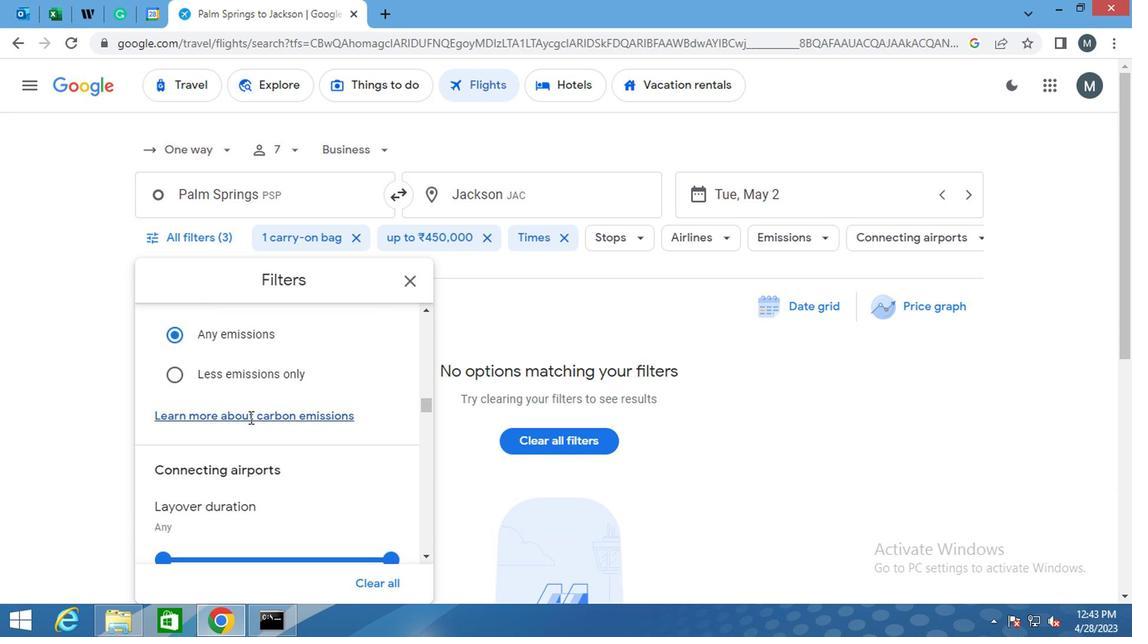 
Action: Mouse scrolled (260, 448) with delta (0, 0)
Screenshot: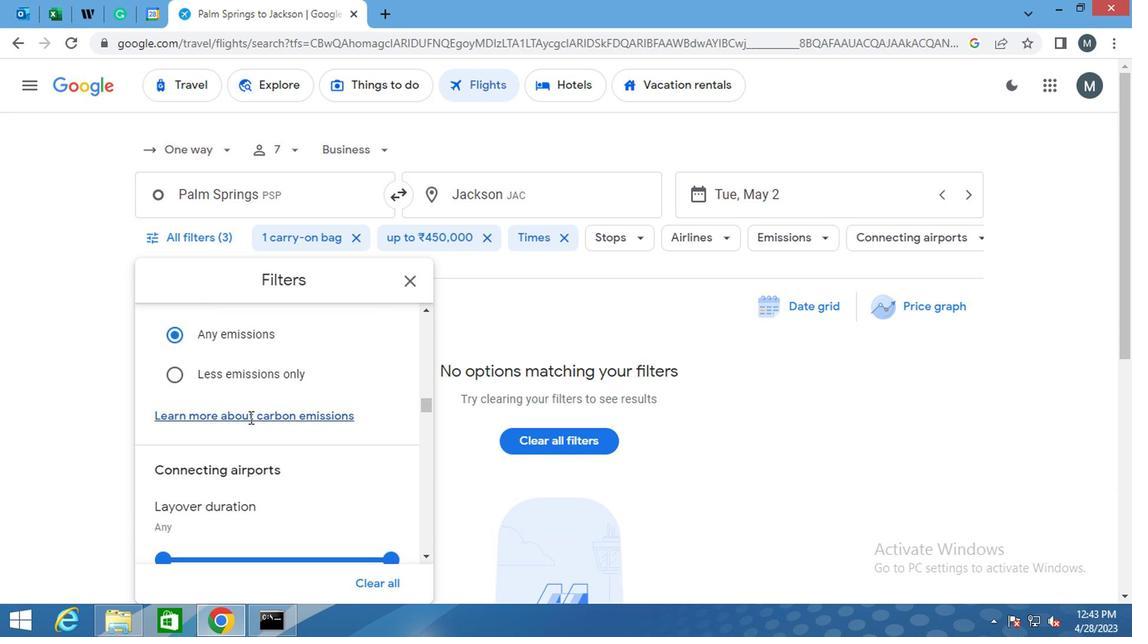 
Action: Mouse moved to (266, 461)
Screenshot: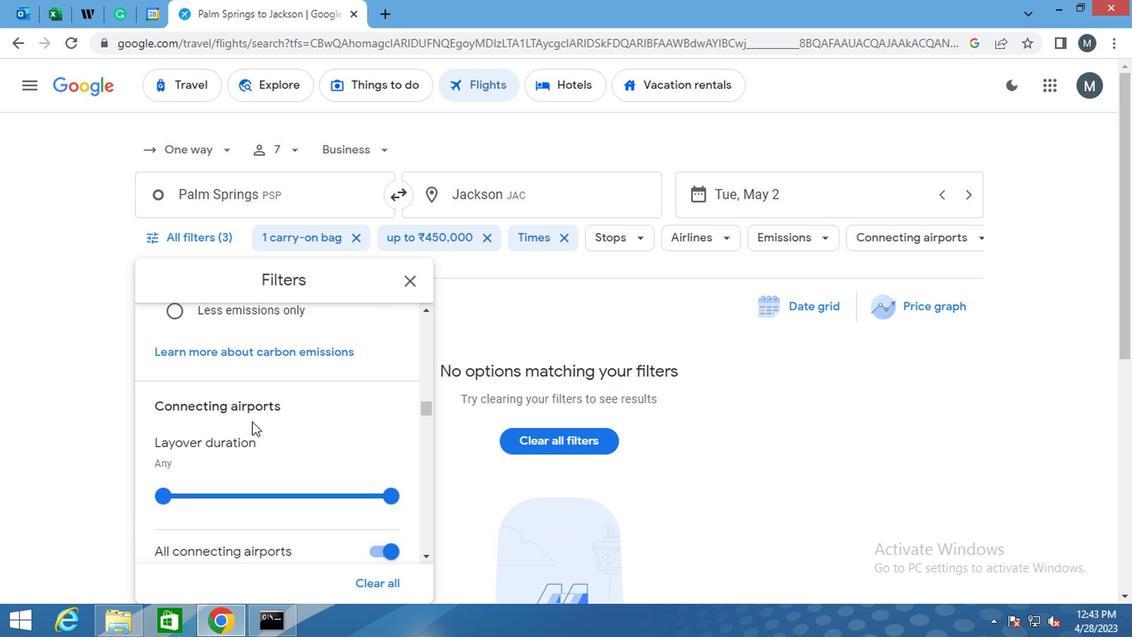 
Action: Mouse scrolled (266, 460) with delta (0, 0)
Screenshot: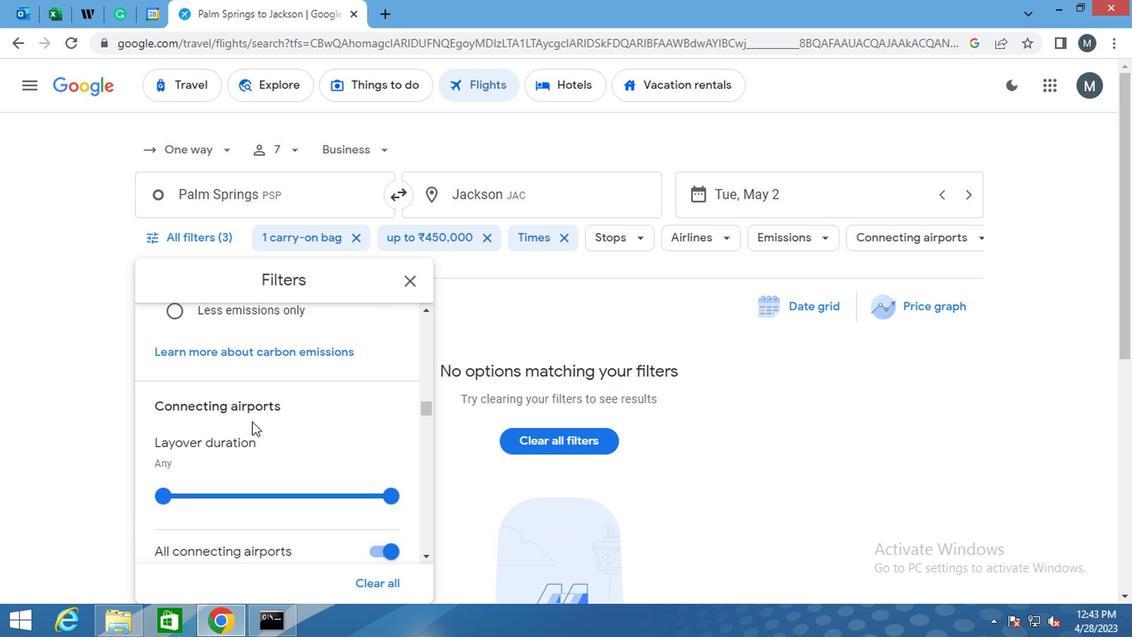 
Action: Mouse moved to (269, 473)
Screenshot: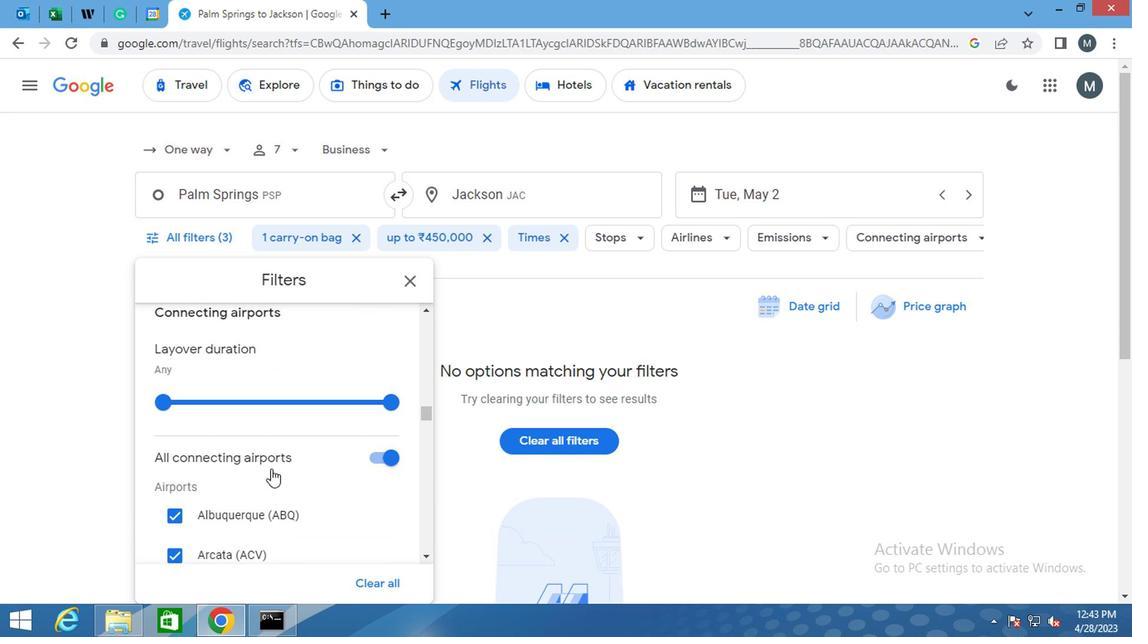 
Action: Mouse scrolled (269, 473) with delta (0, 0)
Screenshot: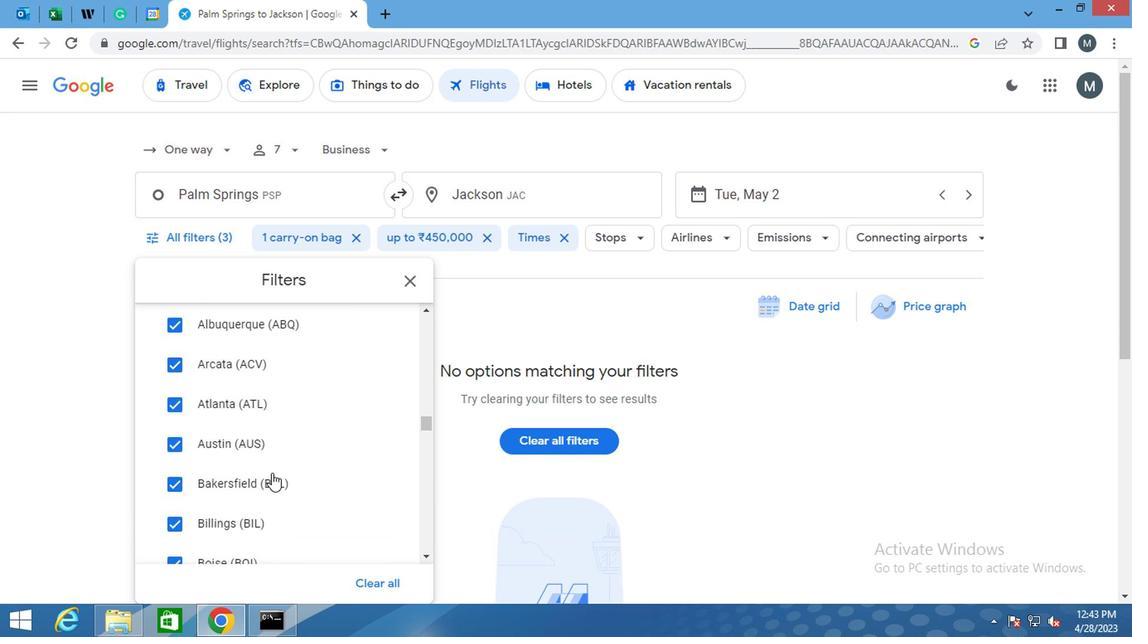 
Action: Mouse moved to (270, 473)
Screenshot: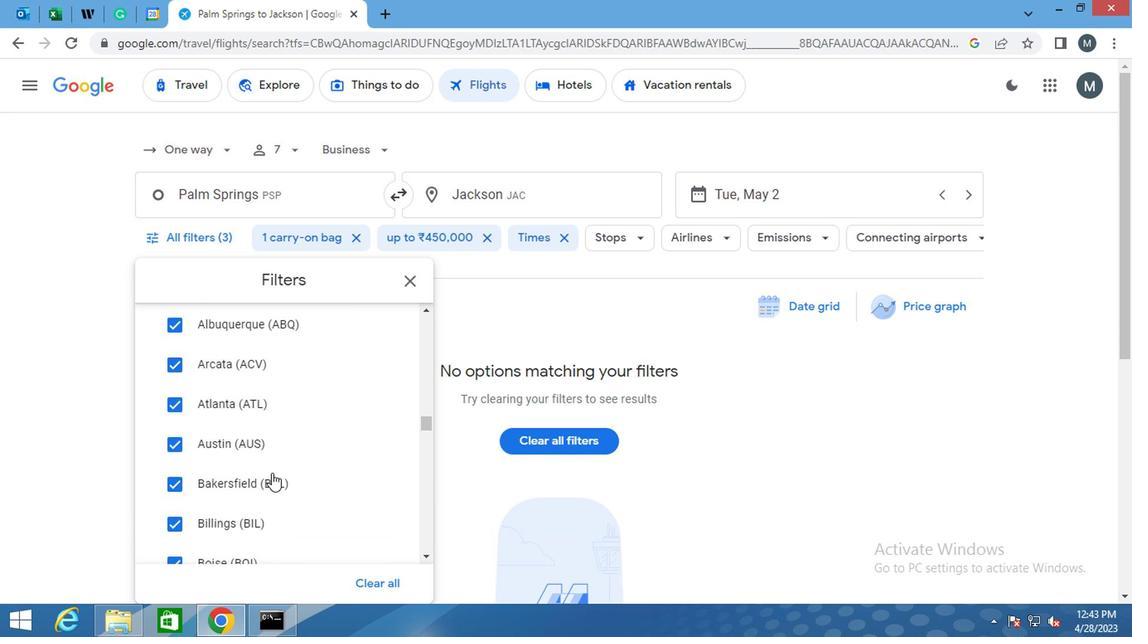 
Action: Mouse scrolled (270, 473) with delta (0, 0)
Screenshot: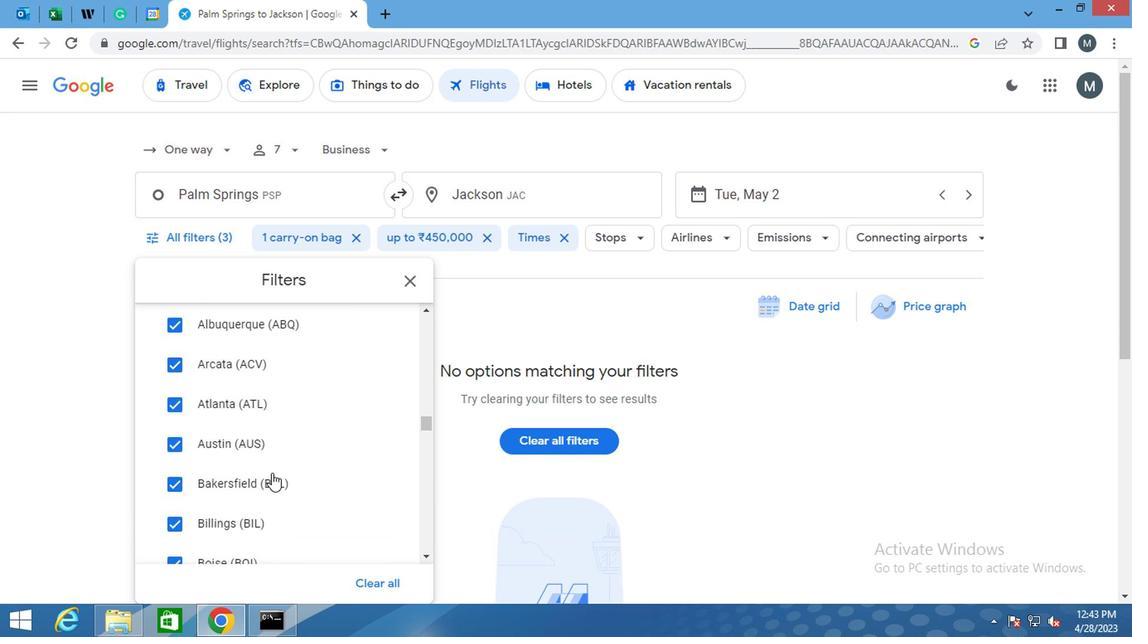 
Action: Mouse moved to (270, 474)
Screenshot: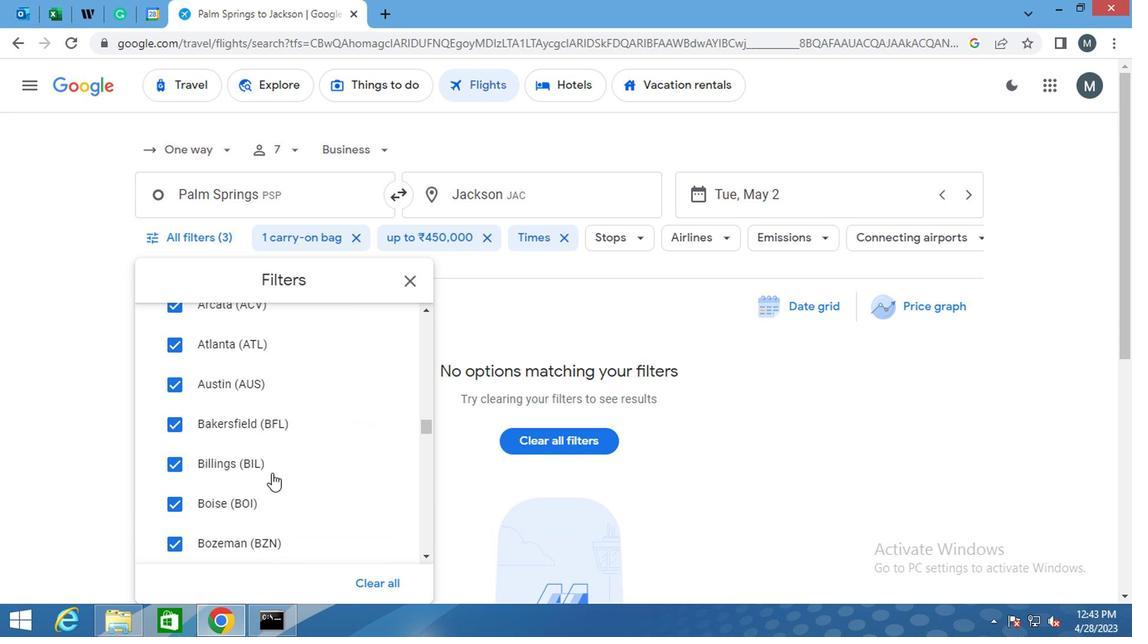 
Action: Mouse scrolled (270, 473) with delta (0, -1)
Screenshot: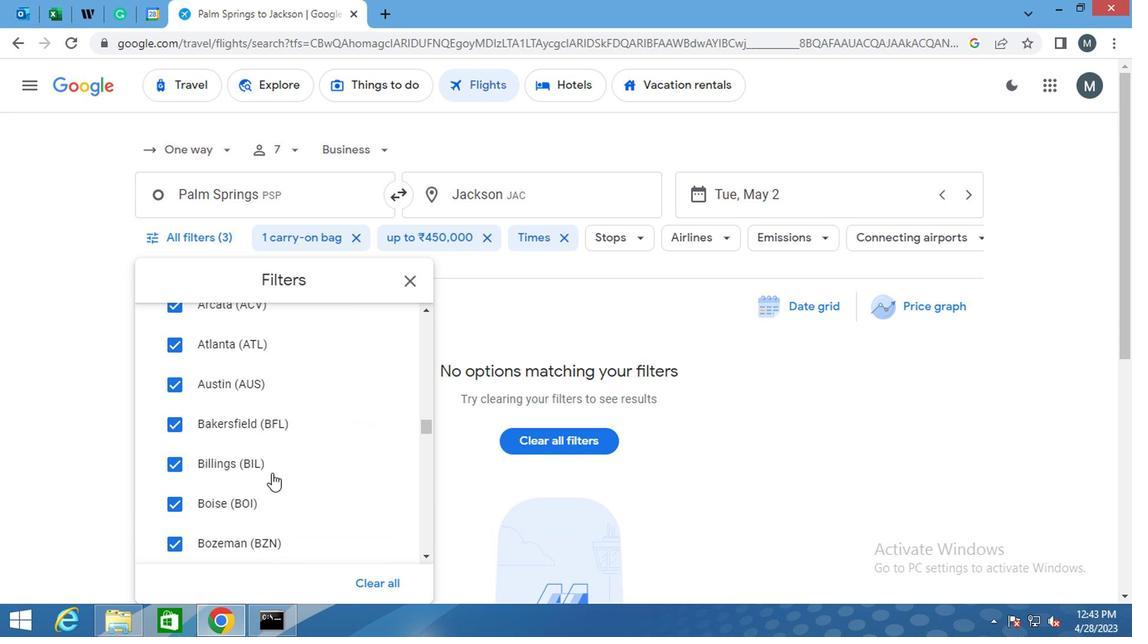 
Action: Mouse moved to (272, 476)
Screenshot: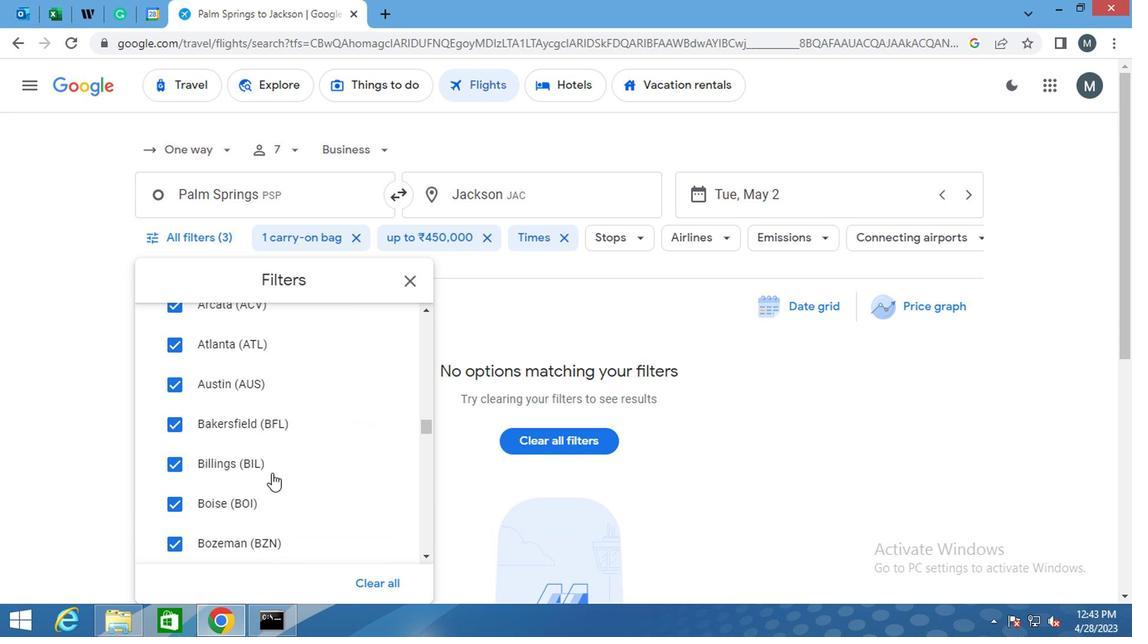 
Action: Mouse scrolled (272, 475) with delta (0, -1)
Screenshot: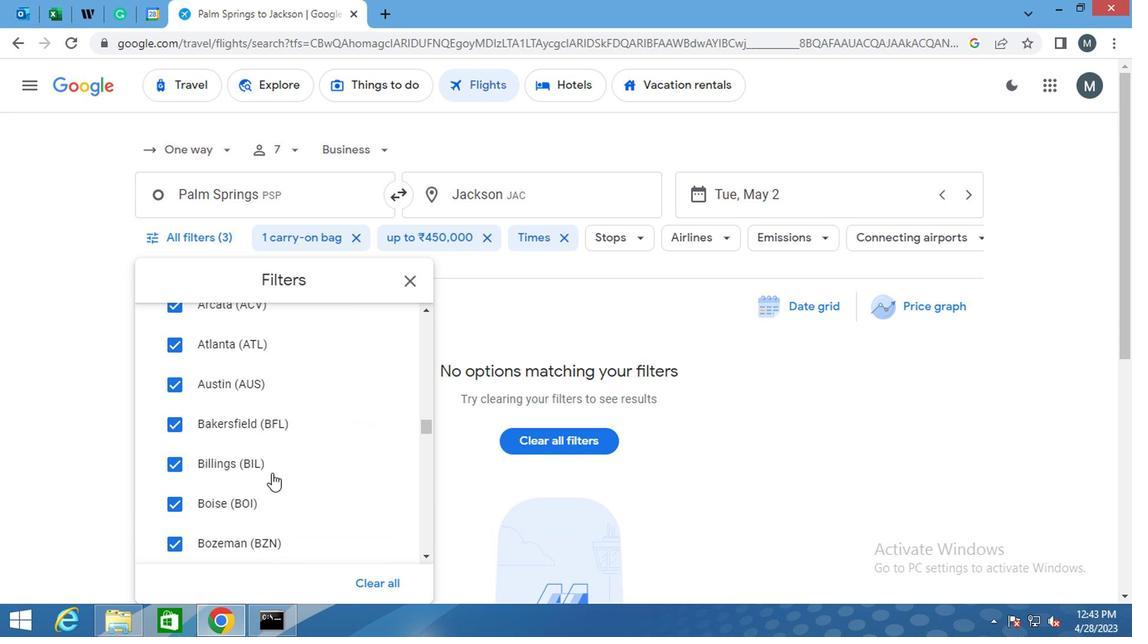 
Action: Mouse moved to (274, 487)
Screenshot: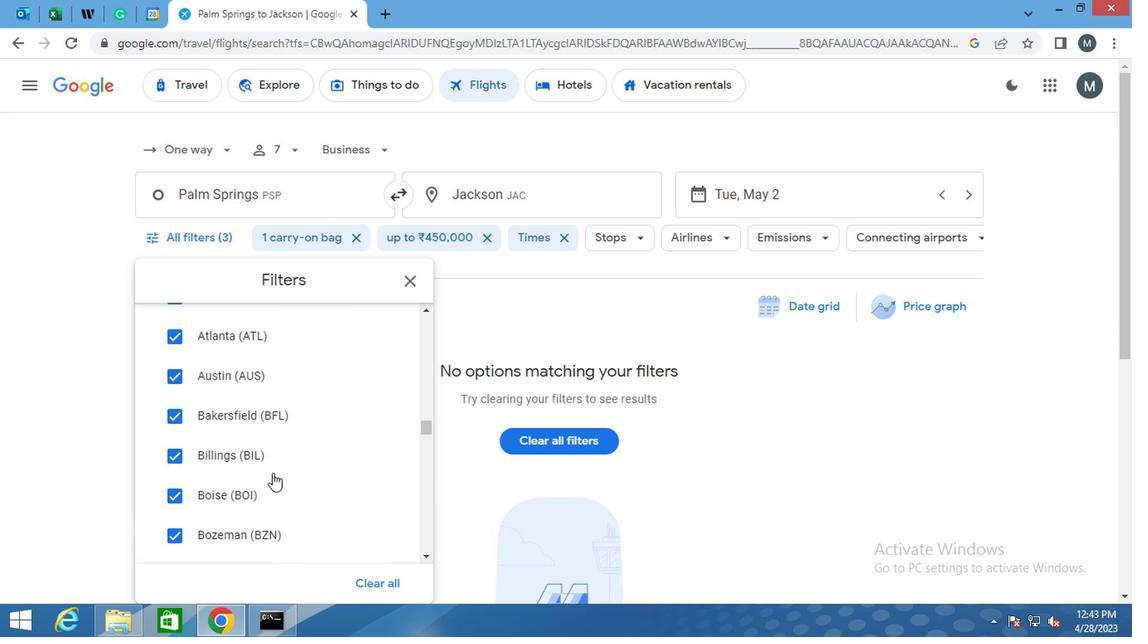 
Action: Mouse scrolled (274, 489) with delta (0, 1)
Screenshot: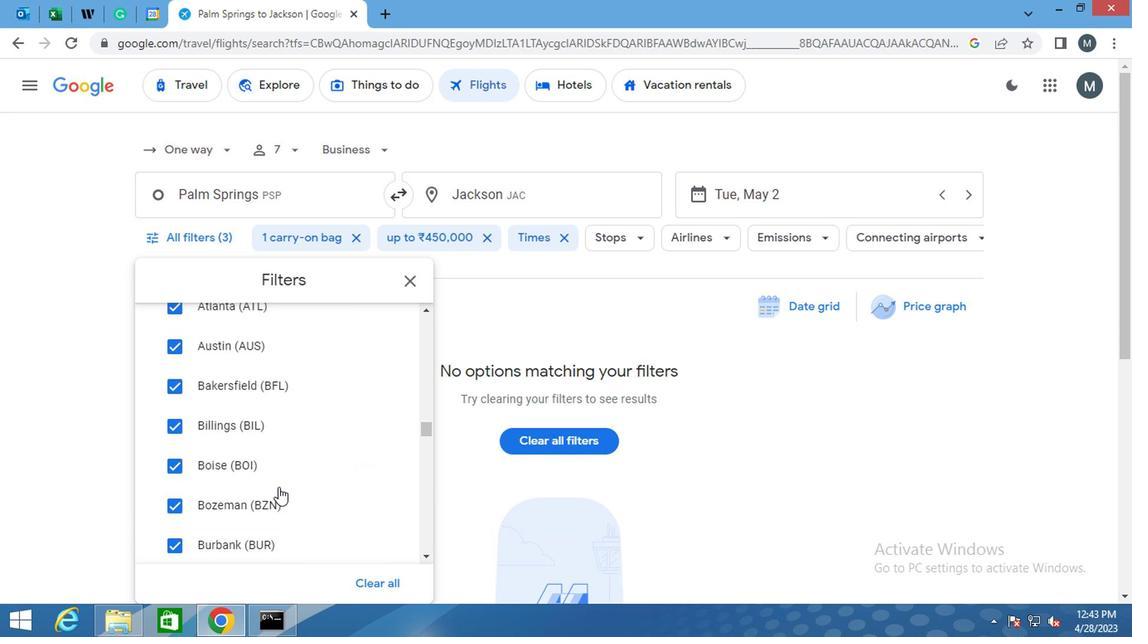 
Action: Mouse moved to (274, 495)
Screenshot: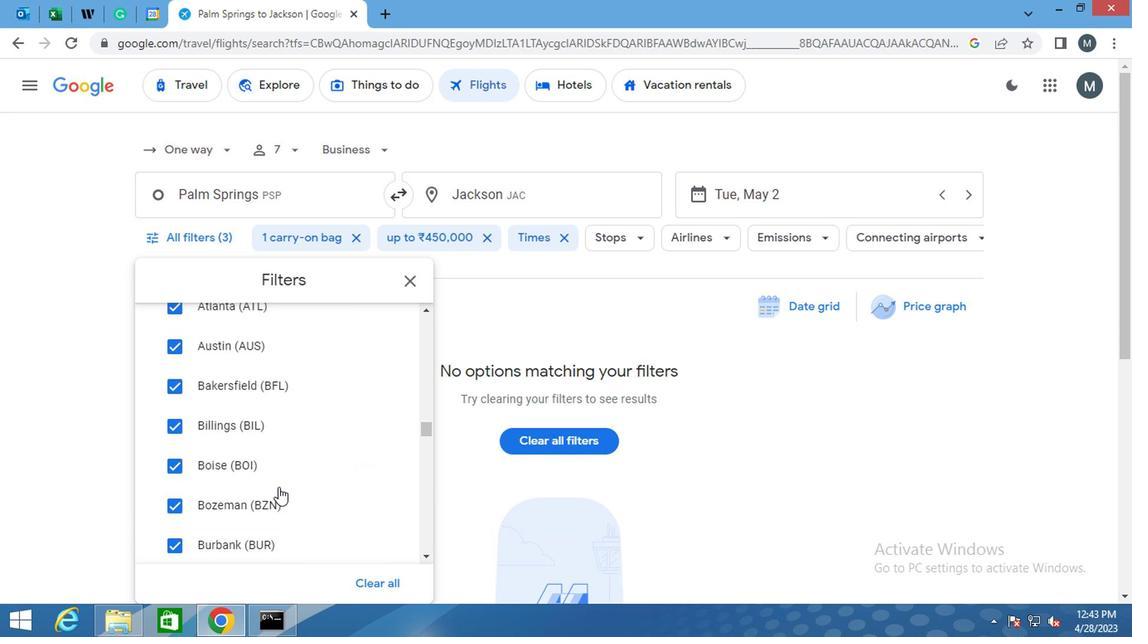 
Action: Mouse scrolled (274, 493) with delta (0, -1)
Screenshot: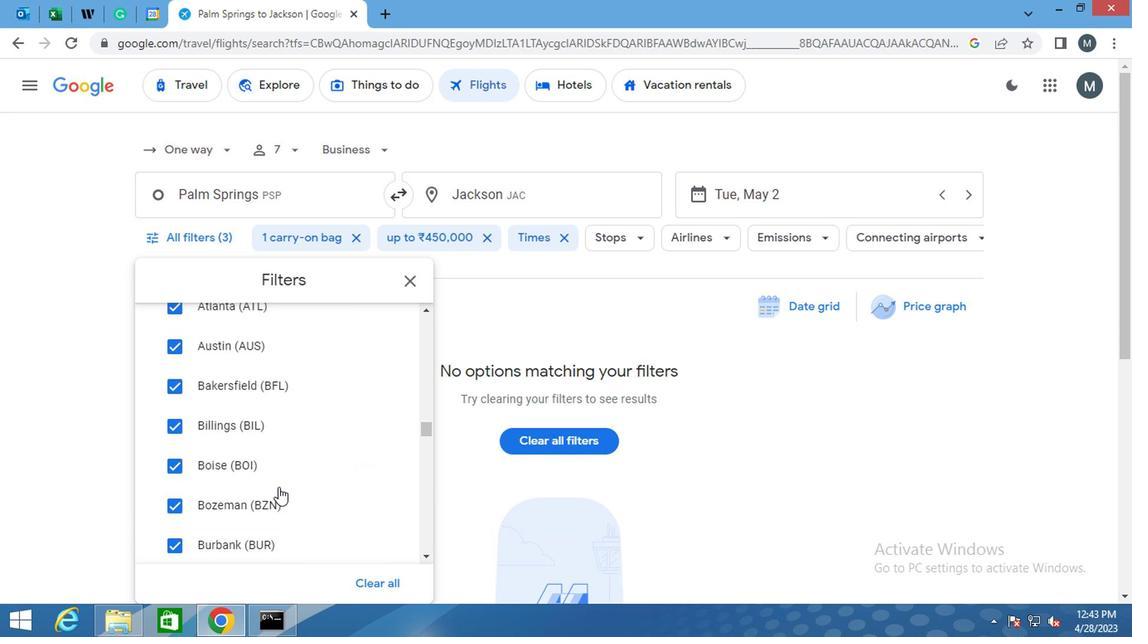 
Action: Mouse moved to (274, 497)
Screenshot: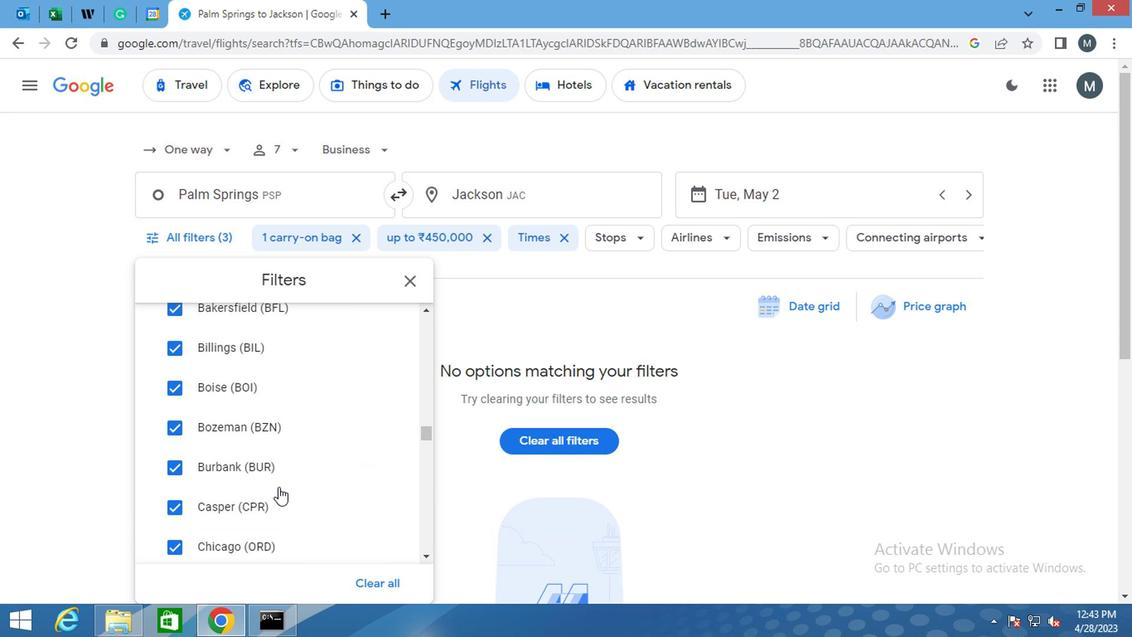 
Action: Mouse scrolled (274, 497) with delta (0, 0)
Screenshot: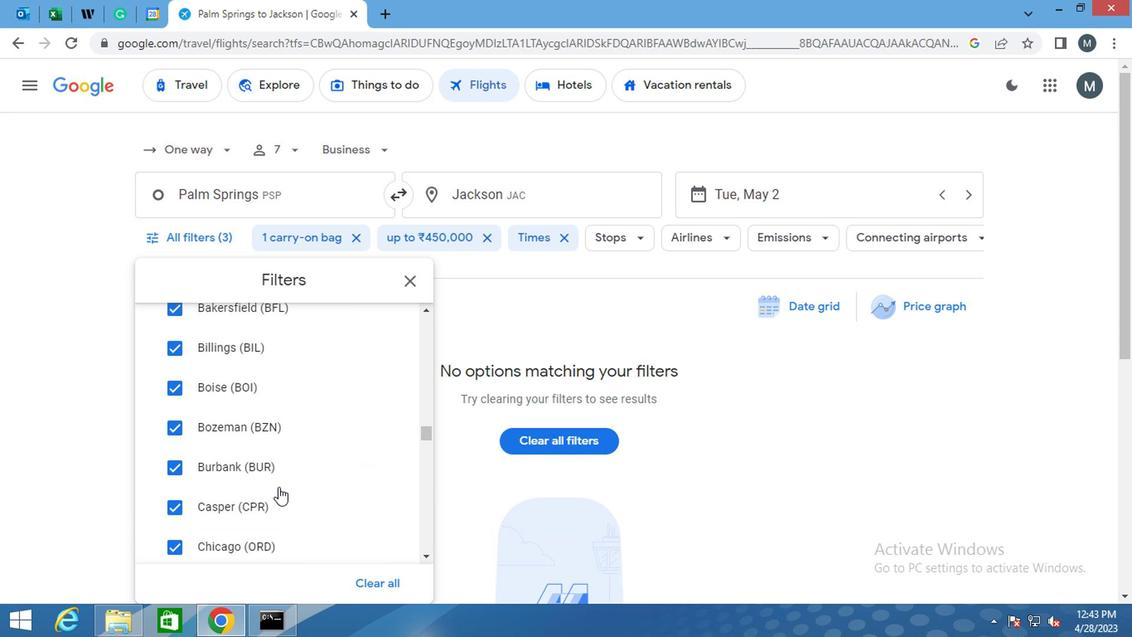 
Action: Mouse moved to (276, 500)
Screenshot: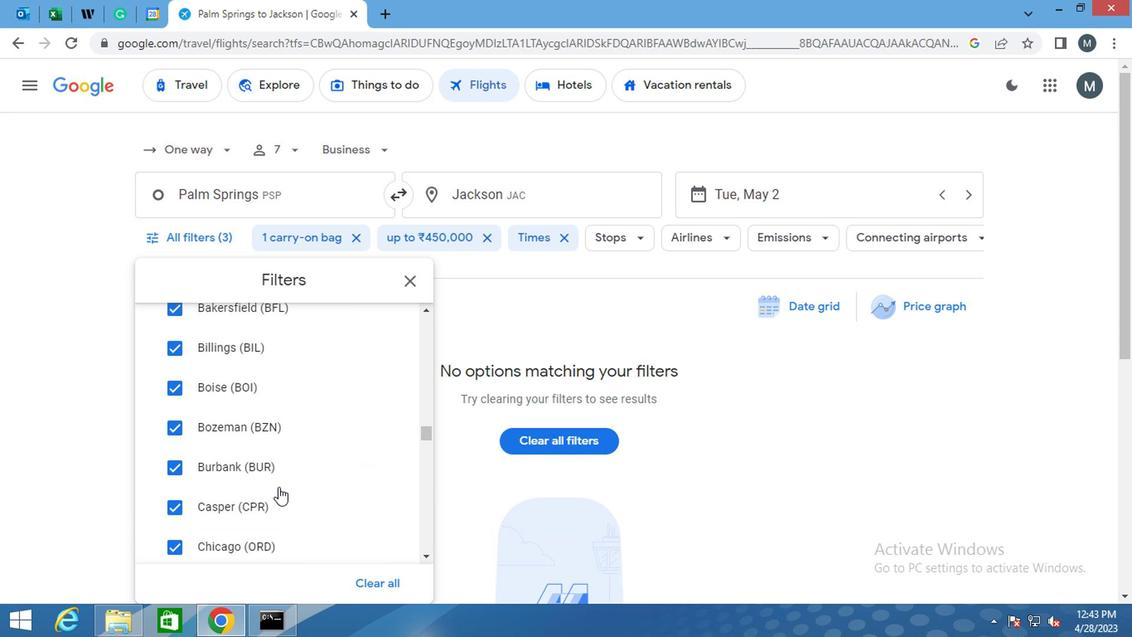 
Action: Mouse scrolled (276, 499) with delta (0, 0)
Screenshot: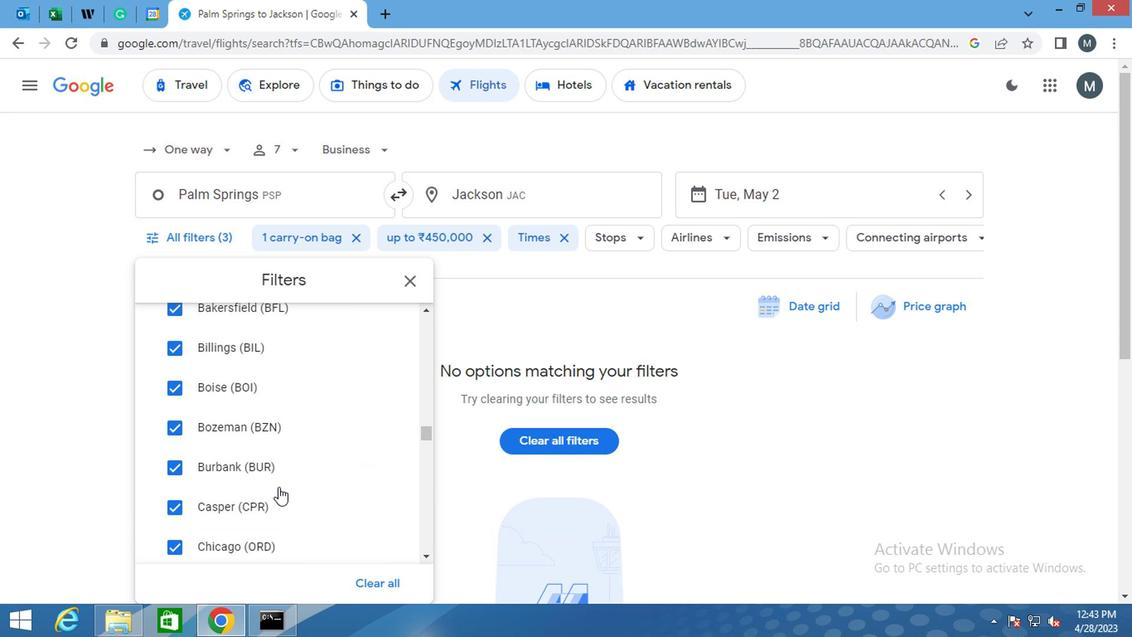 
Action: Mouse moved to (277, 502)
Screenshot: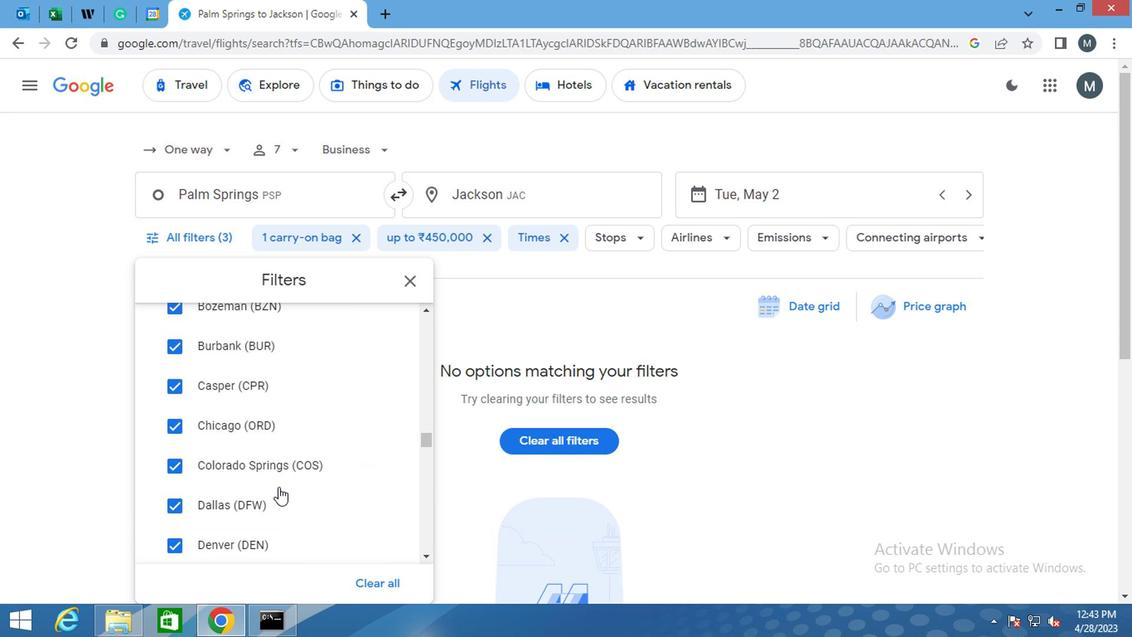 
Action: Mouse scrolled (277, 501) with delta (0, 0)
Screenshot: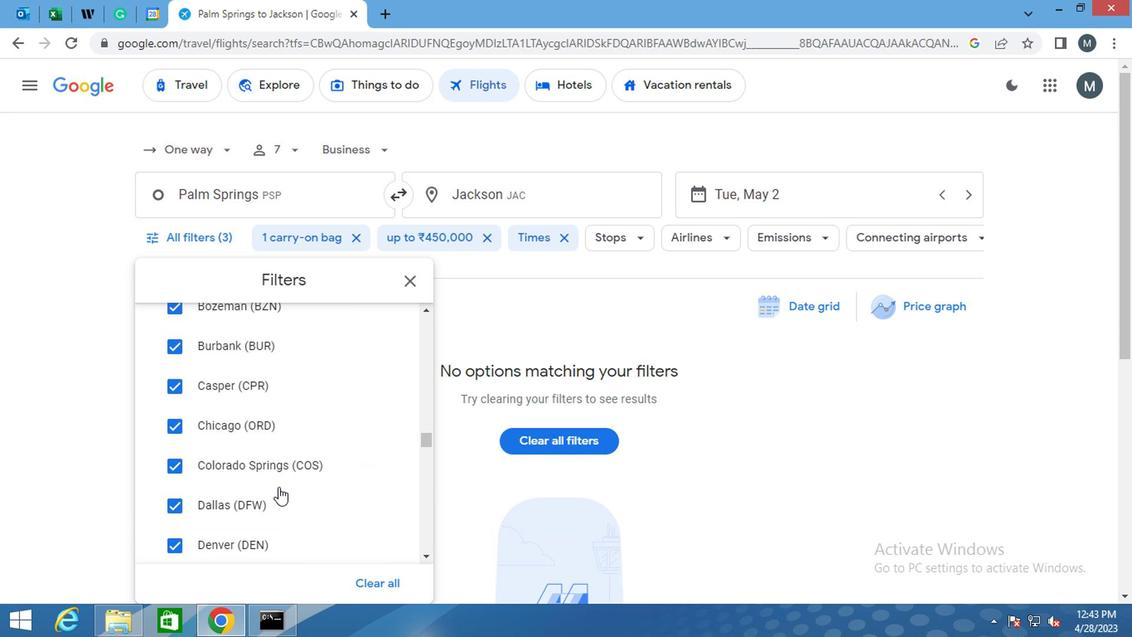 
Action: Mouse moved to (284, 514)
Screenshot: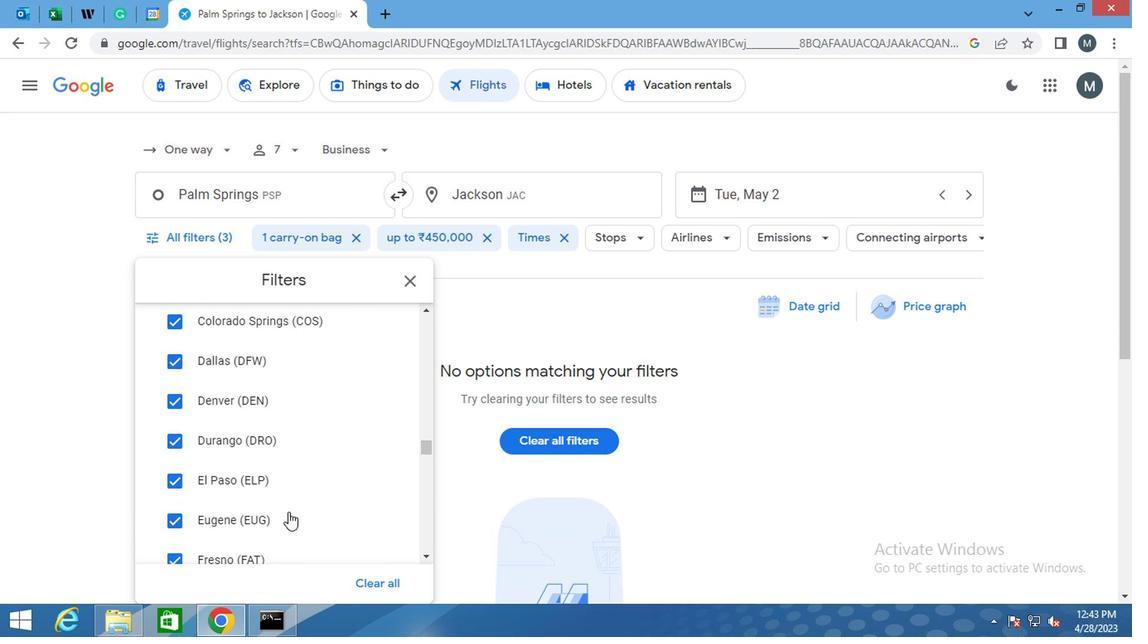 
Action: Mouse scrolled (284, 513) with delta (0, 0)
Screenshot: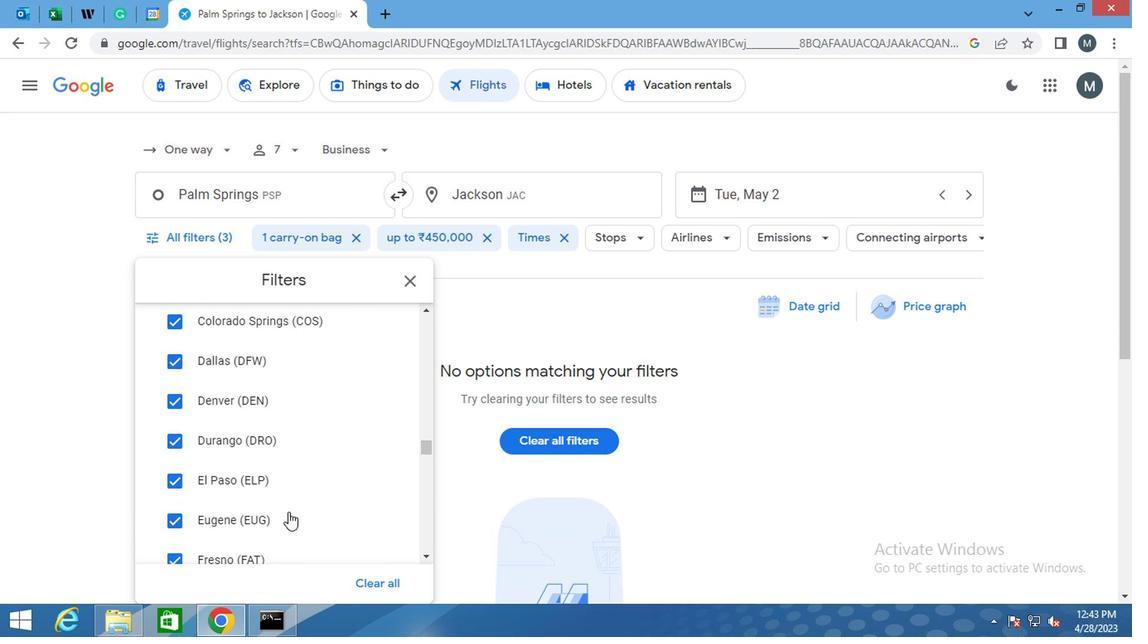 
Action: Mouse moved to (284, 516)
Screenshot: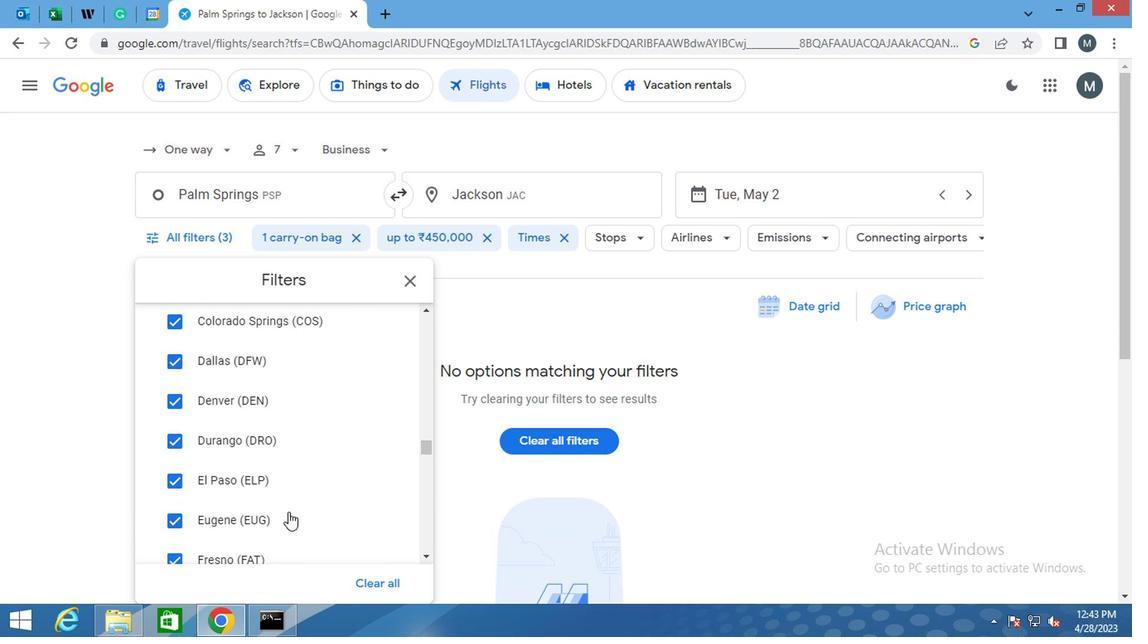 
Action: Mouse scrolled (284, 515) with delta (0, 0)
Screenshot: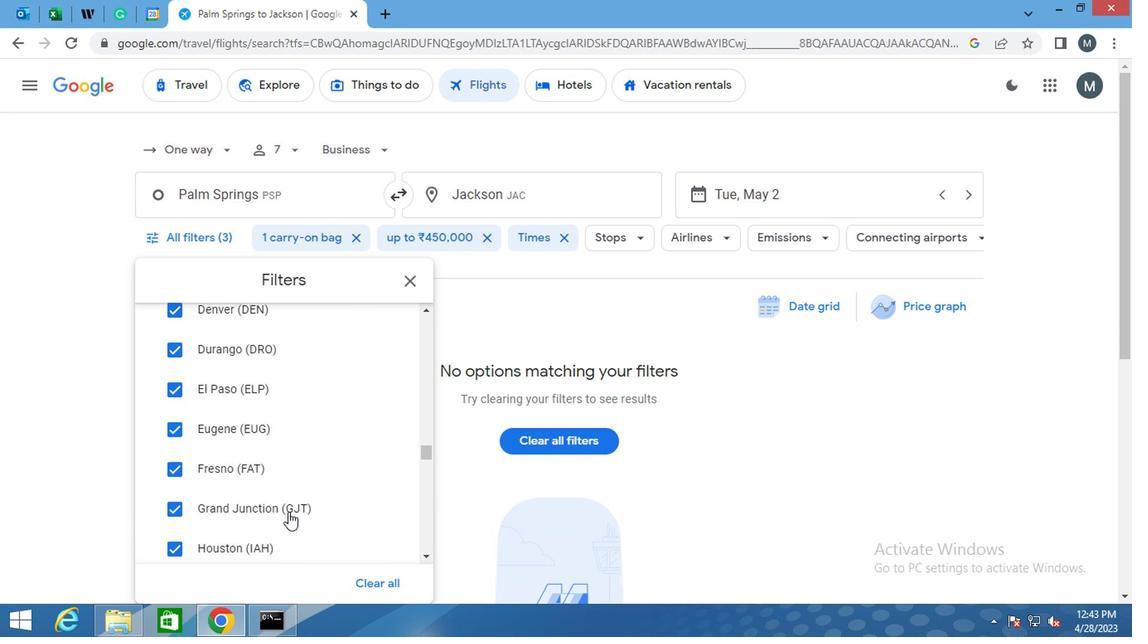 
Action: Mouse scrolled (284, 515) with delta (0, 0)
Screenshot: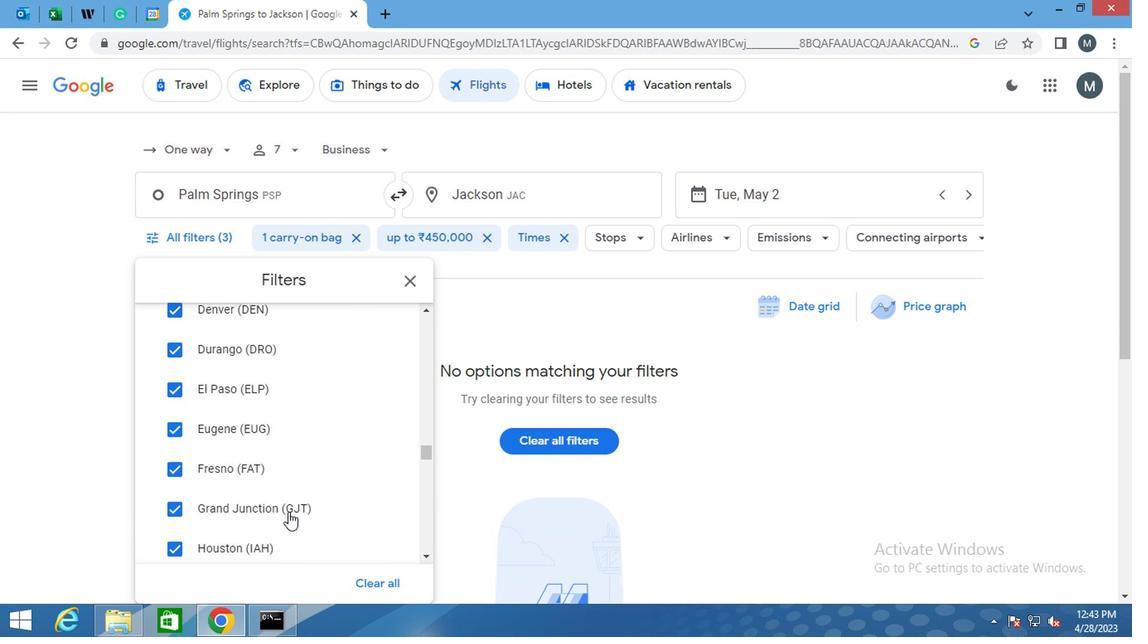 
Action: Mouse scrolled (284, 515) with delta (0, 0)
Screenshot: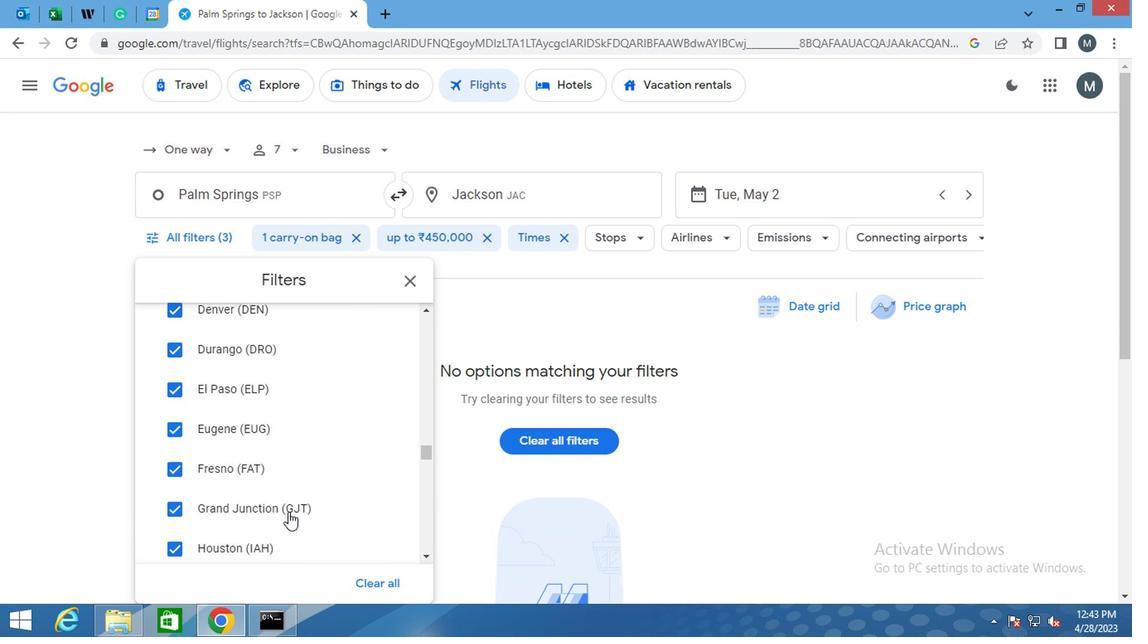 
Action: Mouse scrolled (284, 515) with delta (0, 0)
Screenshot: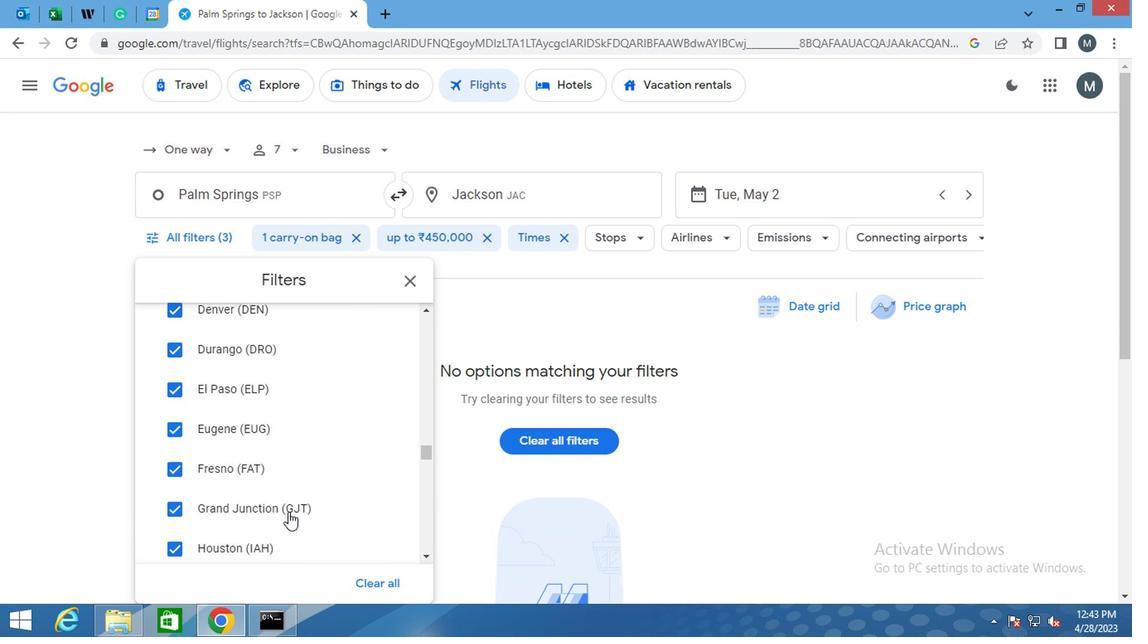 
Action: Mouse moved to (284, 520)
Screenshot: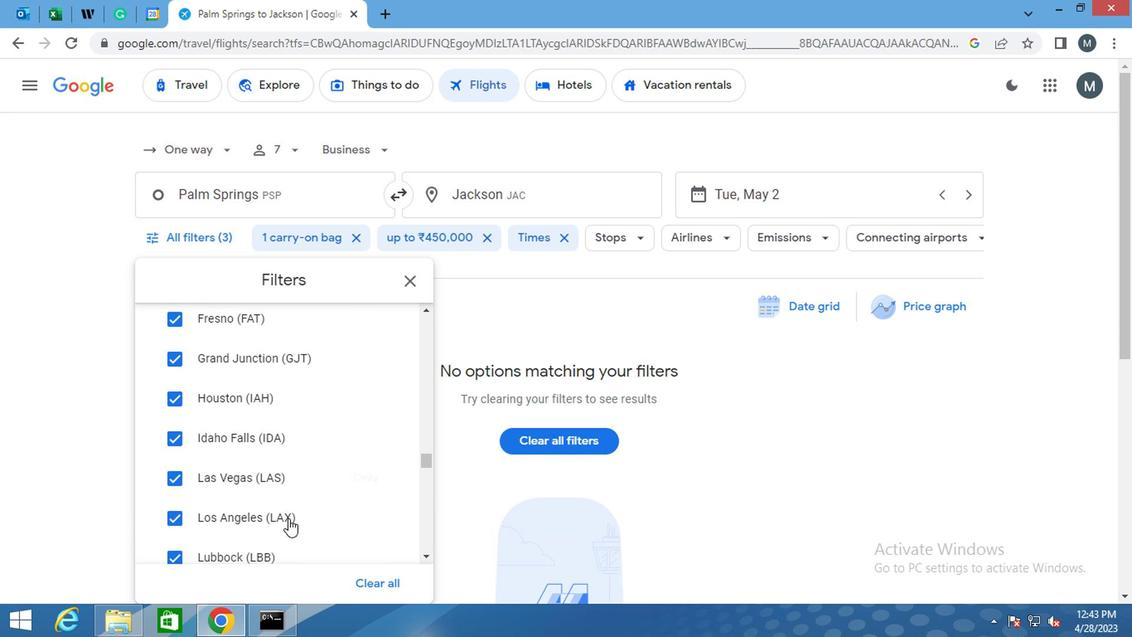 
Action: Mouse scrolled (284, 519) with delta (0, 0)
Screenshot: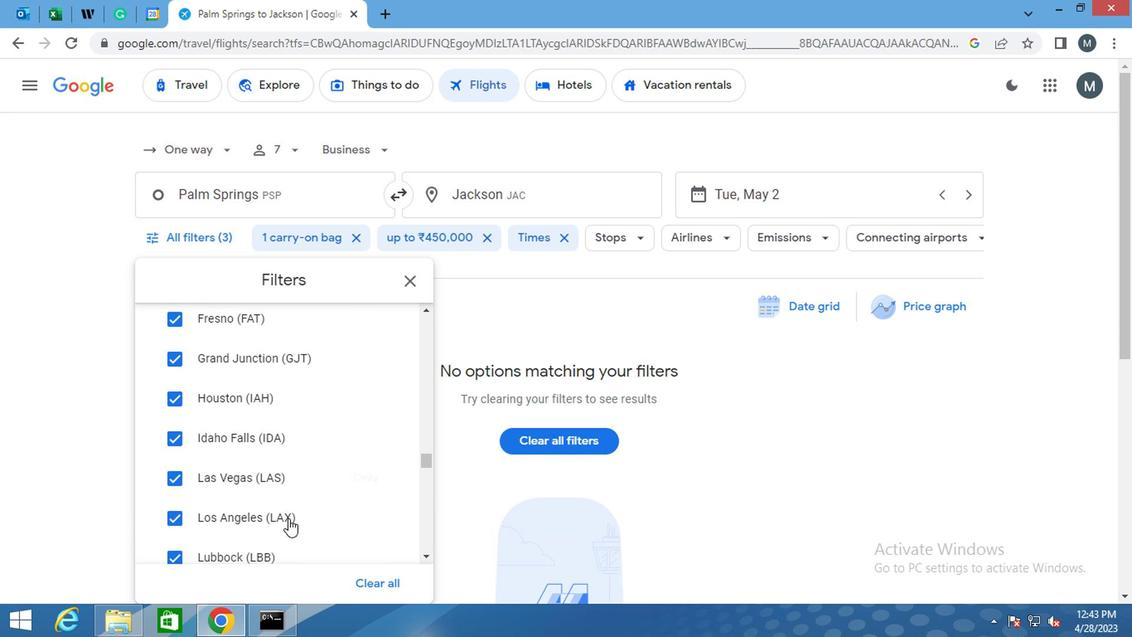 
Action: Mouse moved to (283, 522)
Screenshot: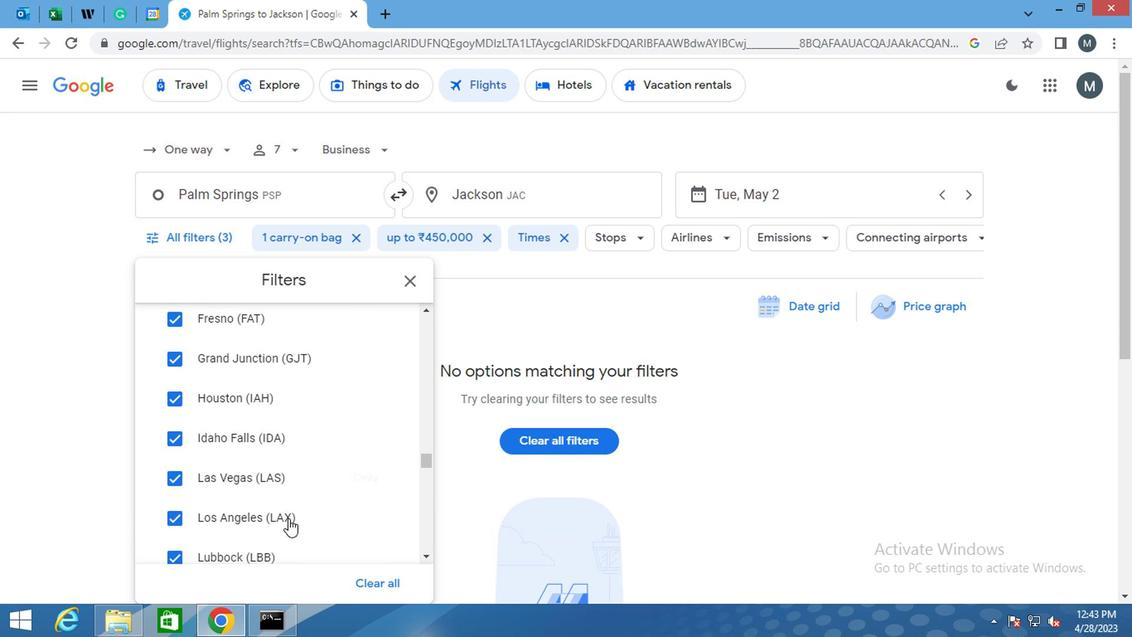 
Action: Mouse scrolled (283, 521) with delta (0, -1)
Screenshot: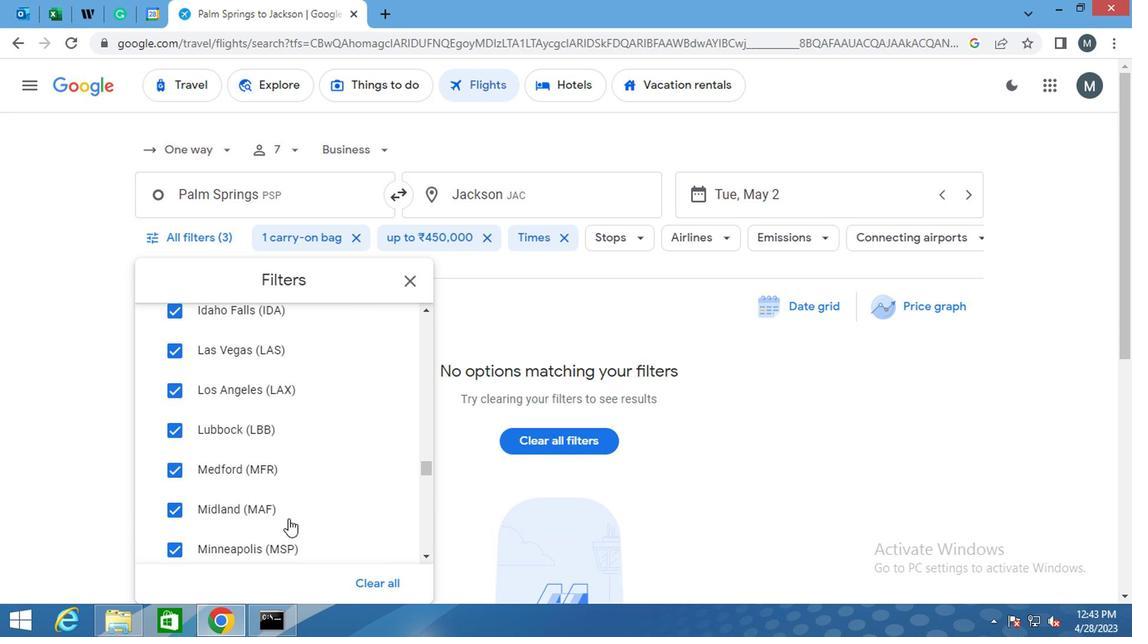 
Action: Mouse scrolled (283, 521) with delta (0, -1)
Screenshot: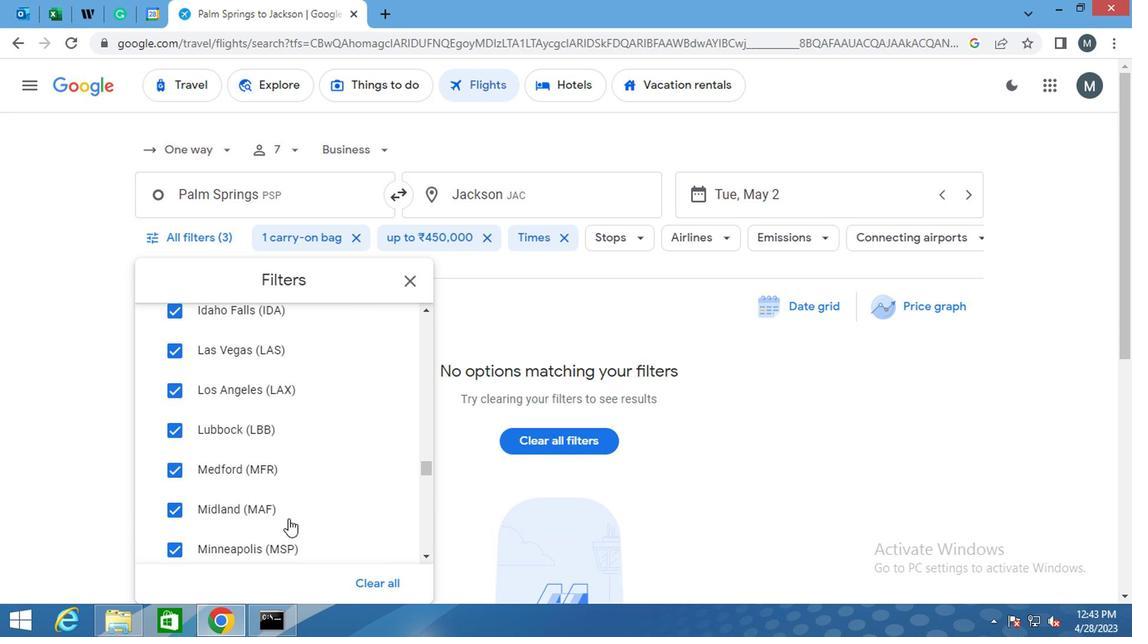 
Action: Mouse scrolled (283, 521) with delta (0, -1)
Screenshot: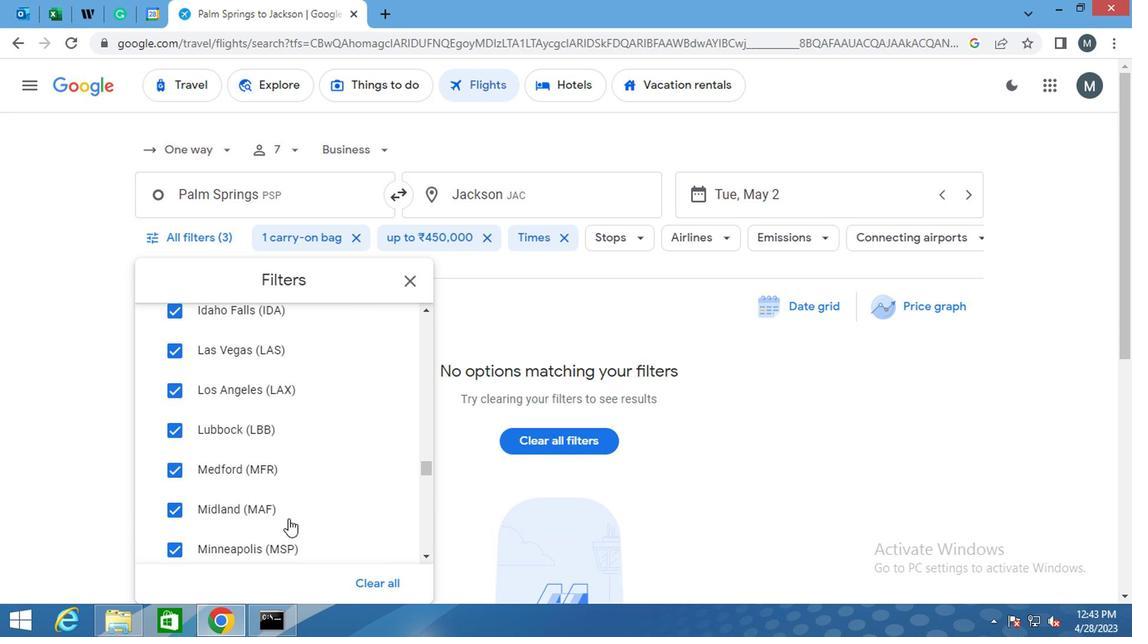 
Action: Mouse scrolled (283, 521) with delta (0, -1)
Screenshot: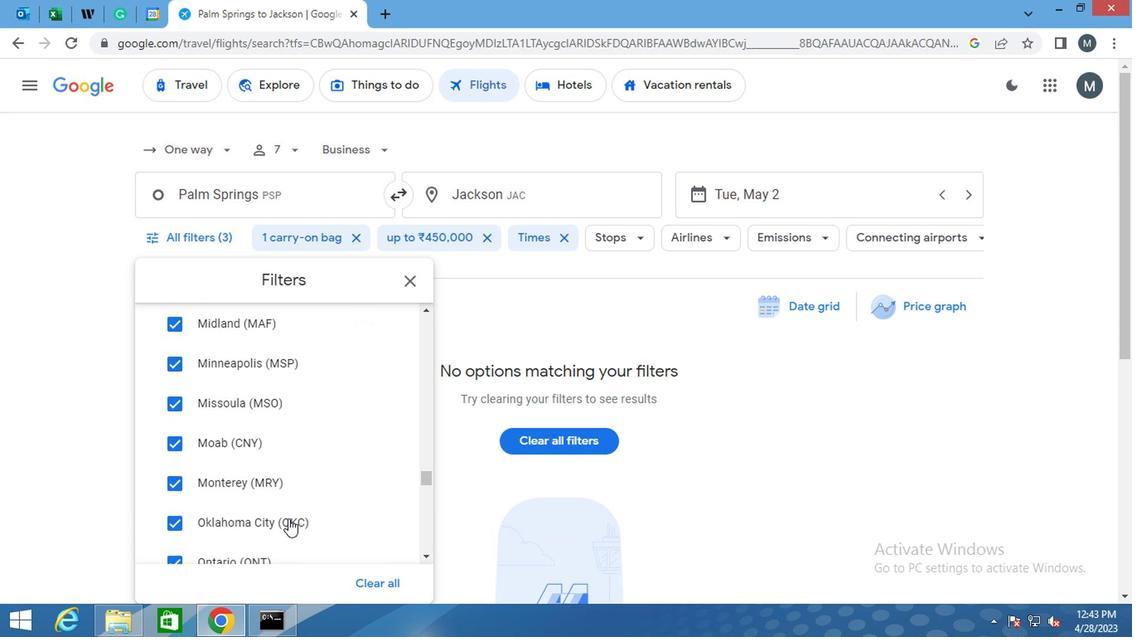 
Action: Mouse moved to (282, 521)
Screenshot: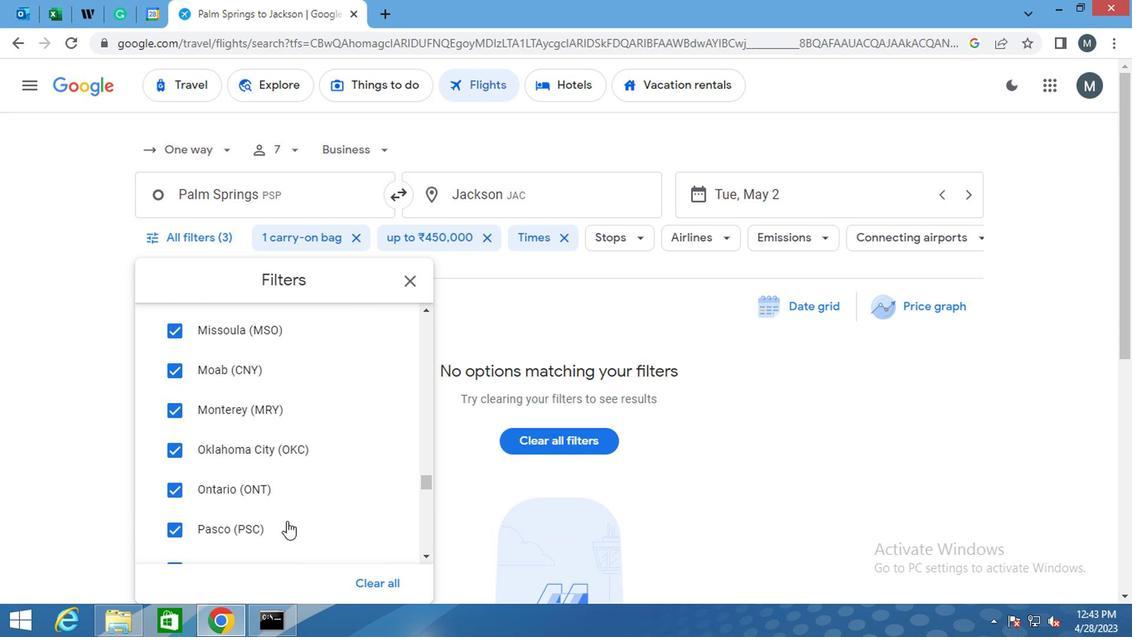 
Action: Mouse scrolled (282, 520) with delta (0, 0)
Screenshot: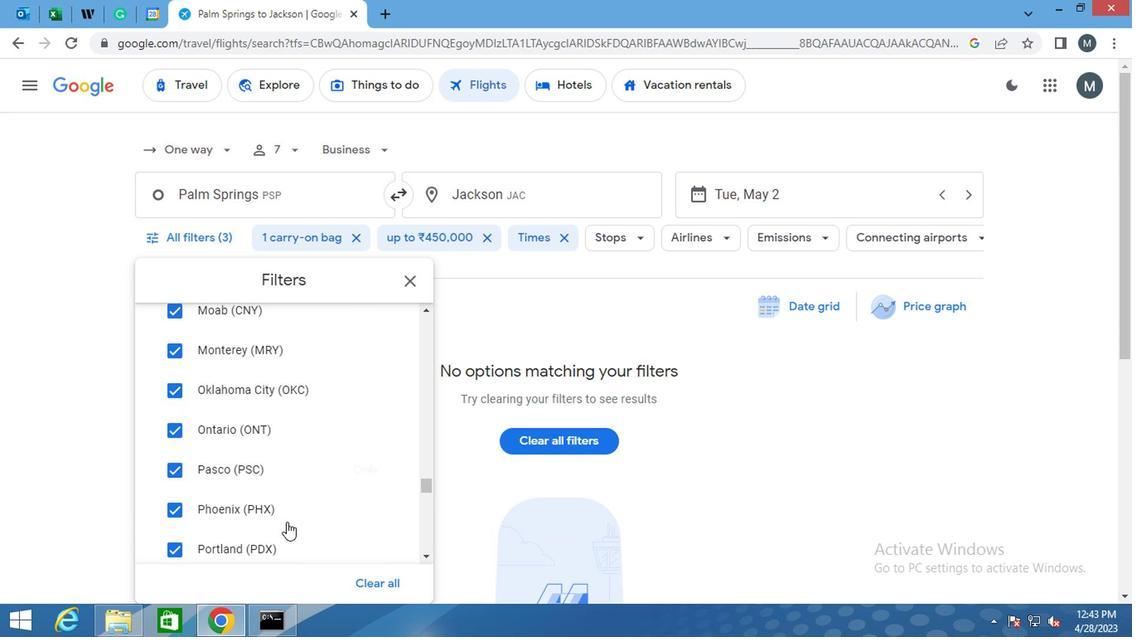 
Action: Mouse scrolled (282, 520) with delta (0, 0)
Screenshot: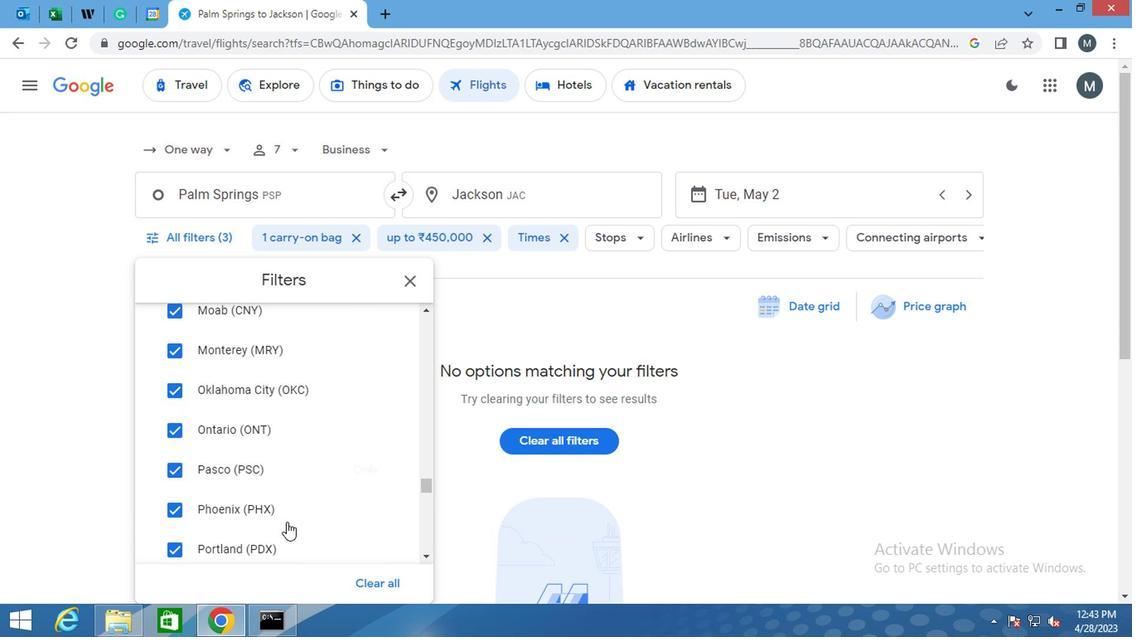 
Action: Mouse scrolled (282, 520) with delta (0, 0)
Screenshot: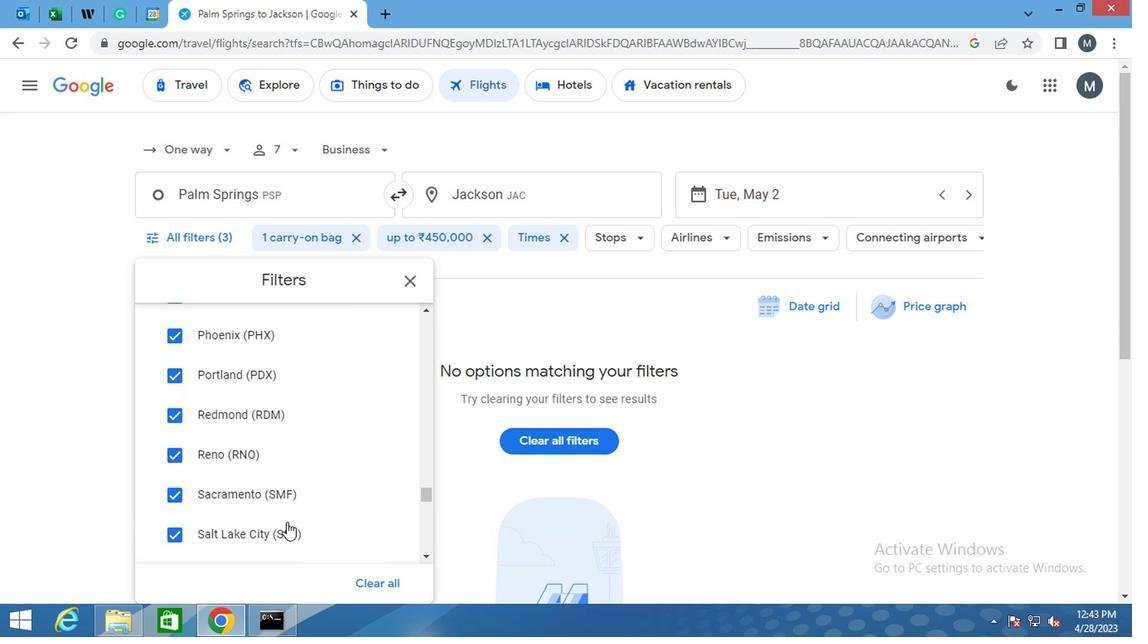 
Action: Mouse scrolled (282, 520) with delta (0, 0)
Screenshot: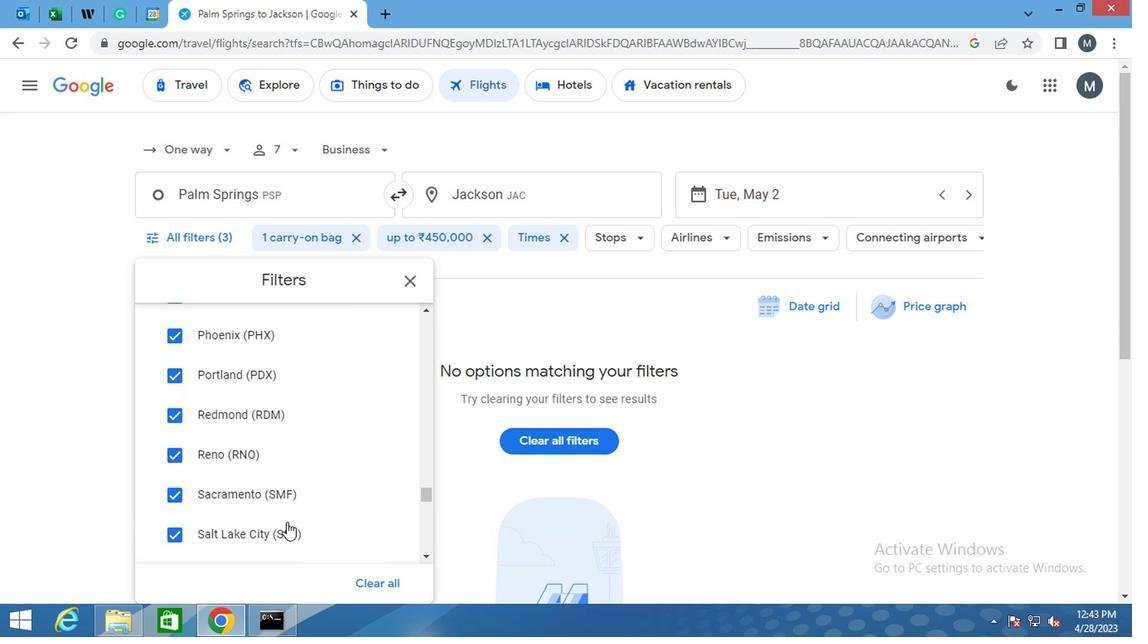 
Action: Mouse moved to (284, 513)
Screenshot: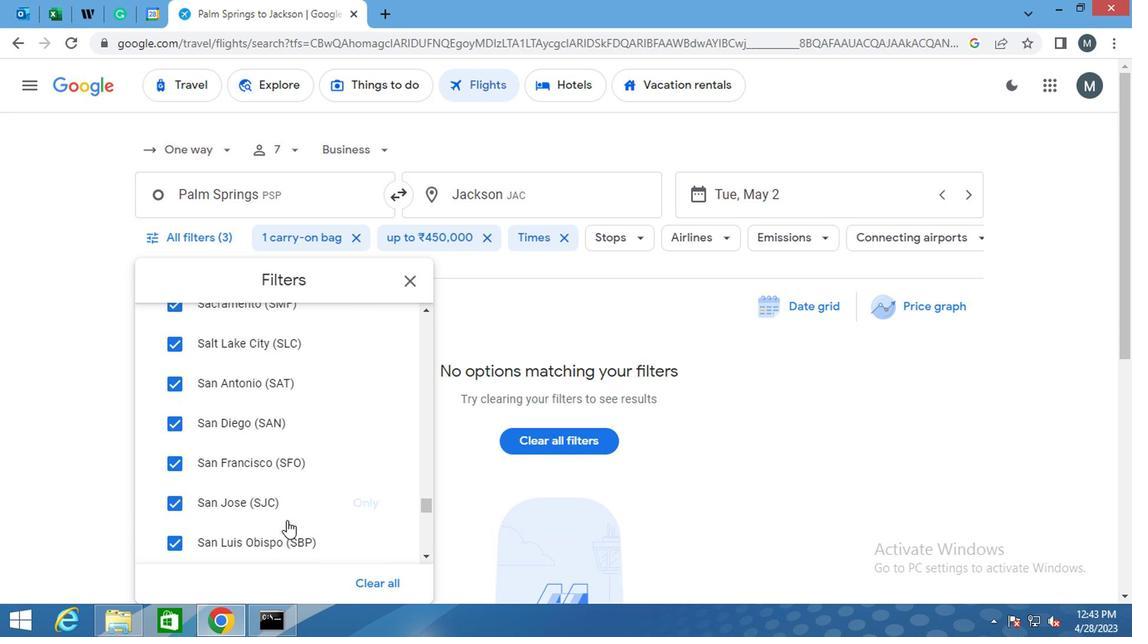 
Action: Mouse scrolled (284, 512) with delta (0, -1)
Screenshot: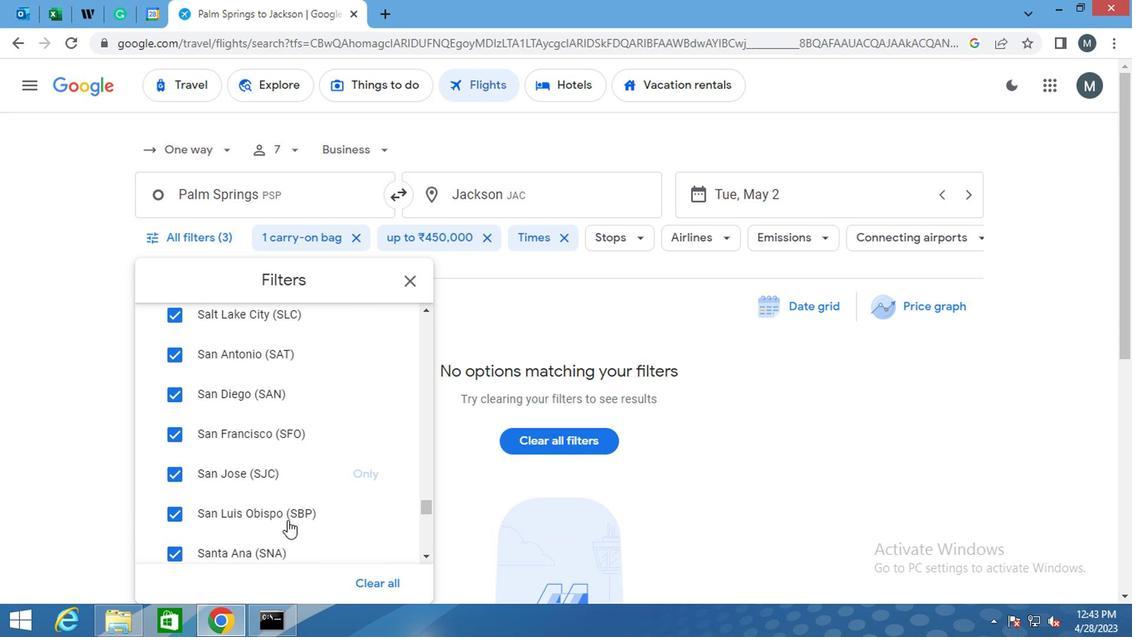
Action: Mouse scrolled (284, 512) with delta (0, -1)
Screenshot: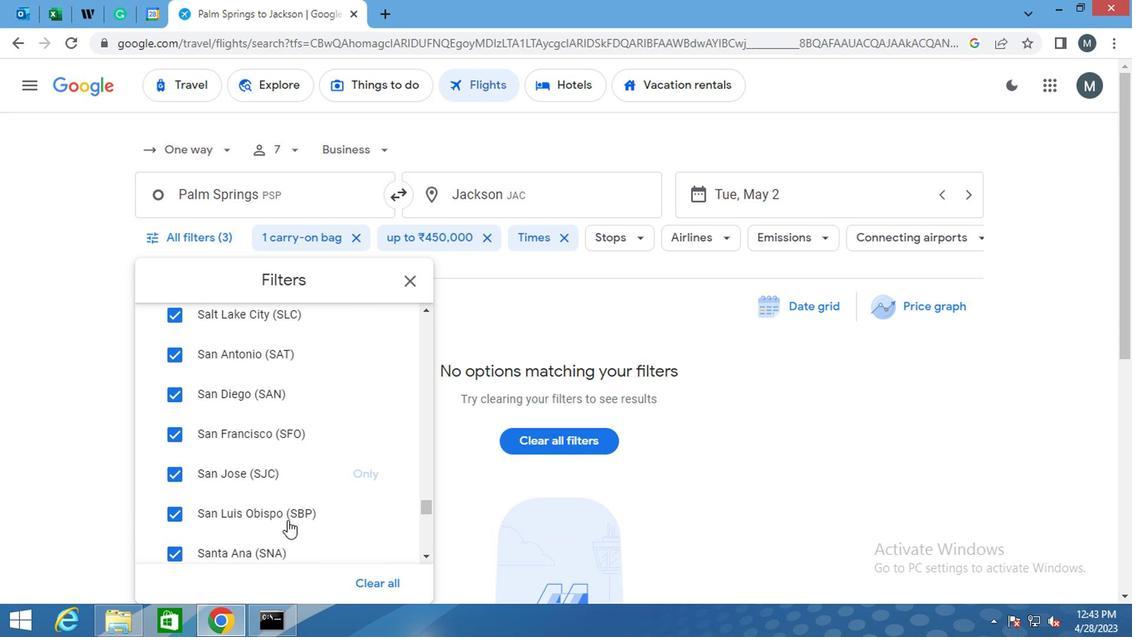 
Action: Mouse scrolled (284, 512) with delta (0, -1)
Screenshot: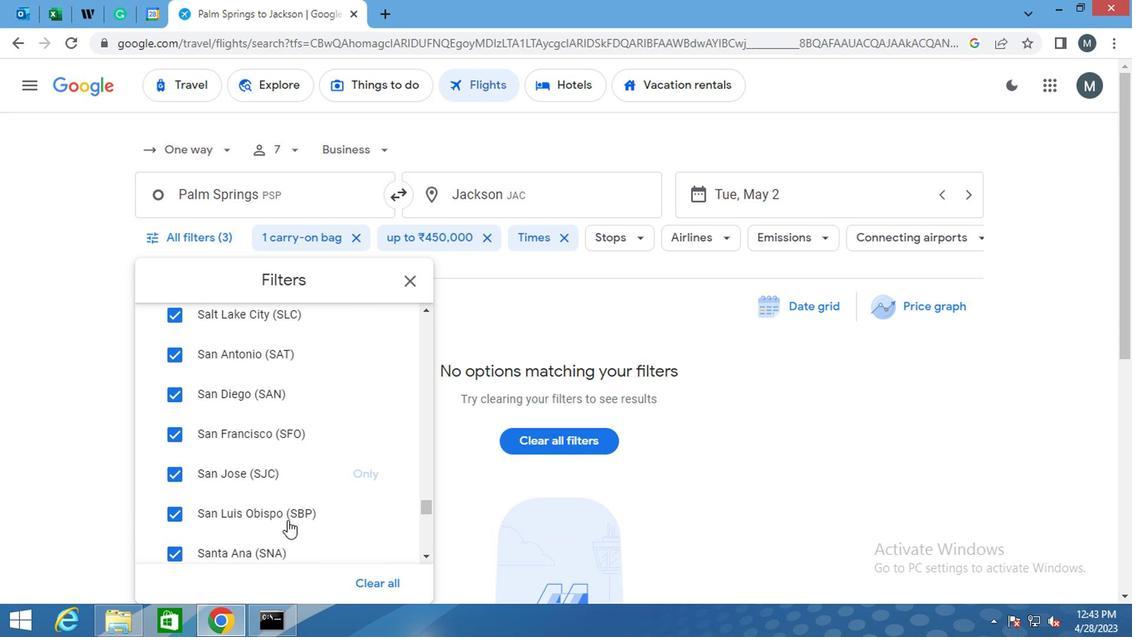 
Action: Mouse moved to (284, 513)
Screenshot: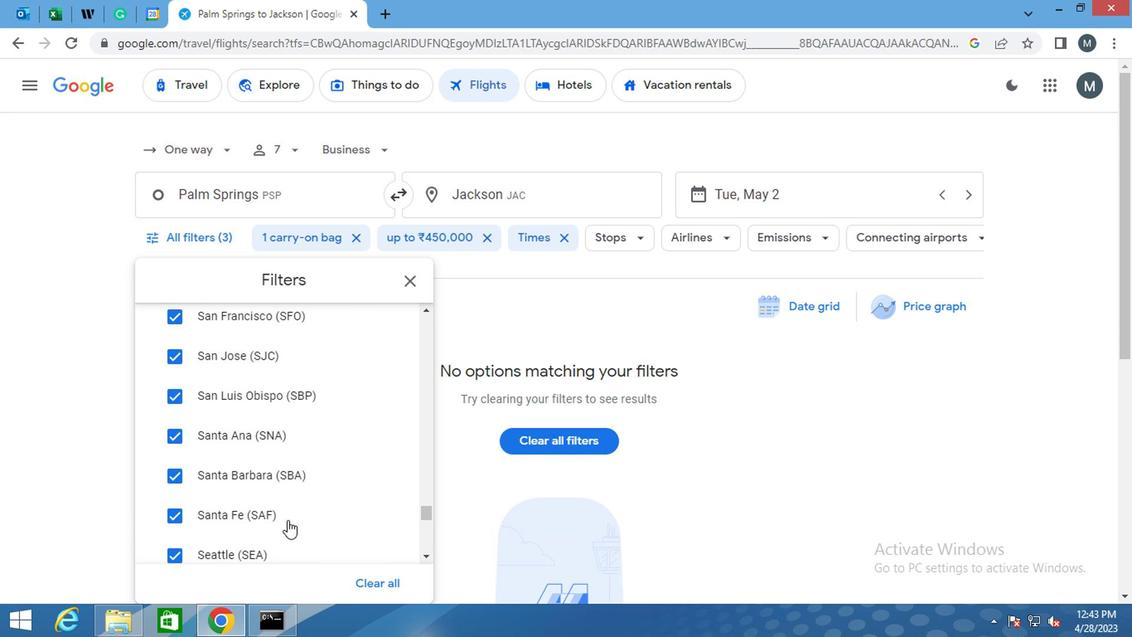 
Action: Mouse scrolled (284, 512) with delta (0, -1)
Screenshot: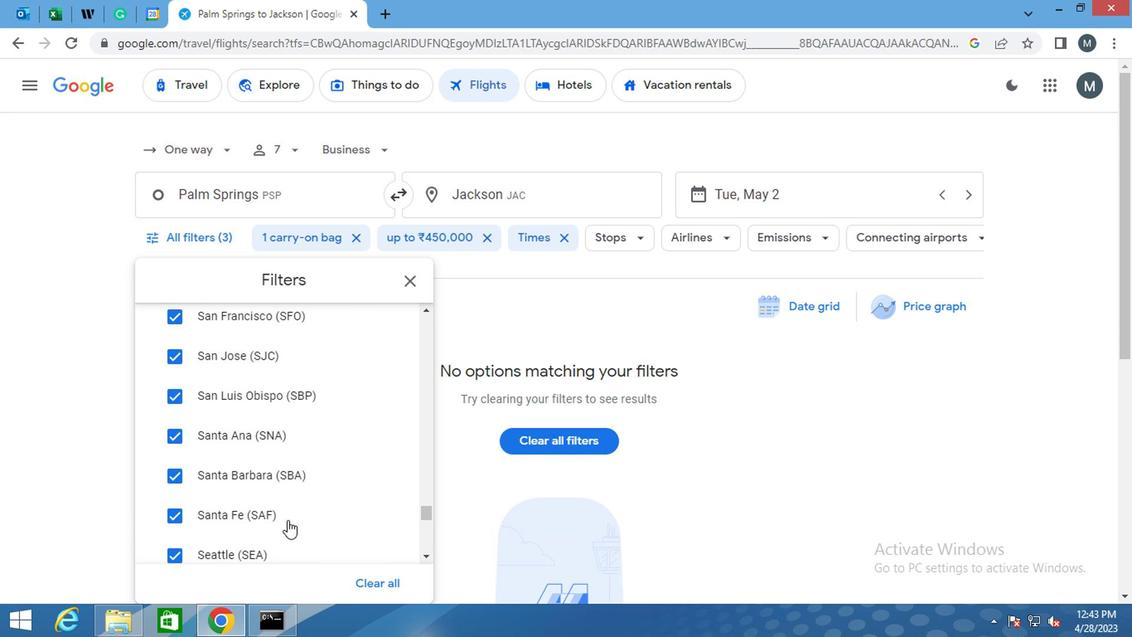 
Action: Mouse moved to (292, 513)
Screenshot: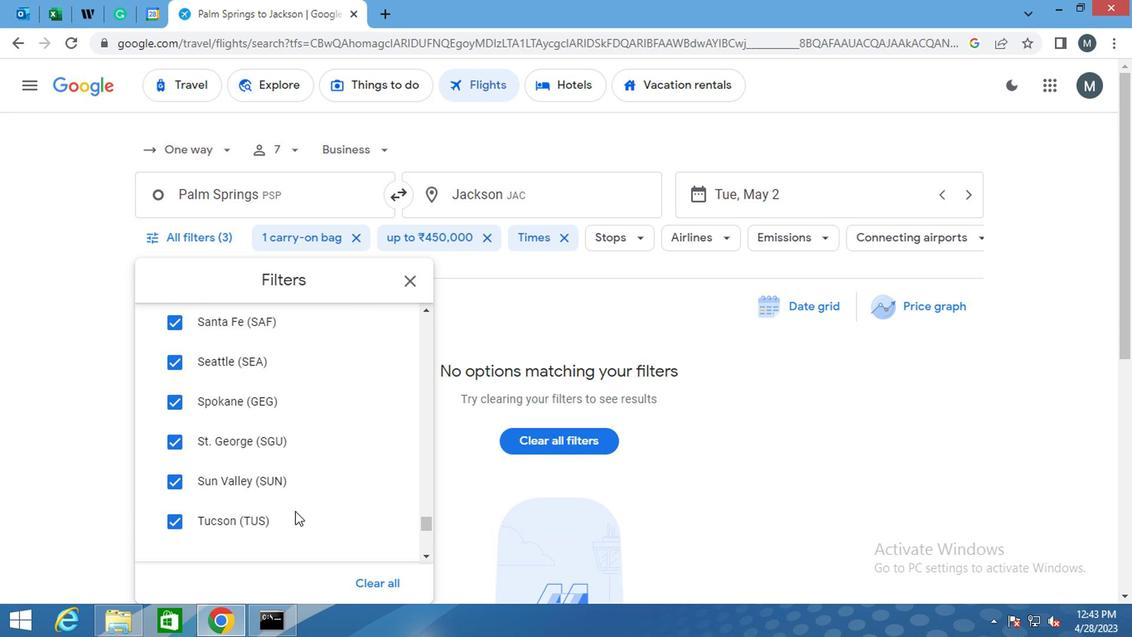 
Action: Mouse scrolled (292, 512) with delta (0, -1)
Screenshot: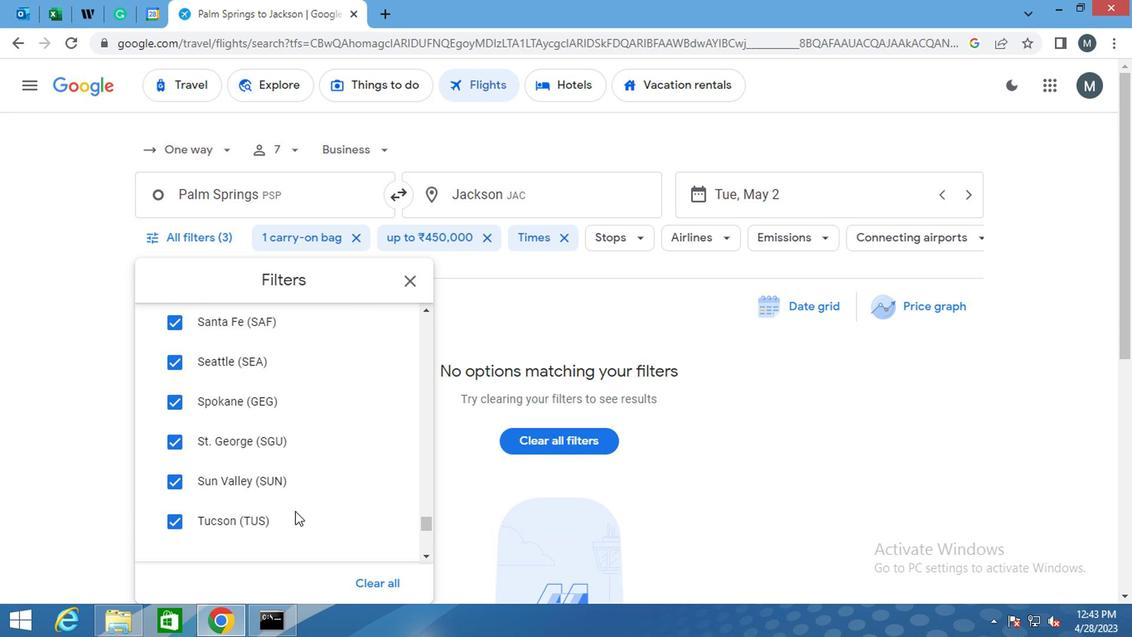 
Action: Mouse scrolled (292, 512) with delta (0, -1)
Screenshot: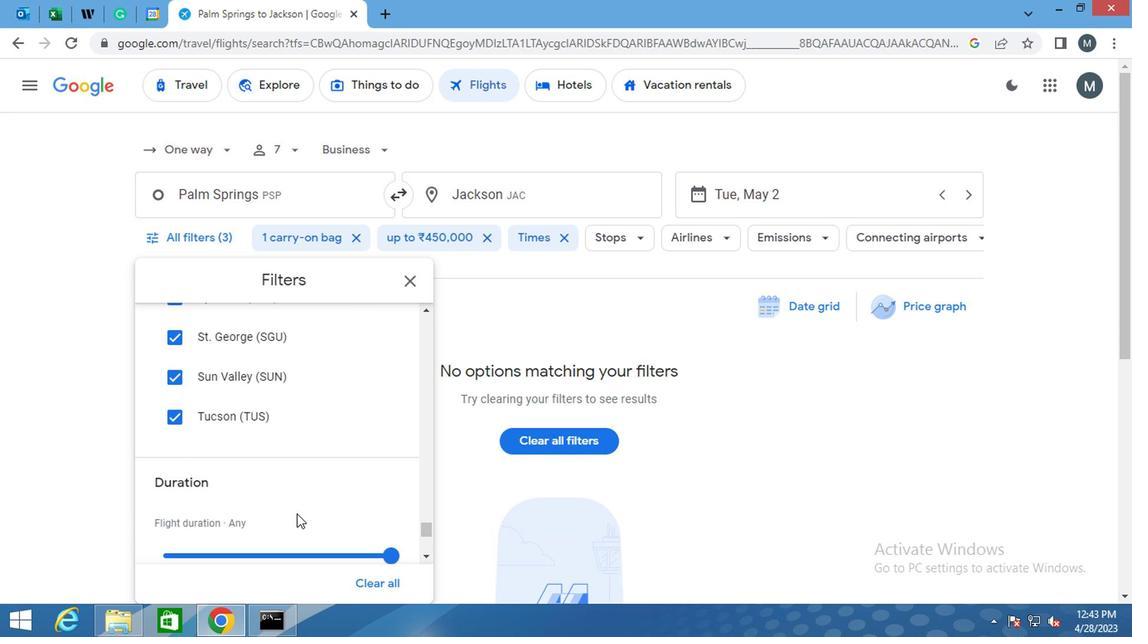
Action: Mouse scrolled (292, 512) with delta (0, -1)
Screenshot: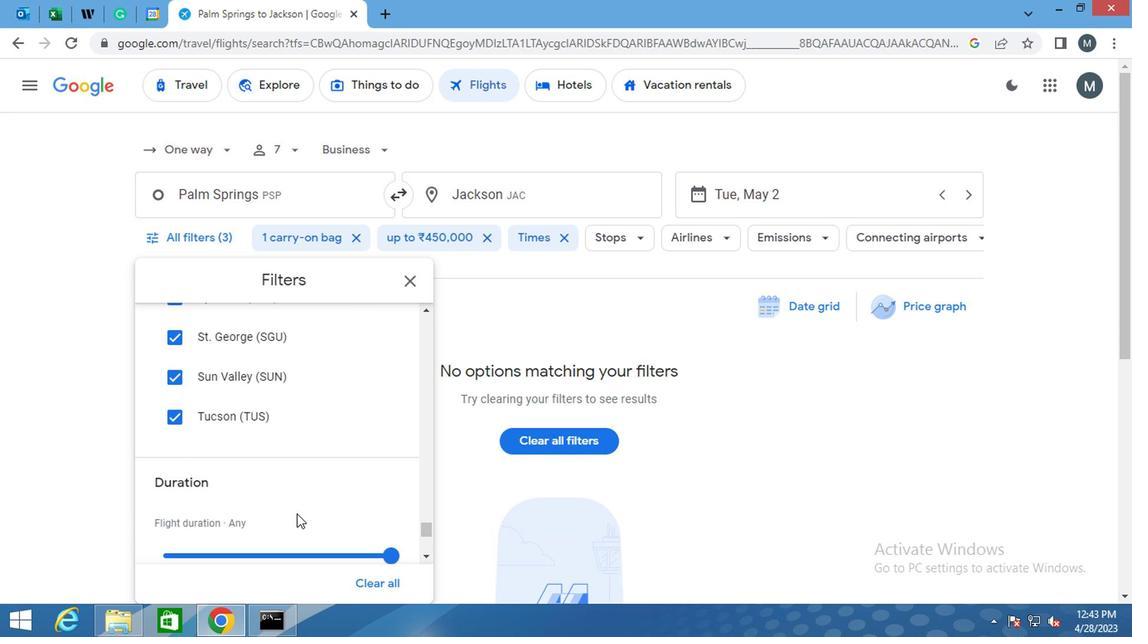 
Action: Mouse scrolled (292, 512) with delta (0, -1)
Screenshot: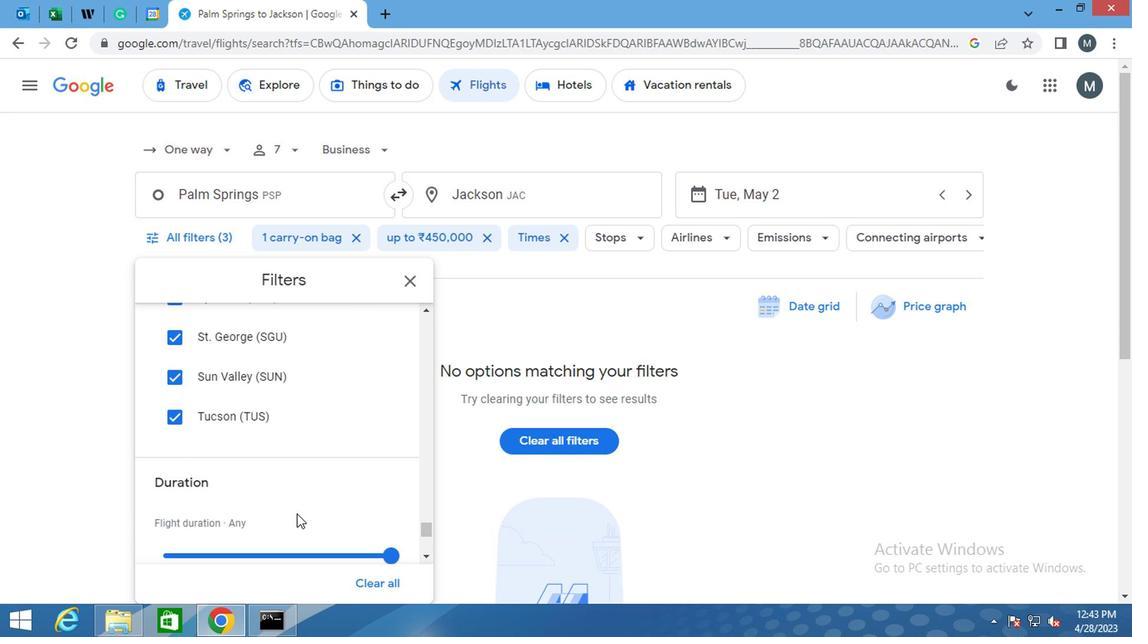 
Action: Mouse moved to (291, 514)
Screenshot: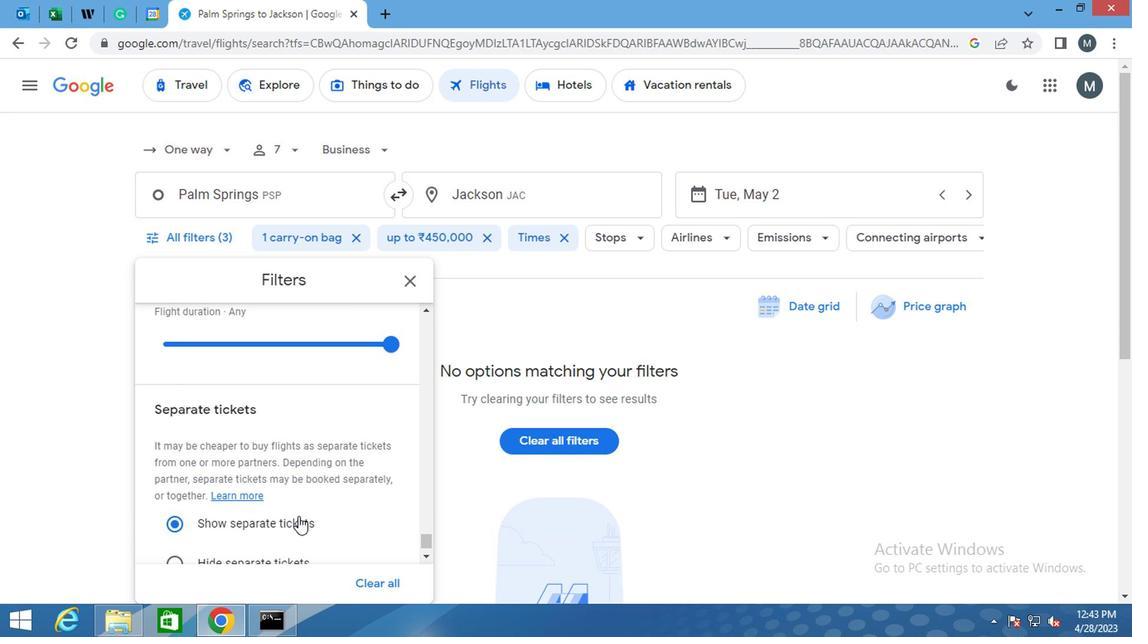 
Action: Mouse scrolled (291, 513) with delta (0, 0)
Screenshot: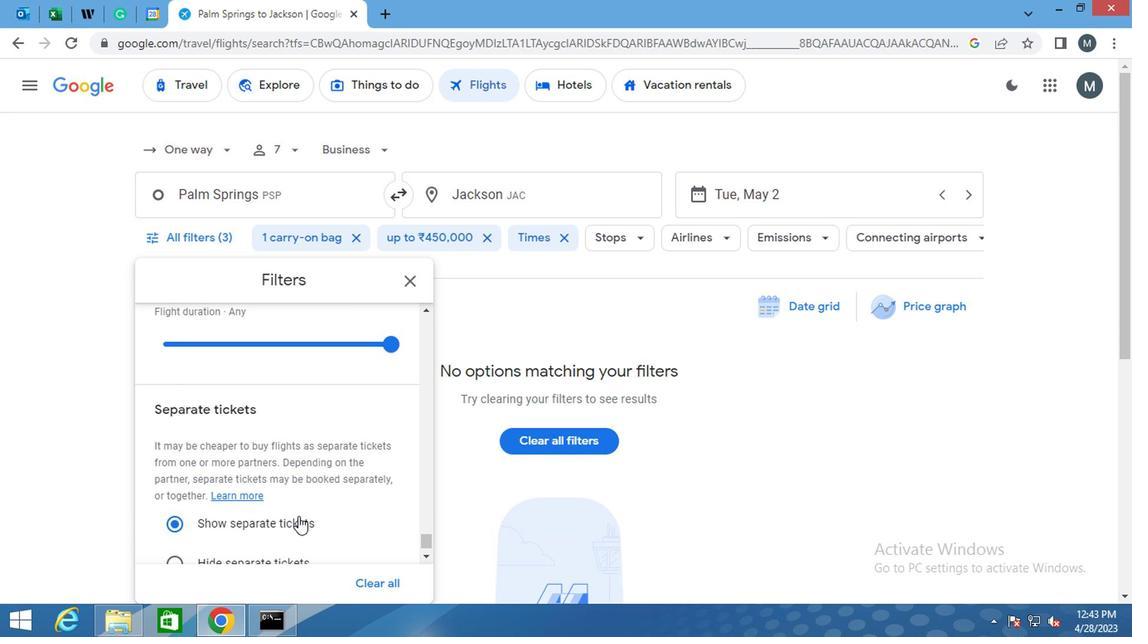 
Action: Mouse scrolled (291, 513) with delta (0, 0)
Screenshot: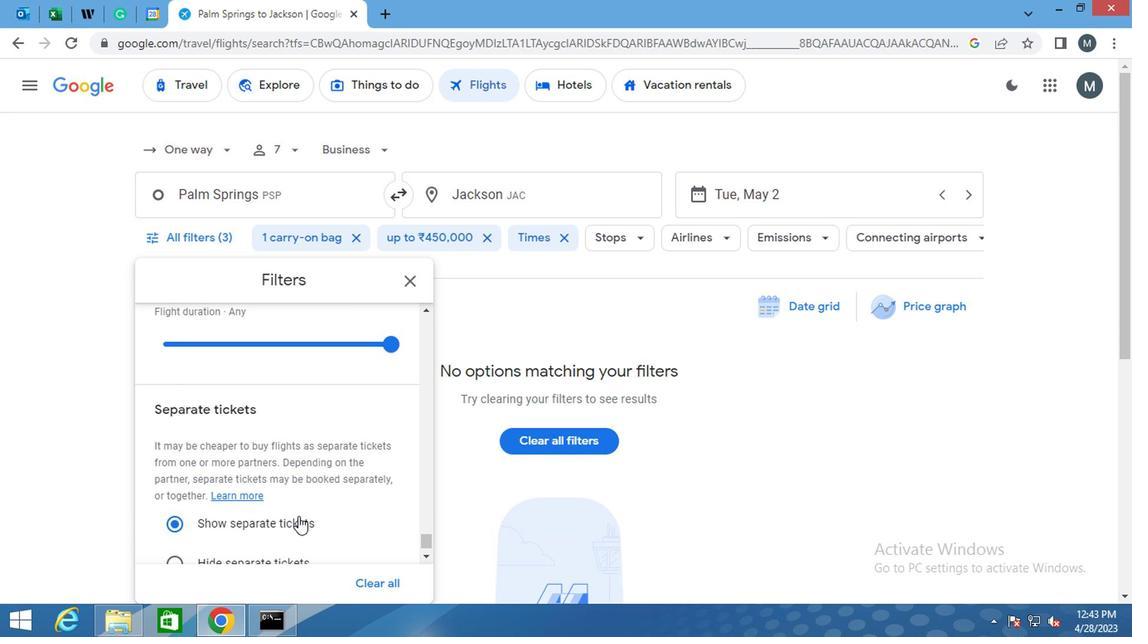
Action: Mouse scrolled (291, 513) with delta (0, 0)
Screenshot: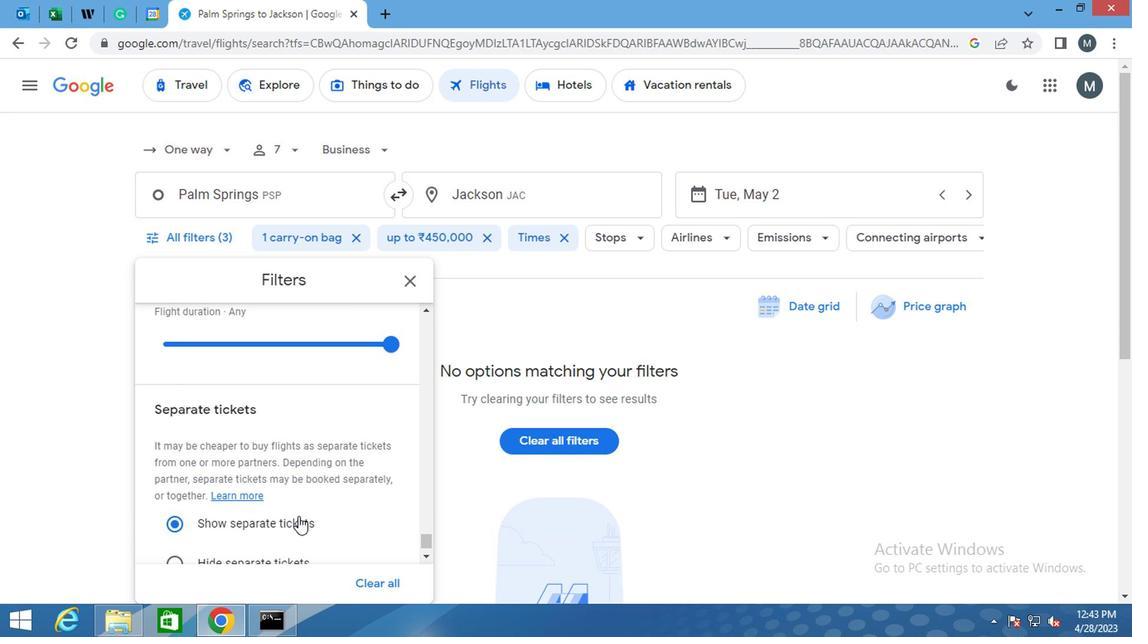
Action: Mouse scrolled (291, 513) with delta (0, 0)
Screenshot: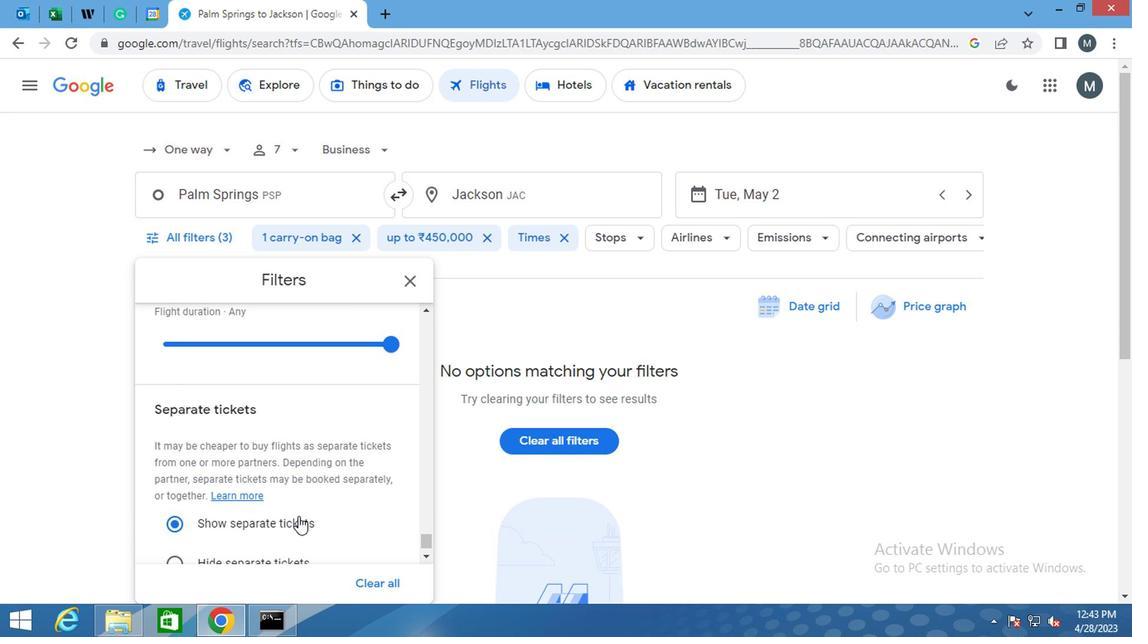 
Action: Mouse moved to (418, 278)
Screenshot: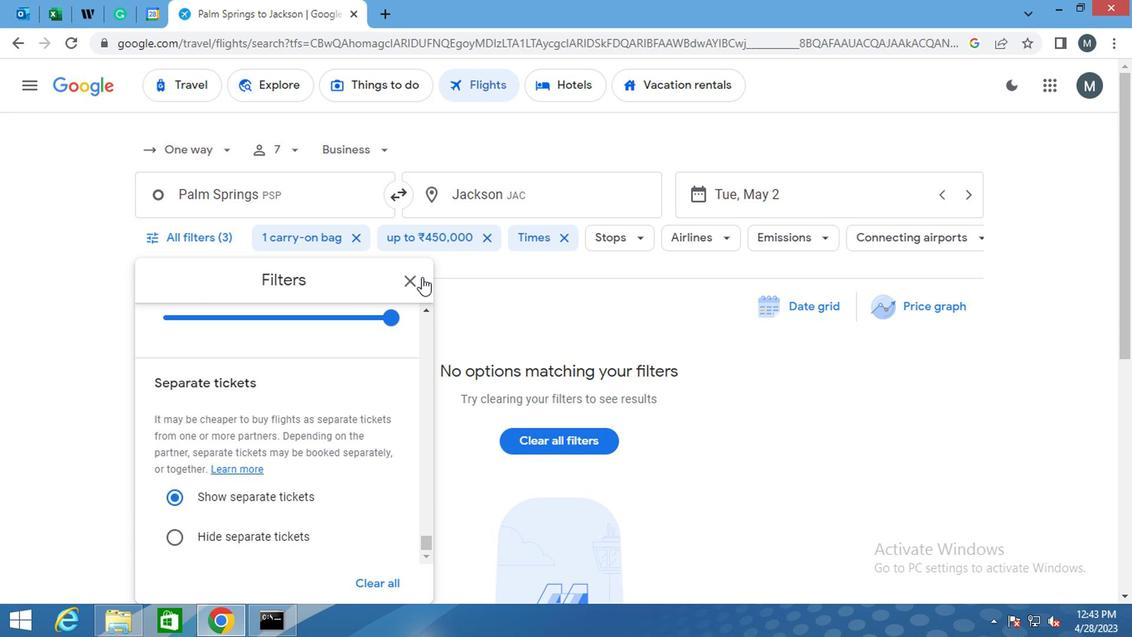 
Action: Mouse pressed left at (418, 278)
Screenshot: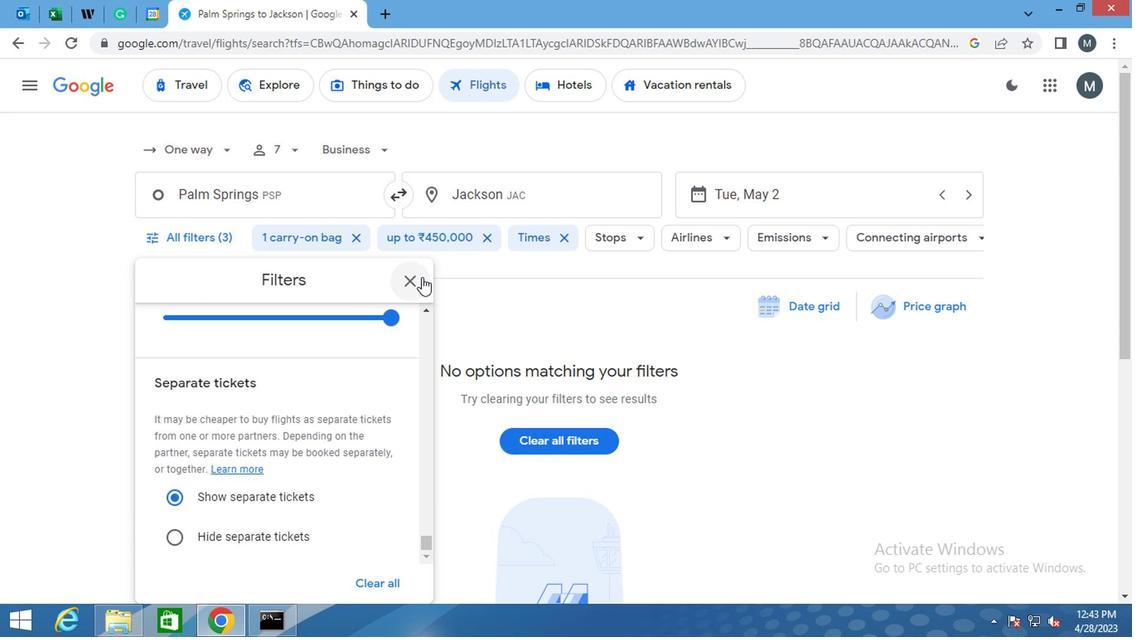 
Action: Mouse moved to (417, 279)
Screenshot: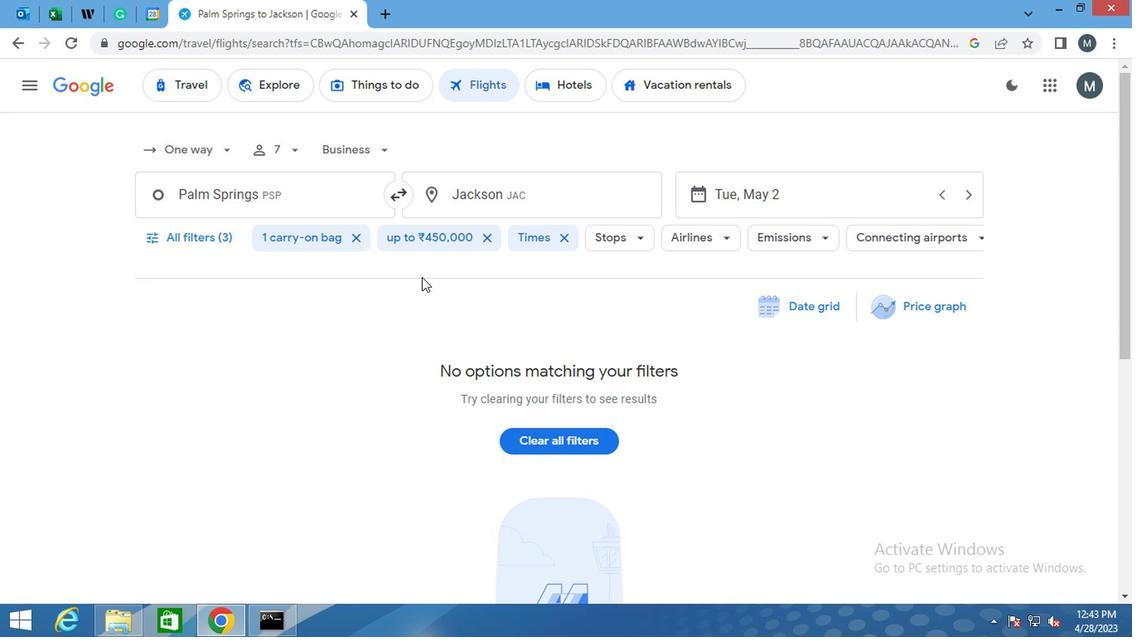 
